 Task: Find connections with filter location Coswig with filter topic #digitalmarketingwith filter profile language Spanish with filter current company SGS Consulting with filter school CHANDIGARH UNIVERSITY with filter industry Wholesale Machinery with filter service category Relocation with filter keywords title Engineer
Action: Mouse moved to (642, 77)
Screenshot: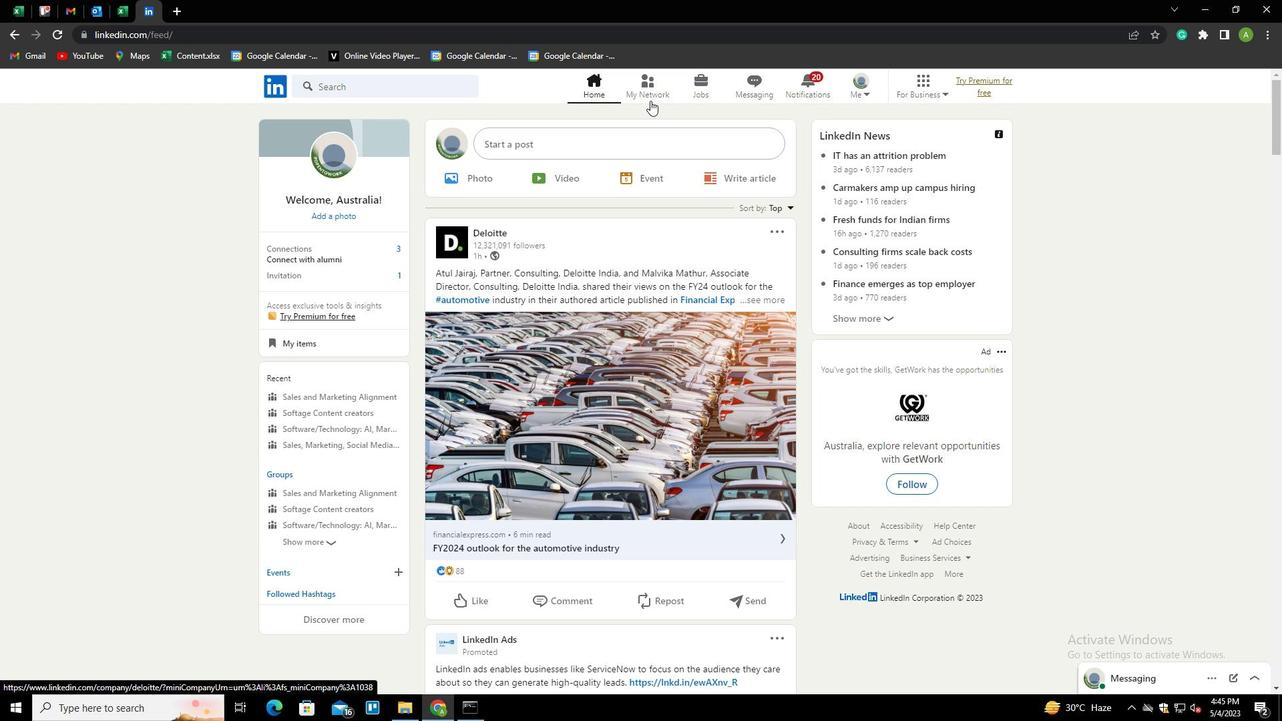 
Action: Mouse pressed left at (642, 77)
Screenshot: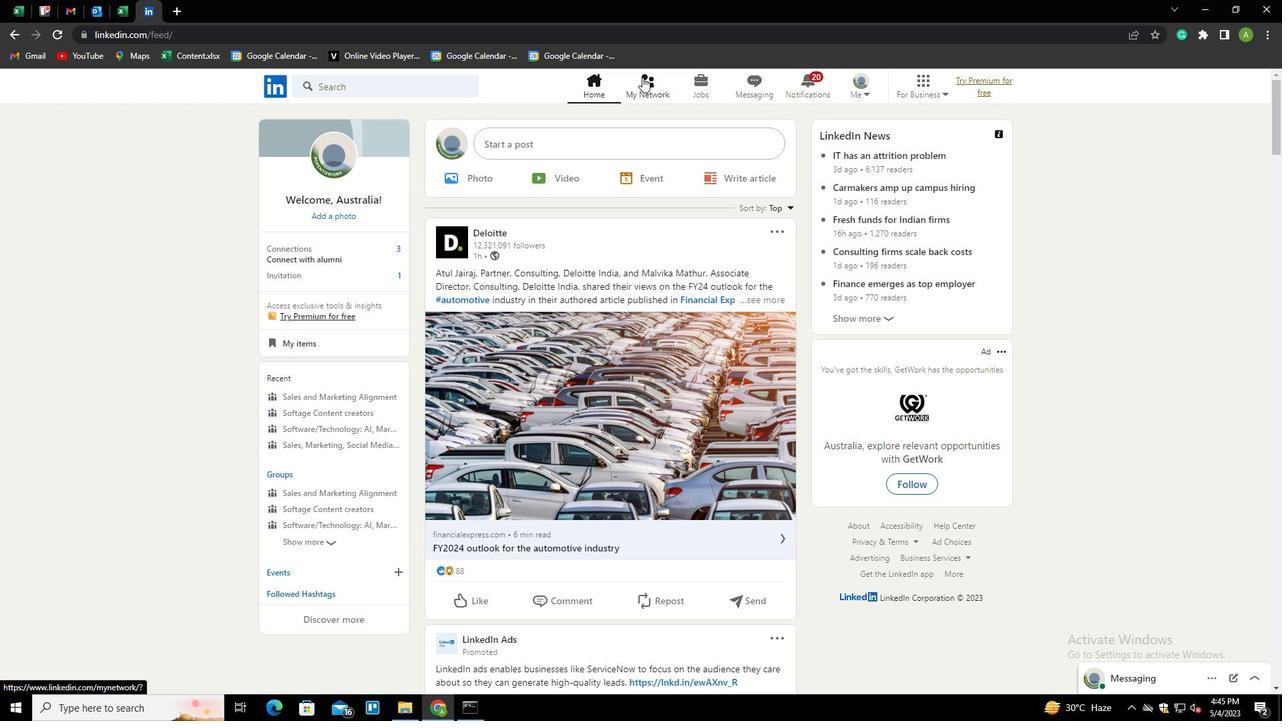 
Action: Mouse moved to (338, 158)
Screenshot: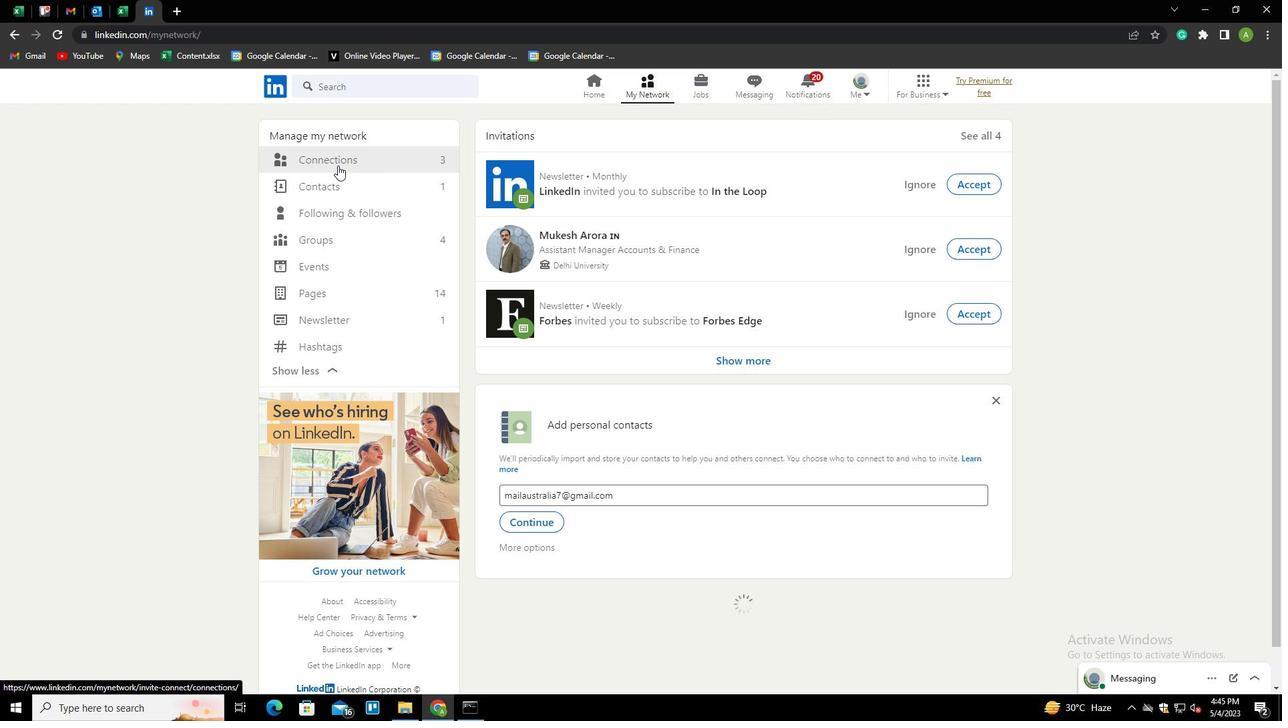 
Action: Mouse pressed left at (338, 158)
Screenshot: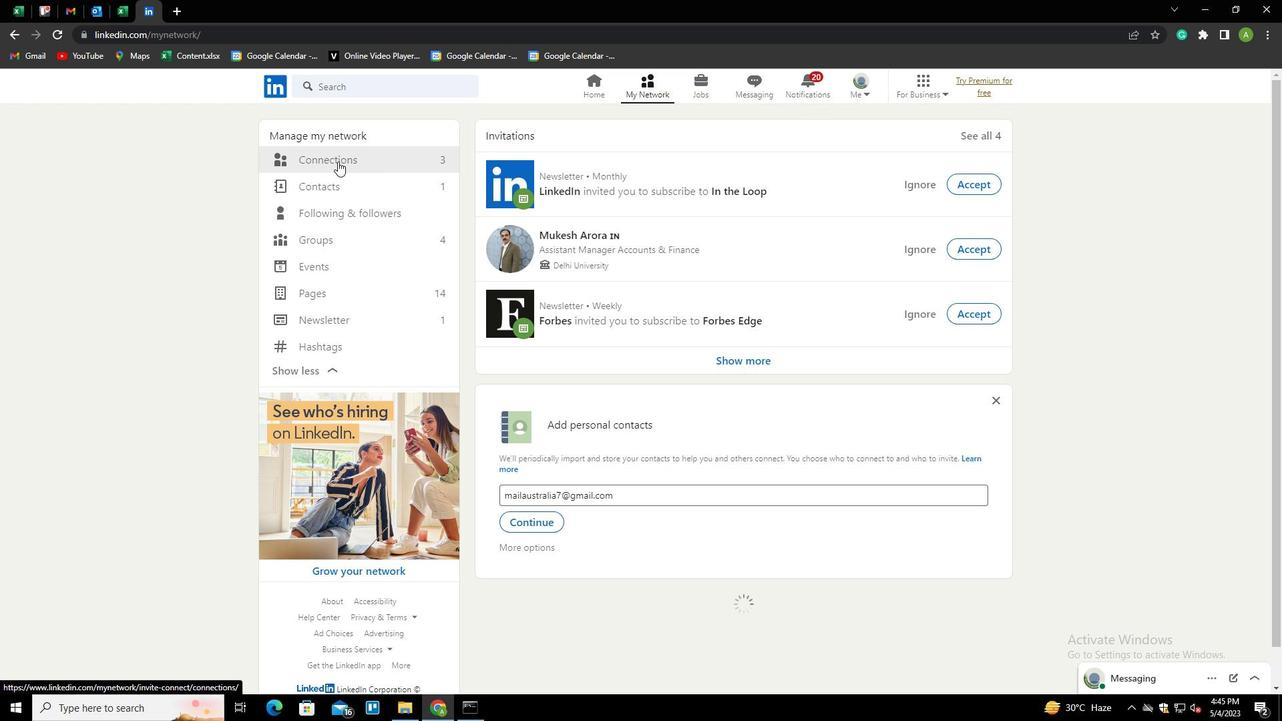 
Action: Mouse moved to (762, 156)
Screenshot: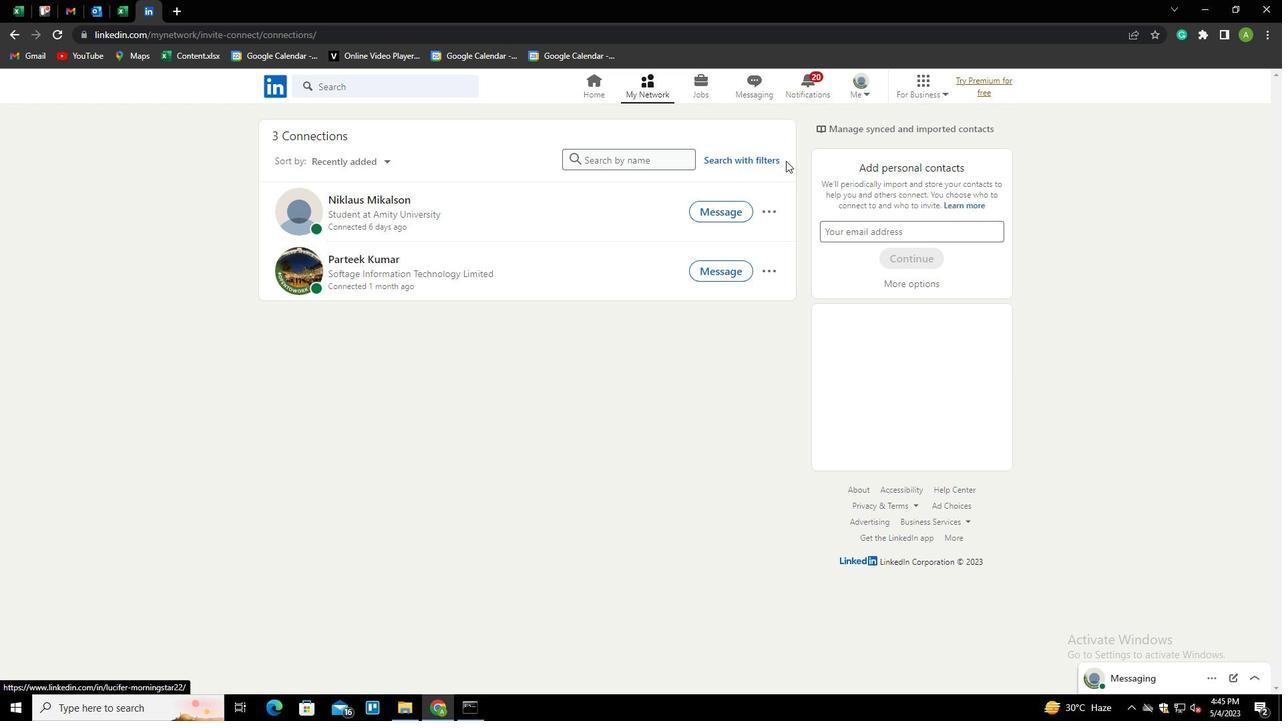 
Action: Mouse pressed left at (762, 156)
Screenshot: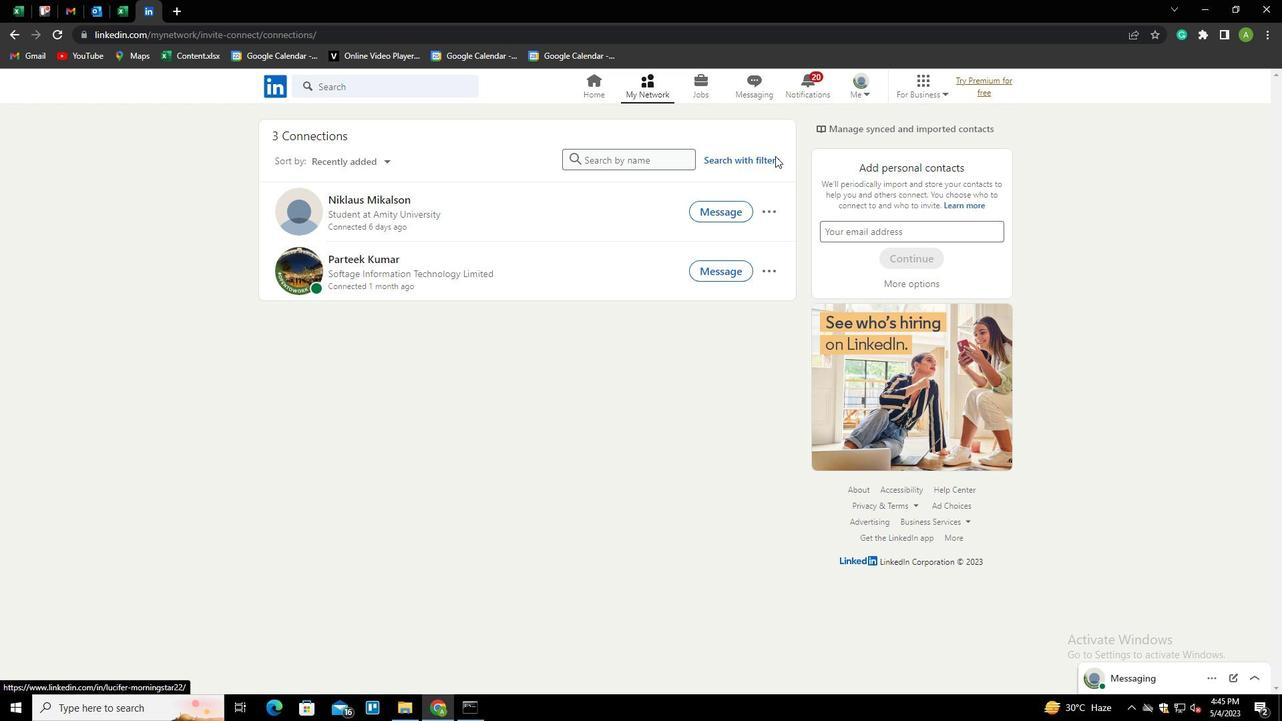 
Action: Mouse moved to (689, 122)
Screenshot: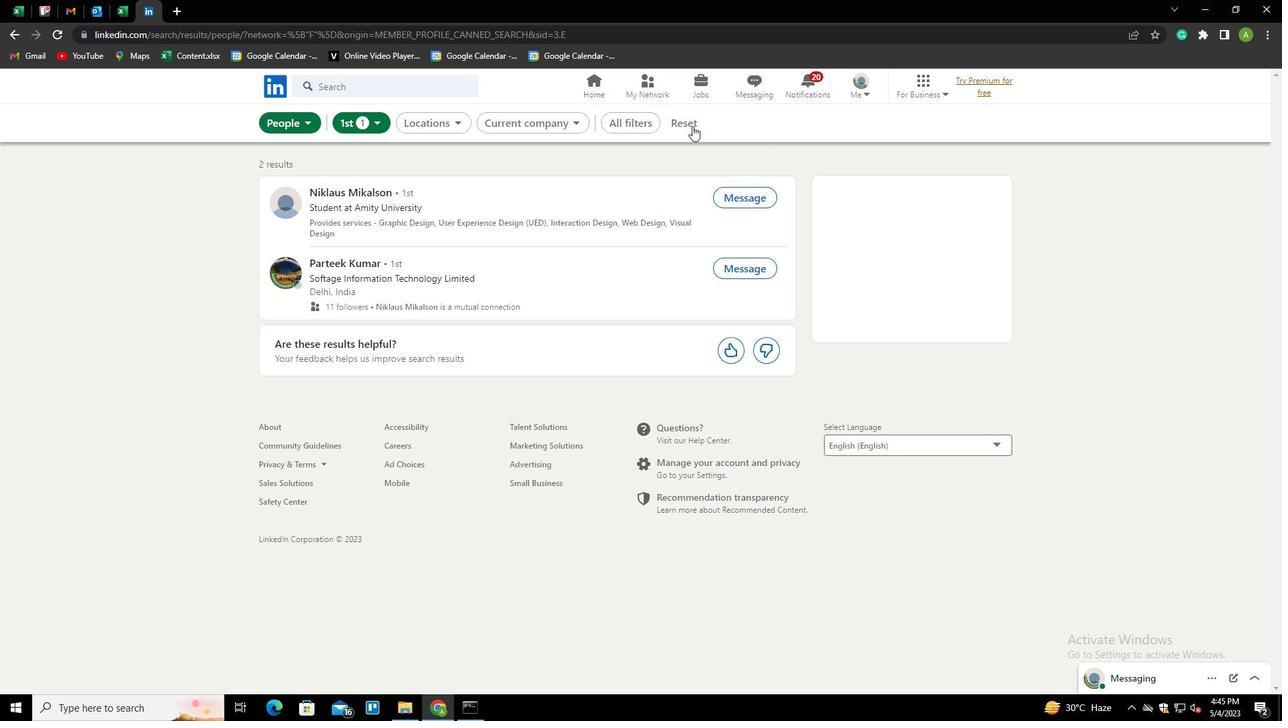 
Action: Mouse pressed left at (689, 122)
Screenshot: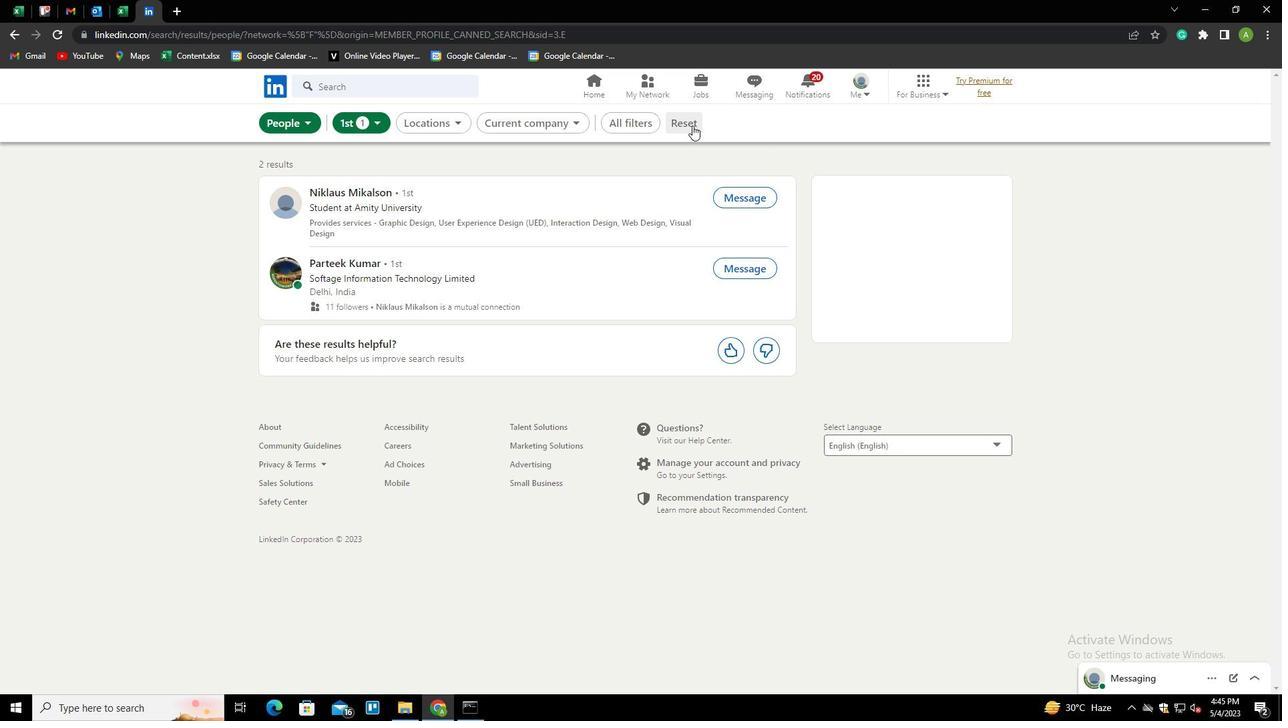 
Action: Mouse moved to (647, 124)
Screenshot: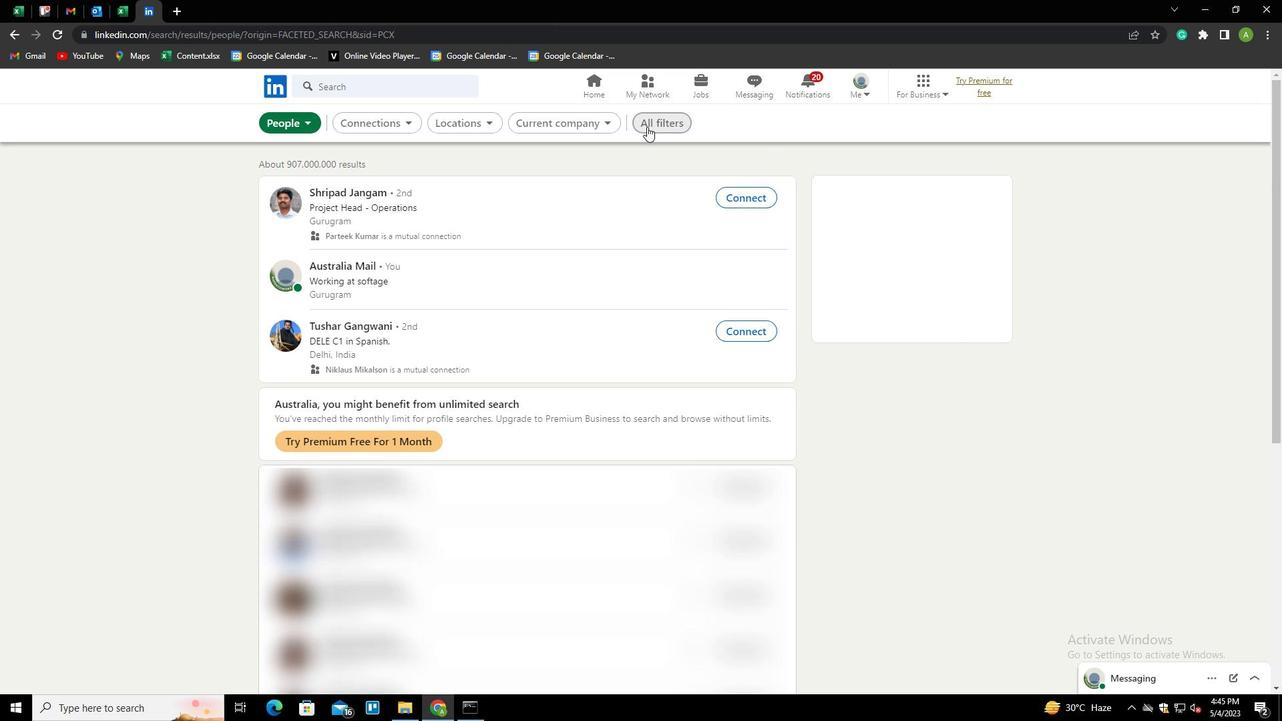 
Action: Mouse pressed left at (647, 124)
Screenshot: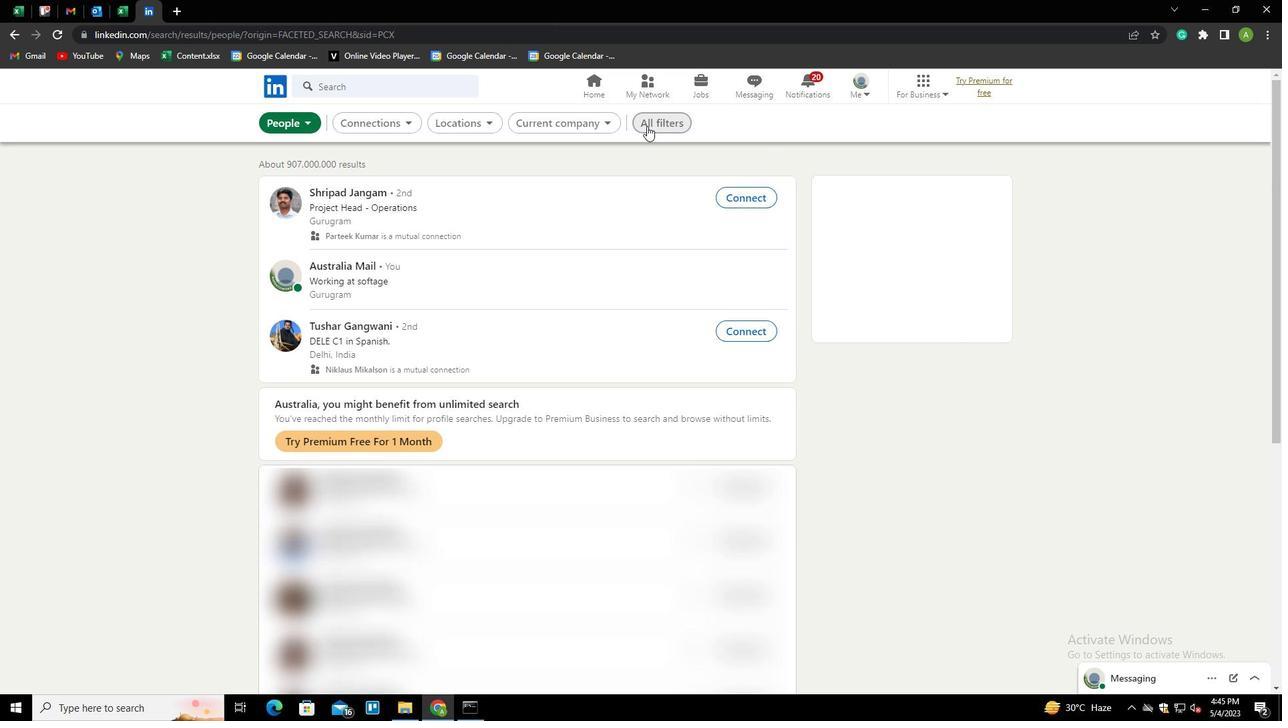 
Action: Mouse moved to (1156, 478)
Screenshot: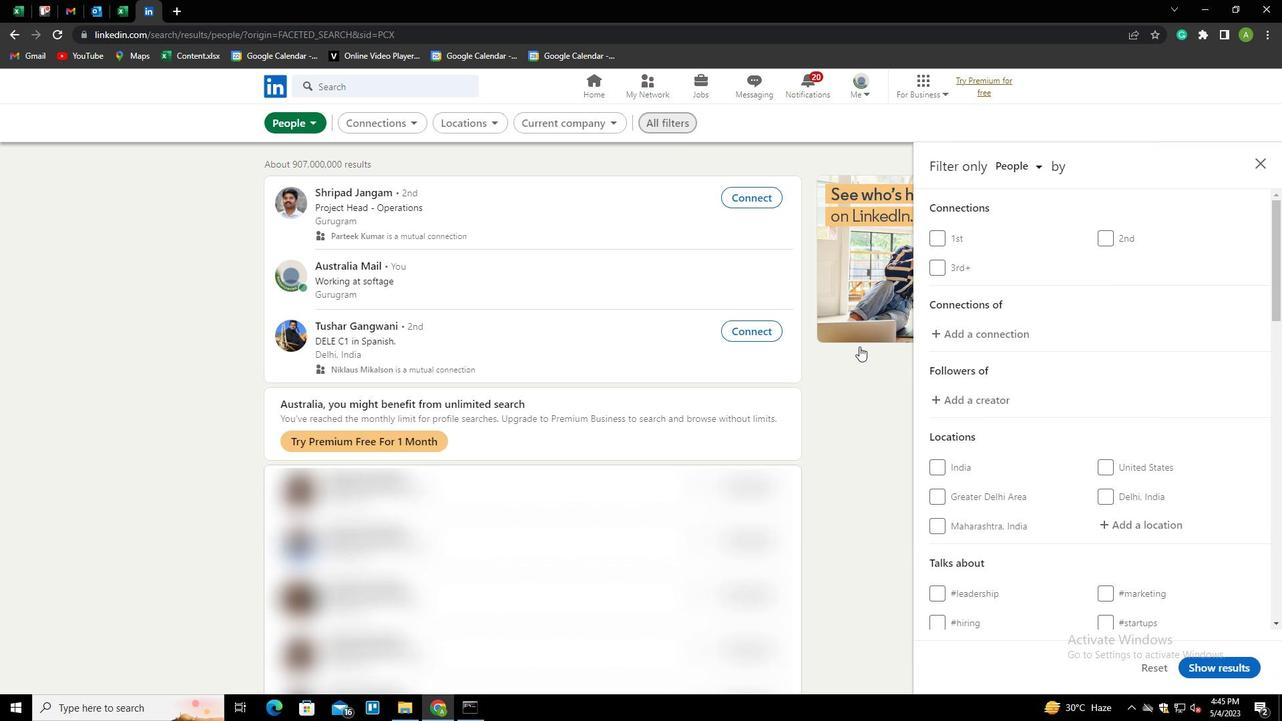 
Action: Mouse scrolled (1156, 477) with delta (0, 0)
Screenshot: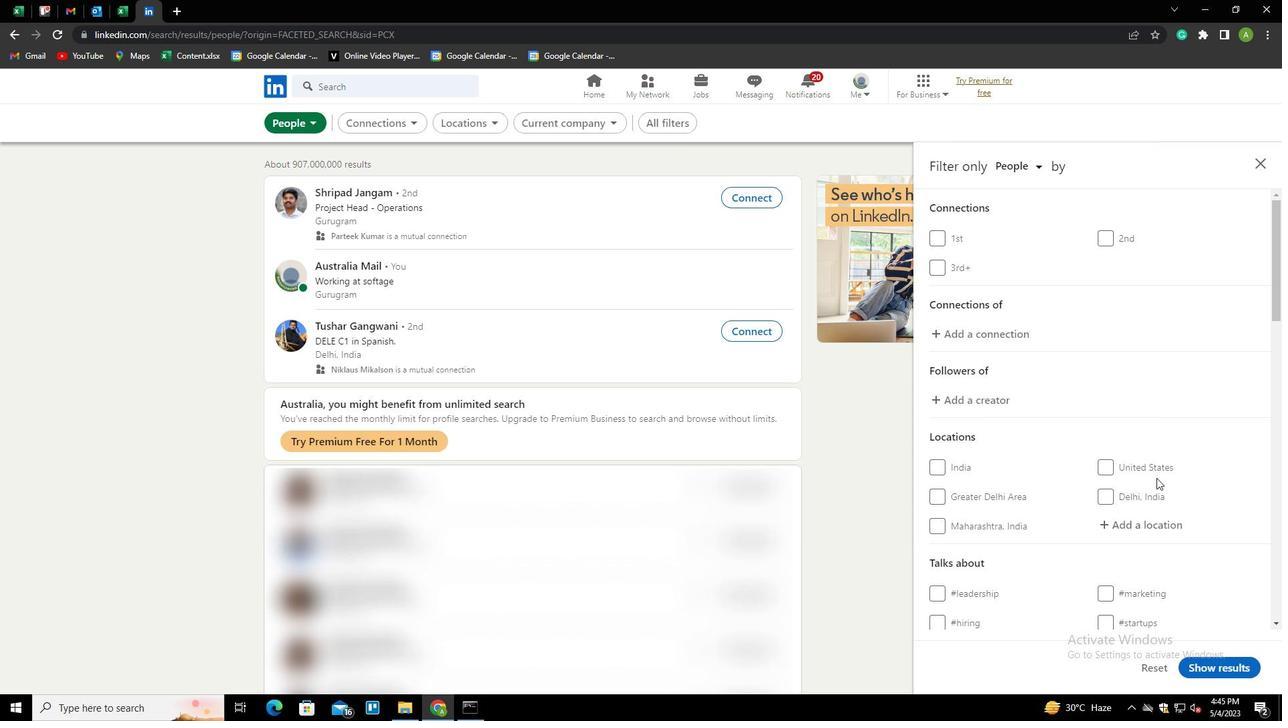 
Action: Mouse scrolled (1156, 477) with delta (0, 0)
Screenshot: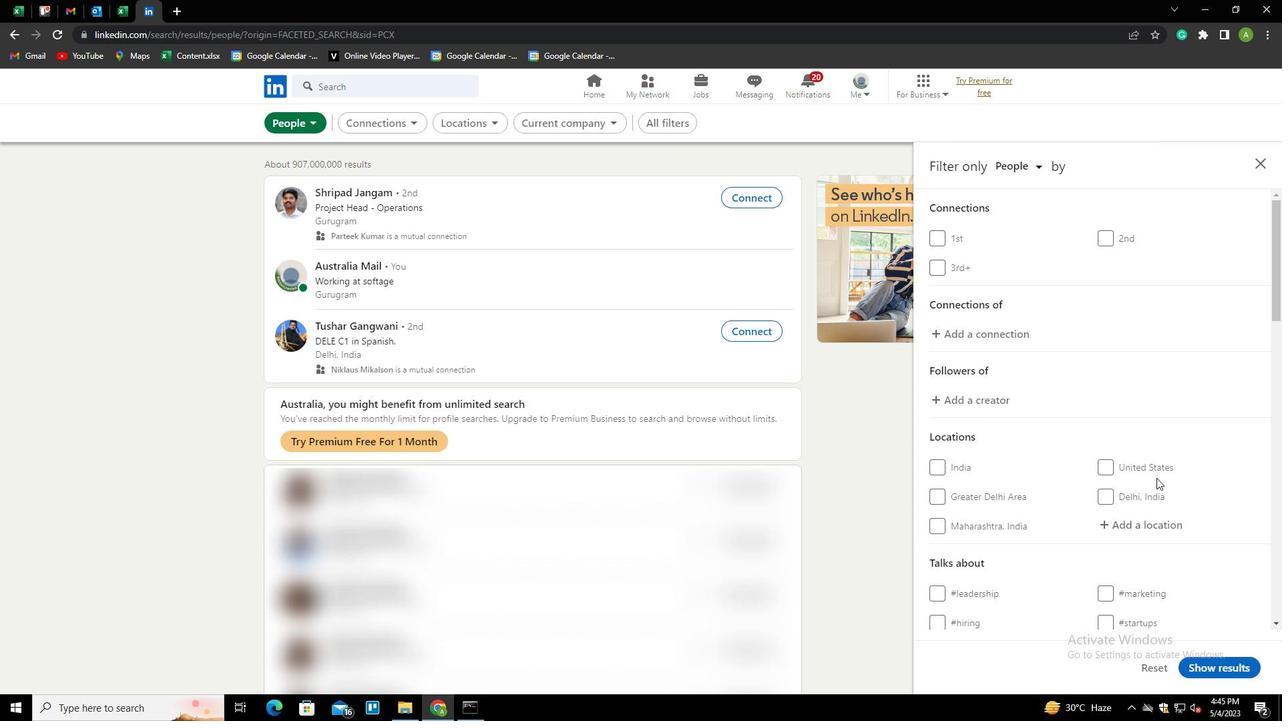 
Action: Mouse moved to (1126, 387)
Screenshot: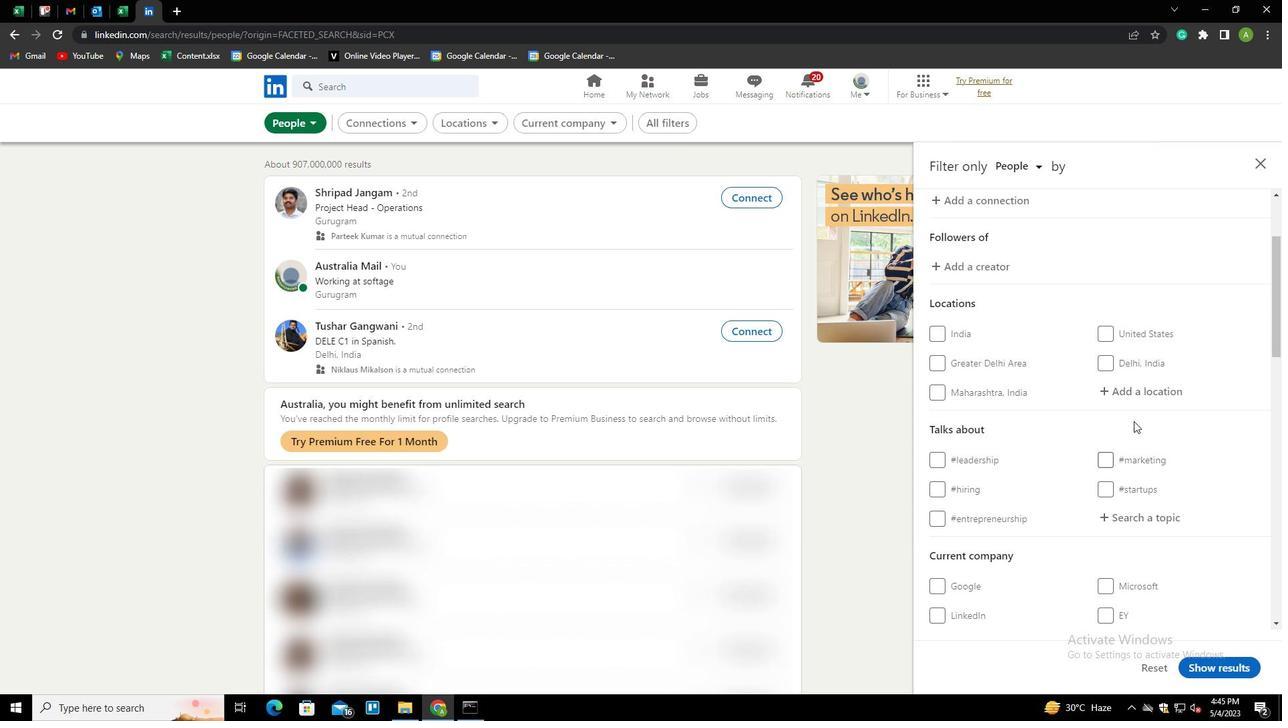 
Action: Mouse pressed left at (1126, 387)
Screenshot: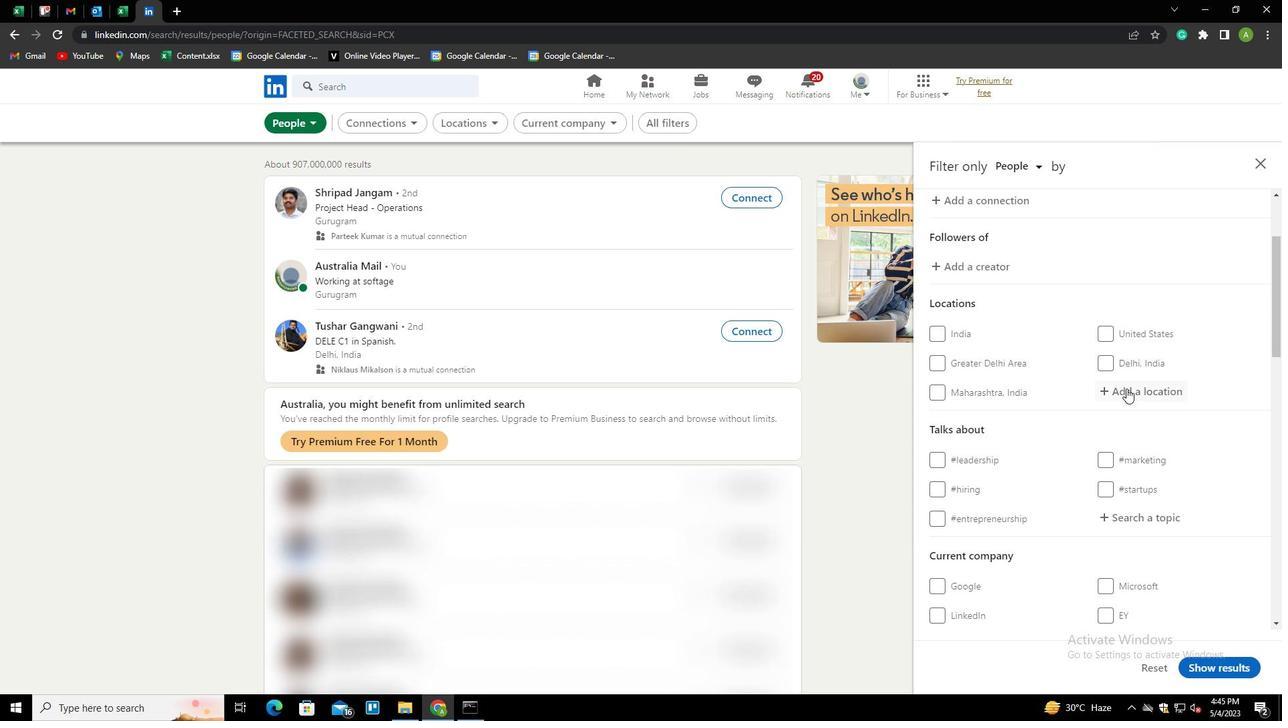 
Action: Key pressed v<Key.backspace>coswing<Key.backspace><Key.backspace>g<Key.down><Key.enter>
Screenshot: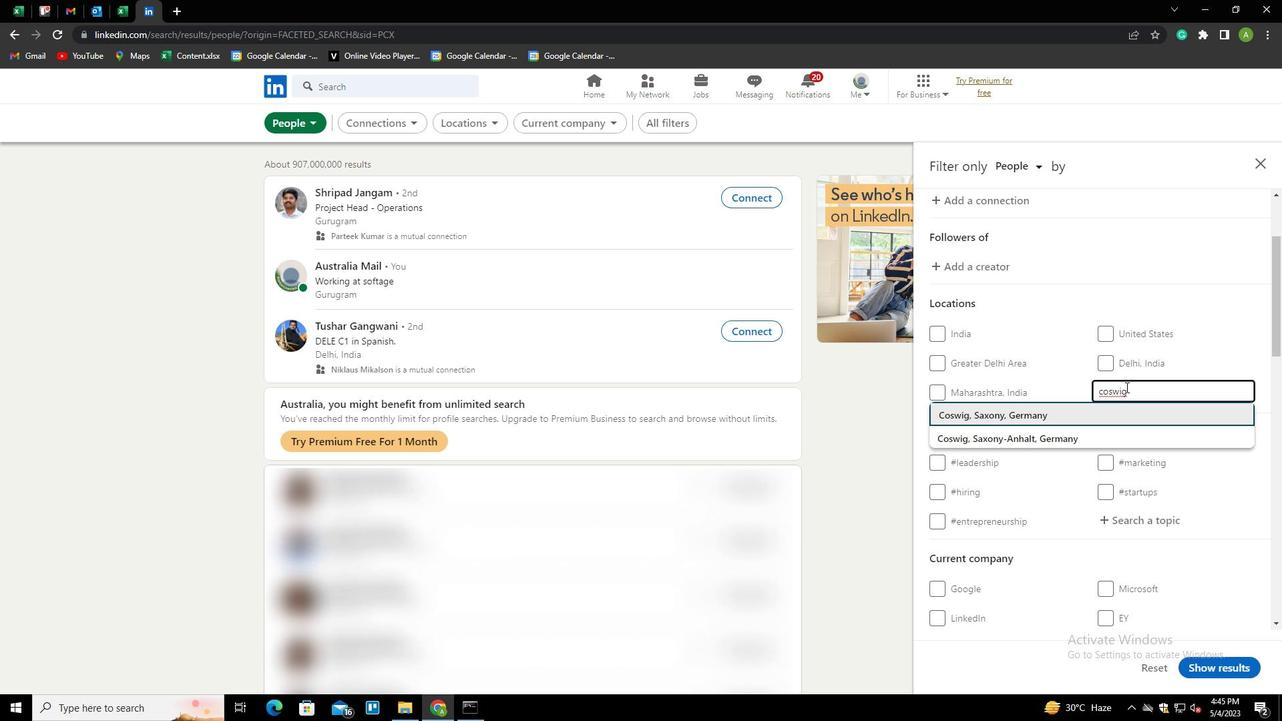 
Action: Mouse moved to (1122, 387)
Screenshot: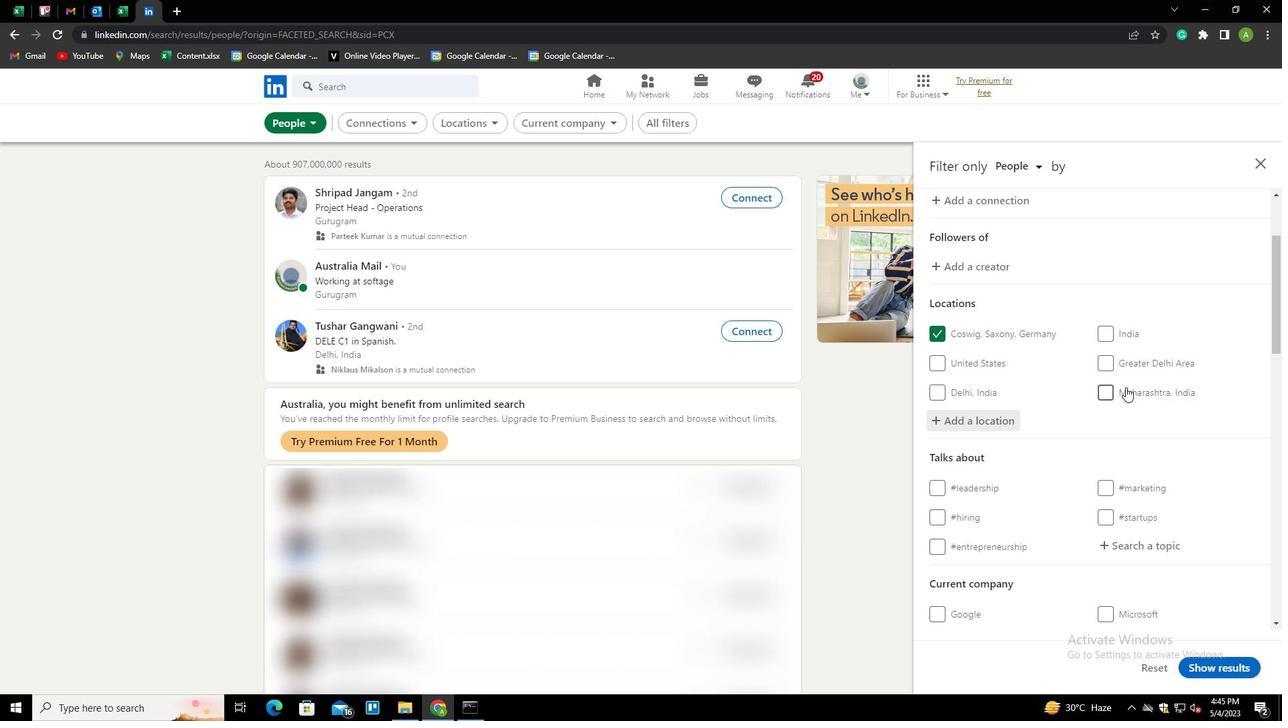 
Action: Mouse scrolled (1122, 386) with delta (0, 0)
Screenshot: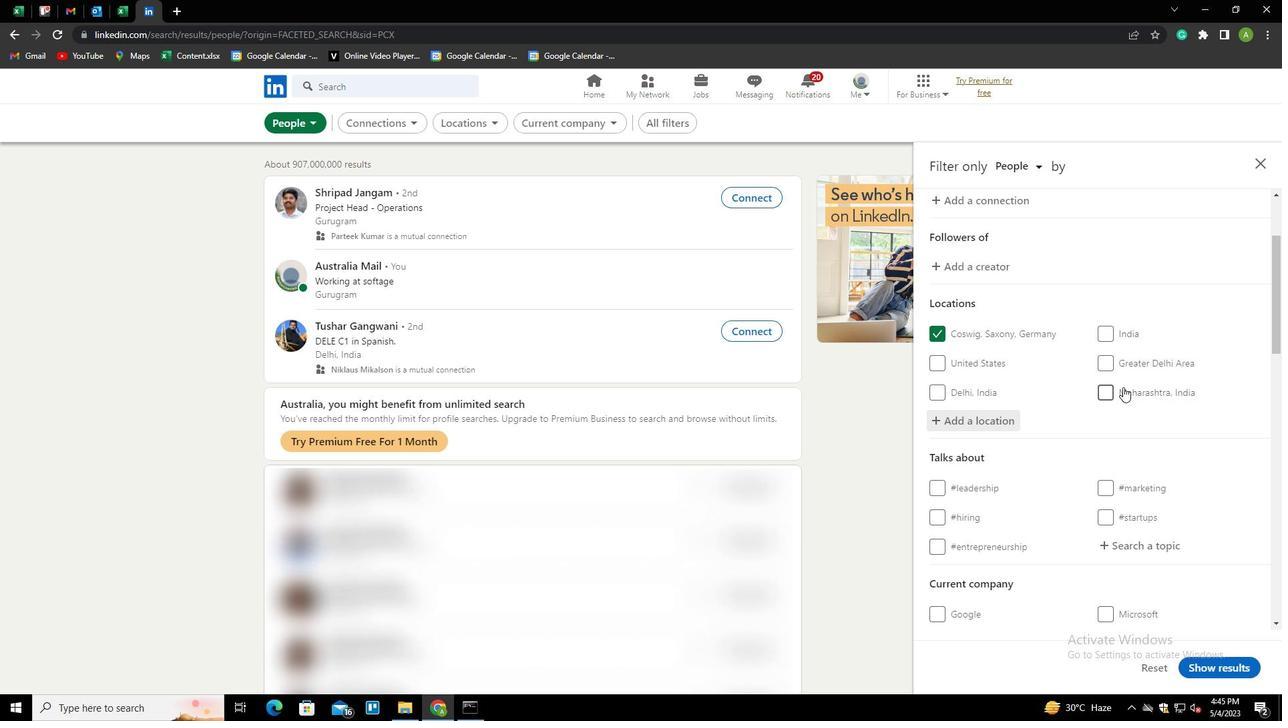 
Action: Mouse scrolled (1122, 386) with delta (0, 0)
Screenshot: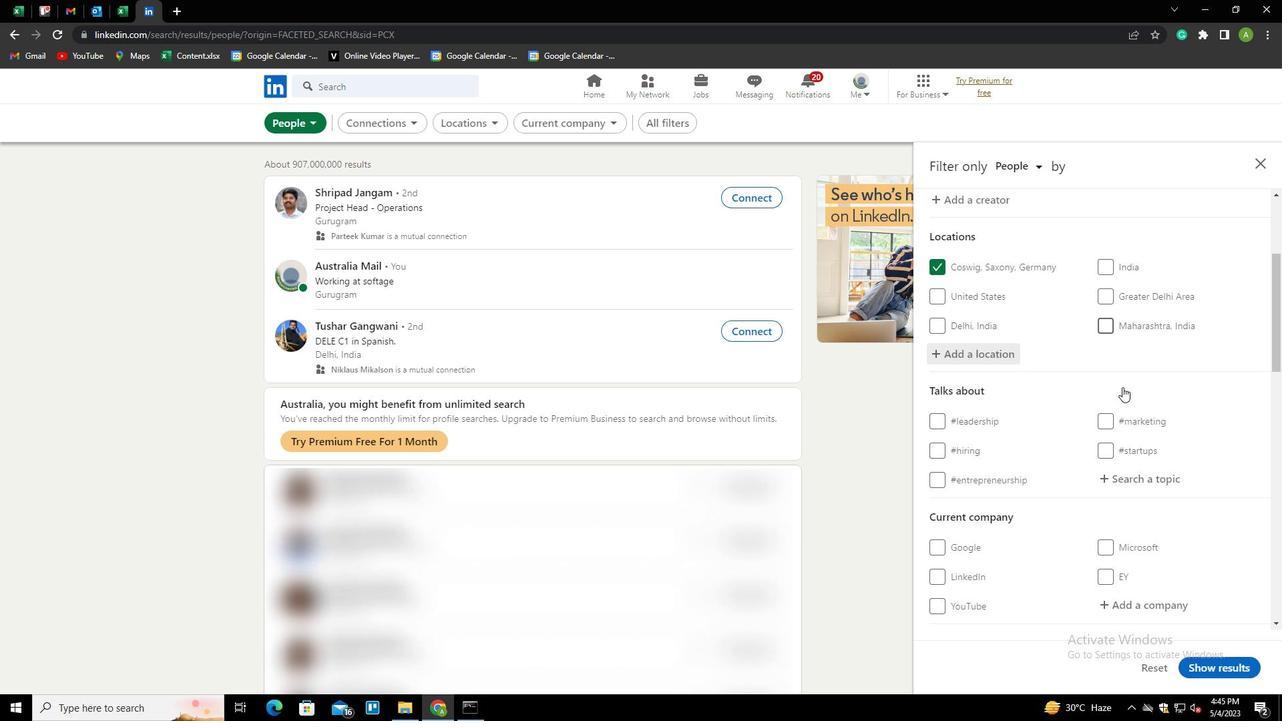 
Action: Mouse moved to (1123, 409)
Screenshot: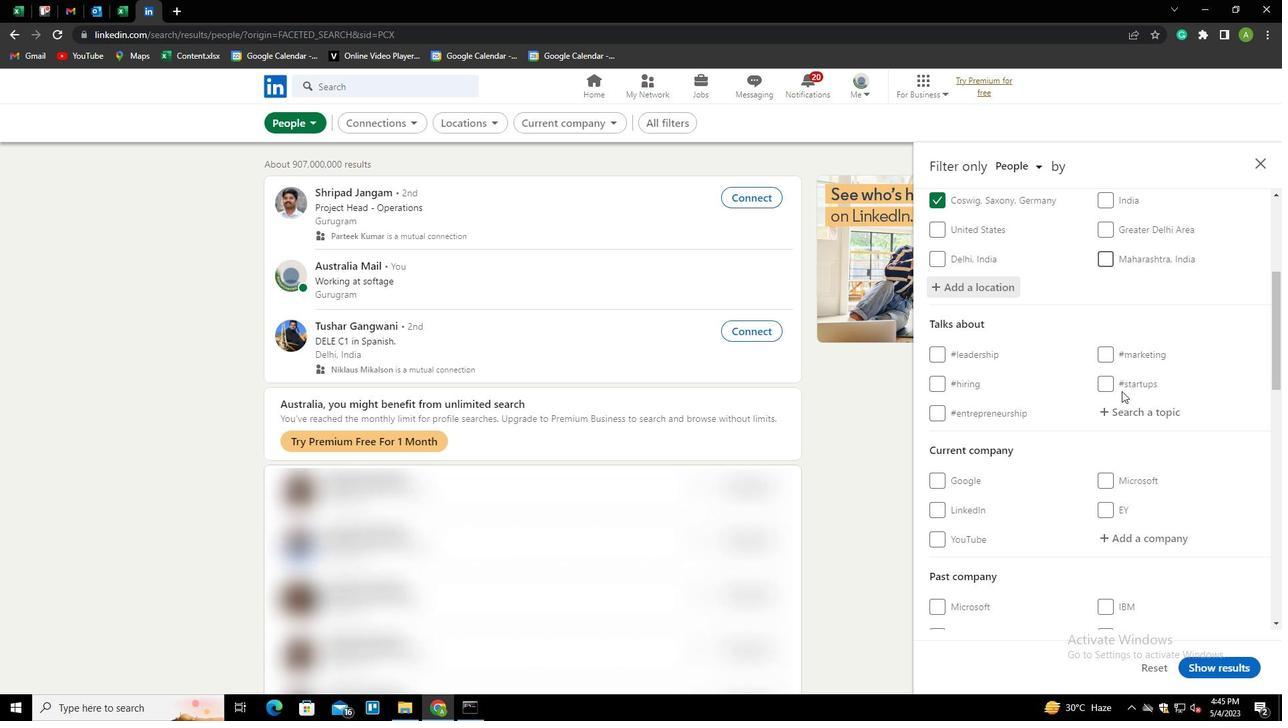 
Action: Mouse pressed left at (1123, 409)
Screenshot: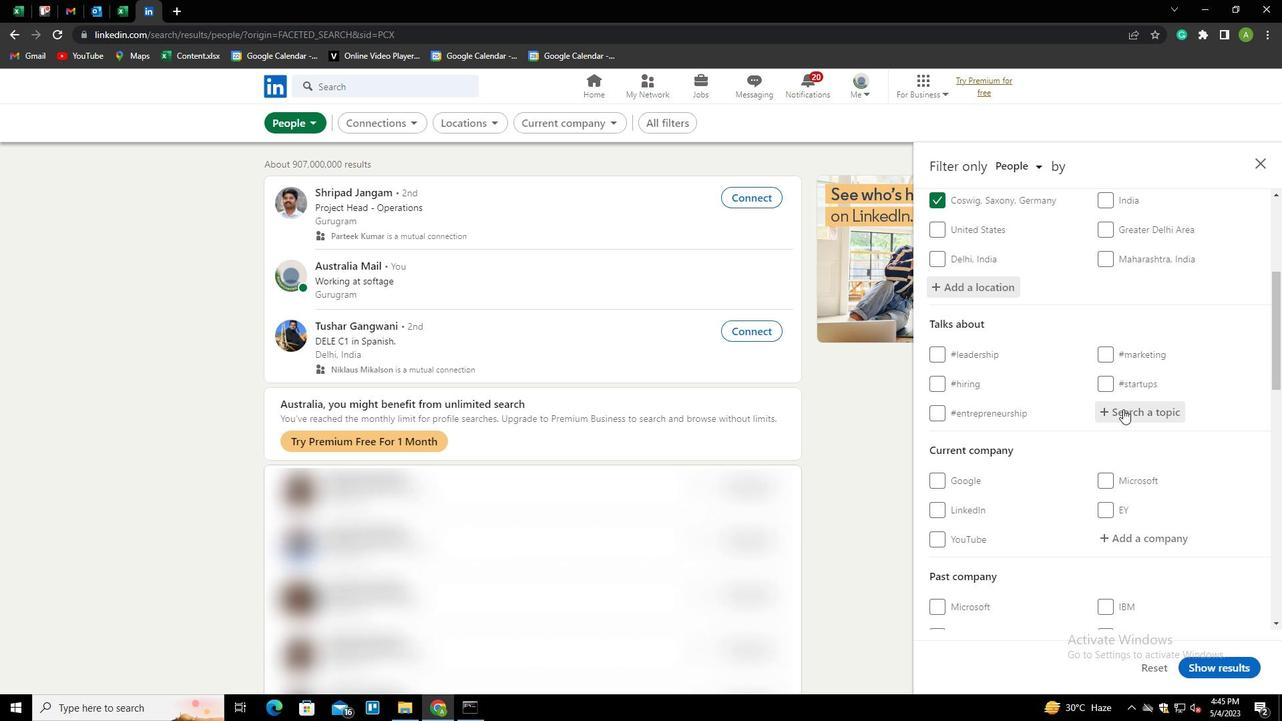 
Action: Key pressed technolo<Key.down><Key.enter>
Screenshot: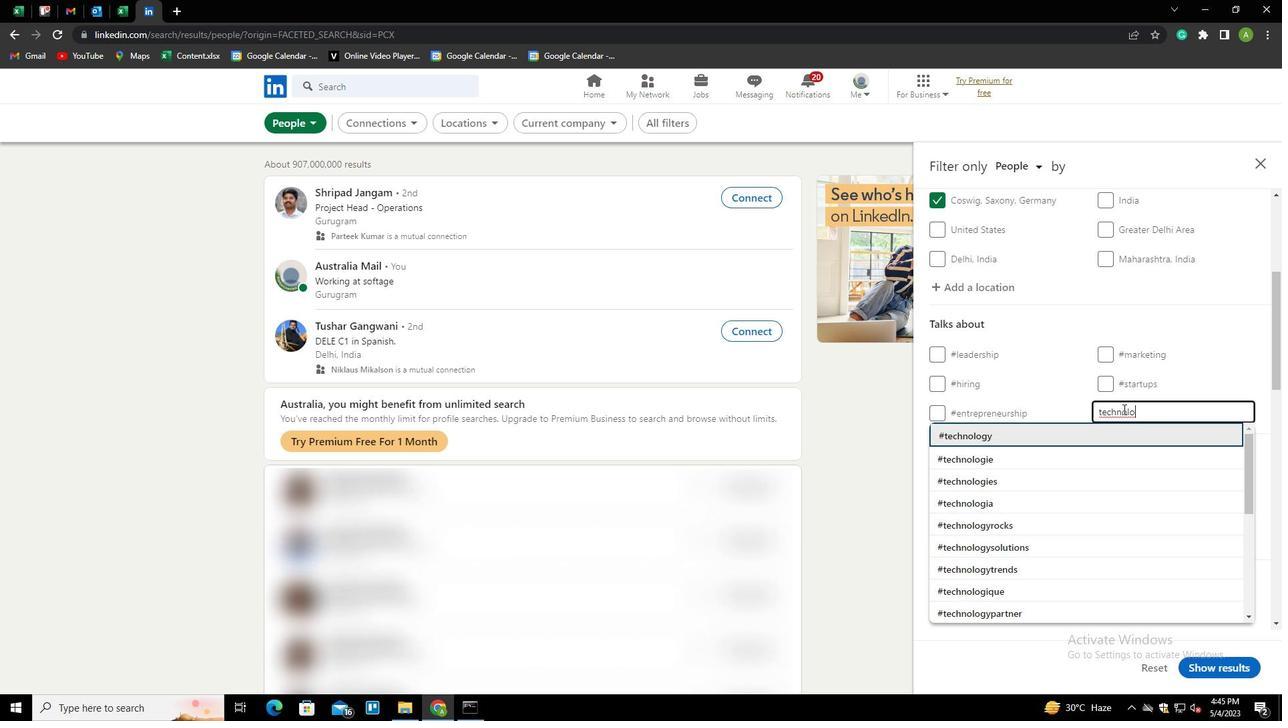
Action: Mouse scrolled (1123, 408) with delta (0, 0)
Screenshot: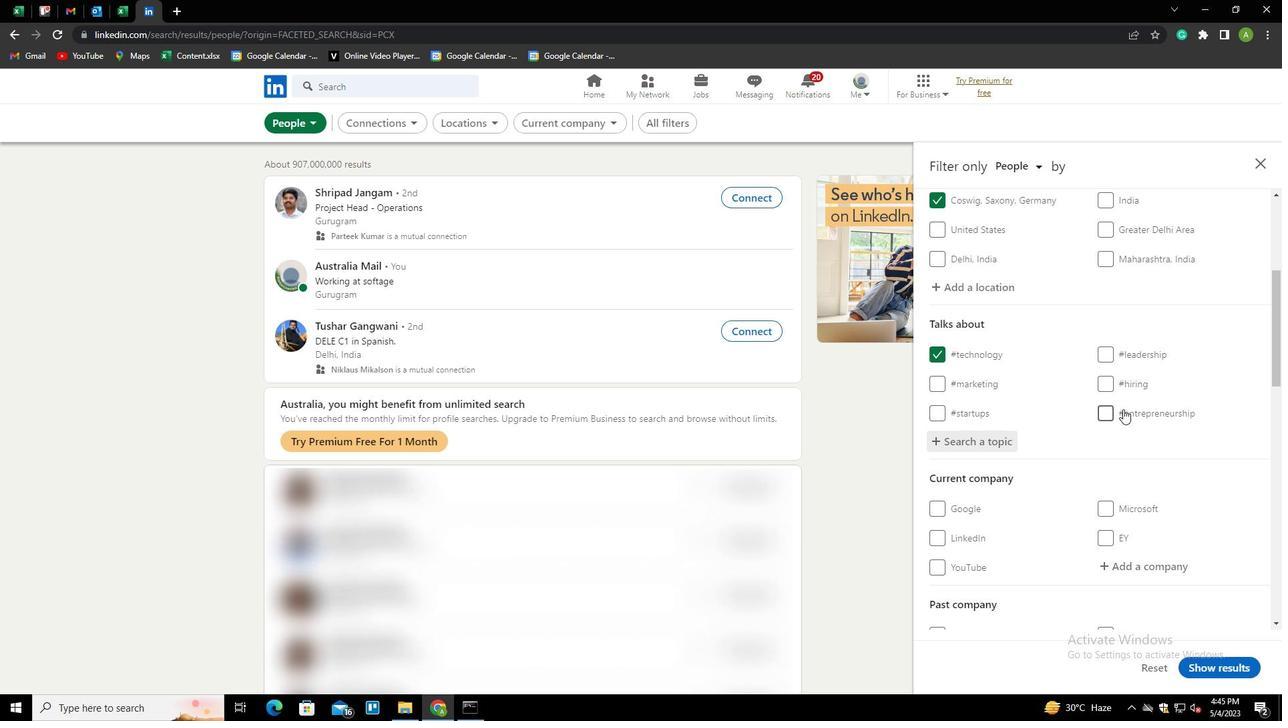 
Action: Mouse scrolled (1123, 408) with delta (0, 0)
Screenshot: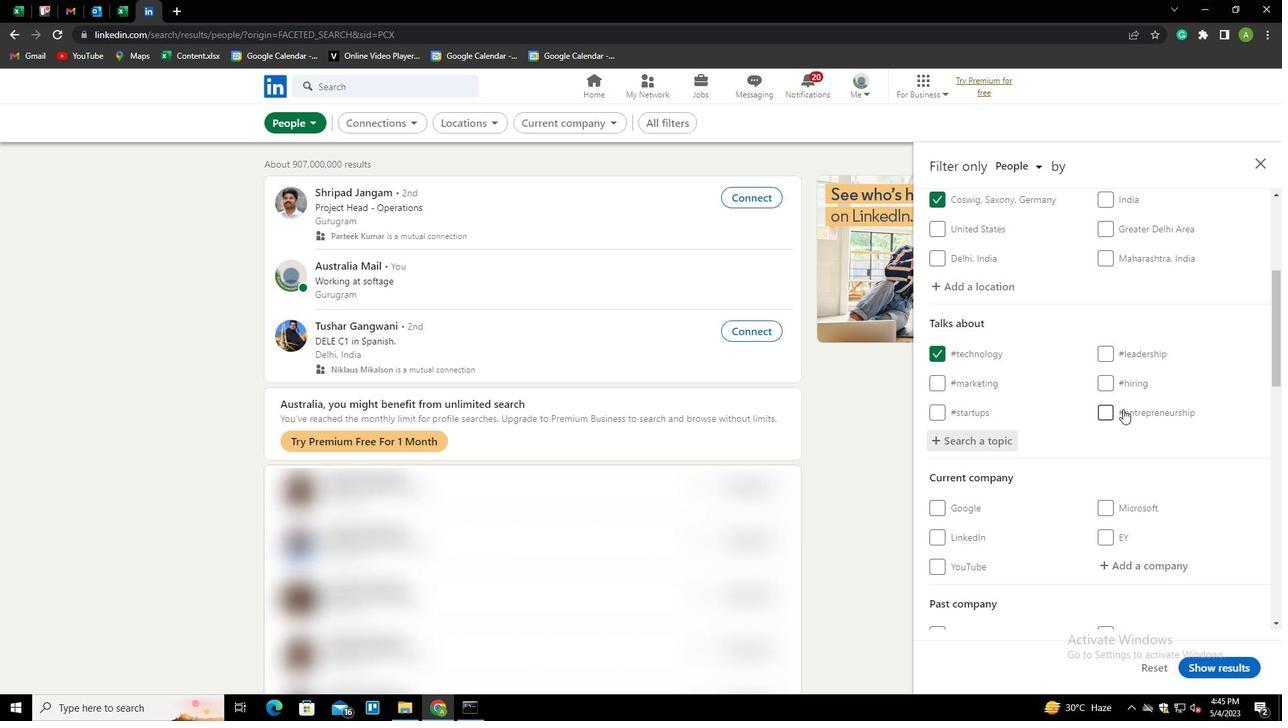 
Action: Mouse scrolled (1123, 408) with delta (0, 0)
Screenshot: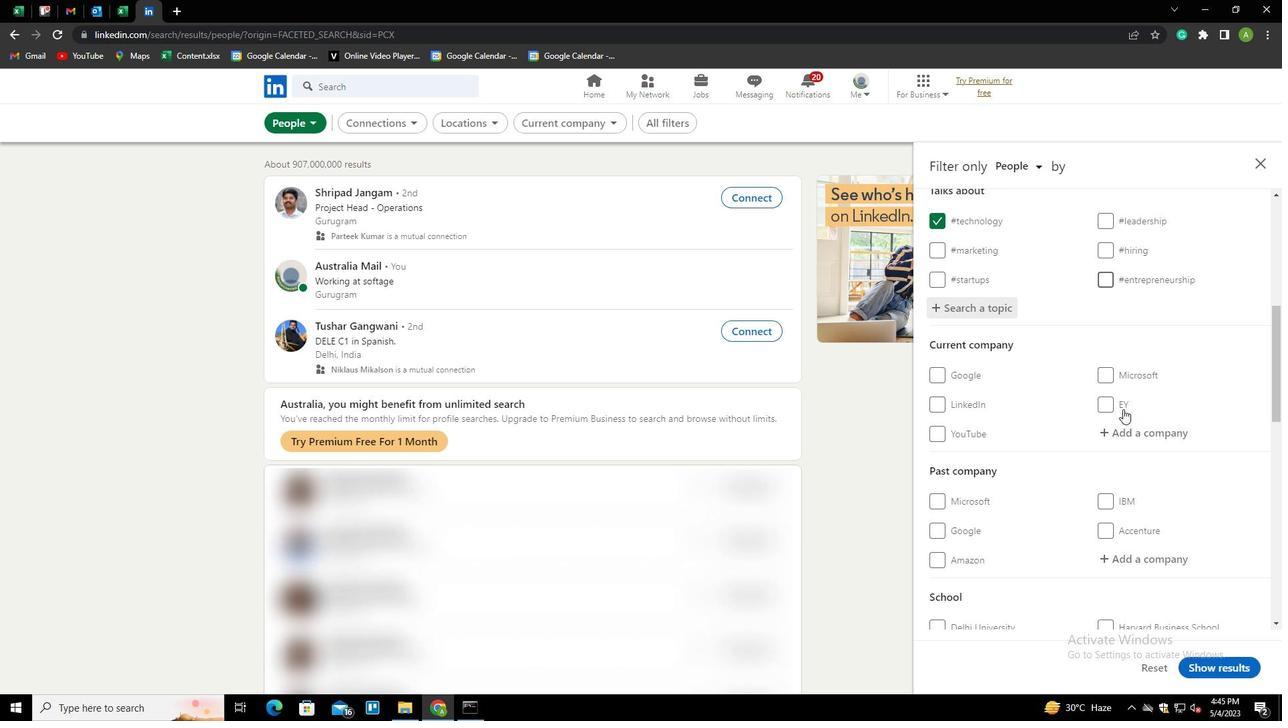 
Action: Mouse moved to (1132, 371)
Screenshot: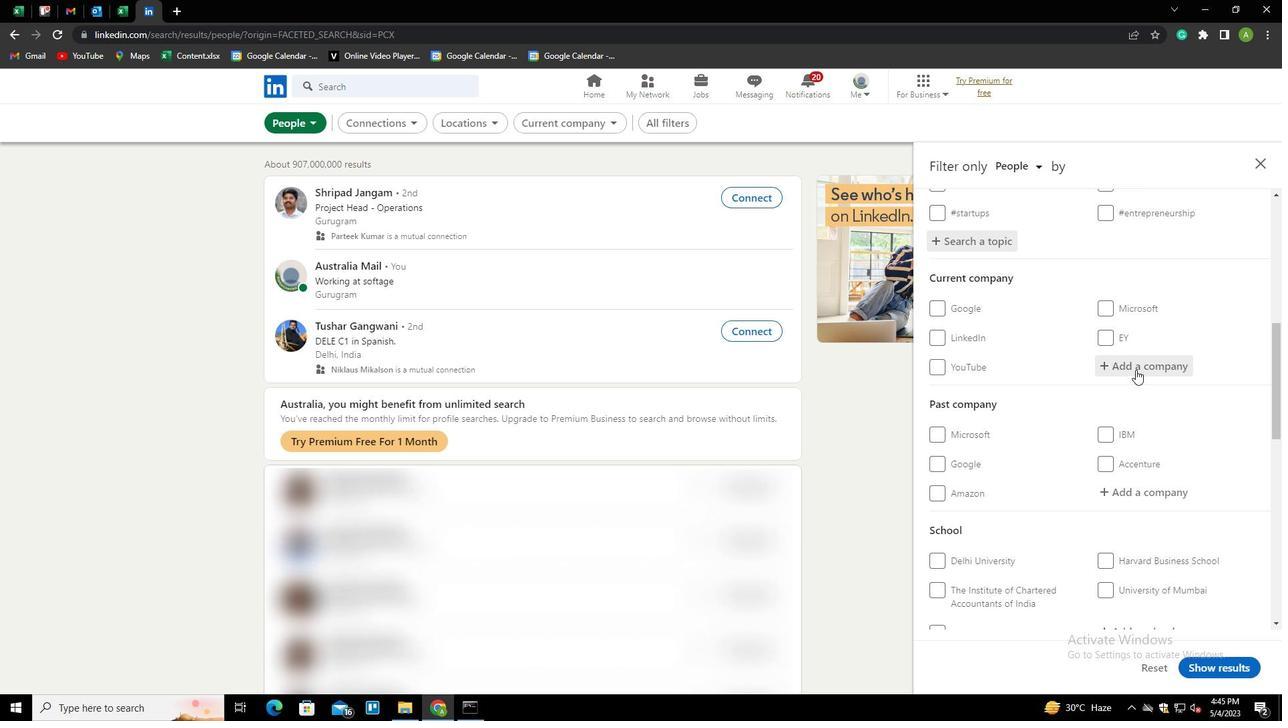 
Action: Mouse scrolled (1132, 370) with delta (0, 0)
Screenshot: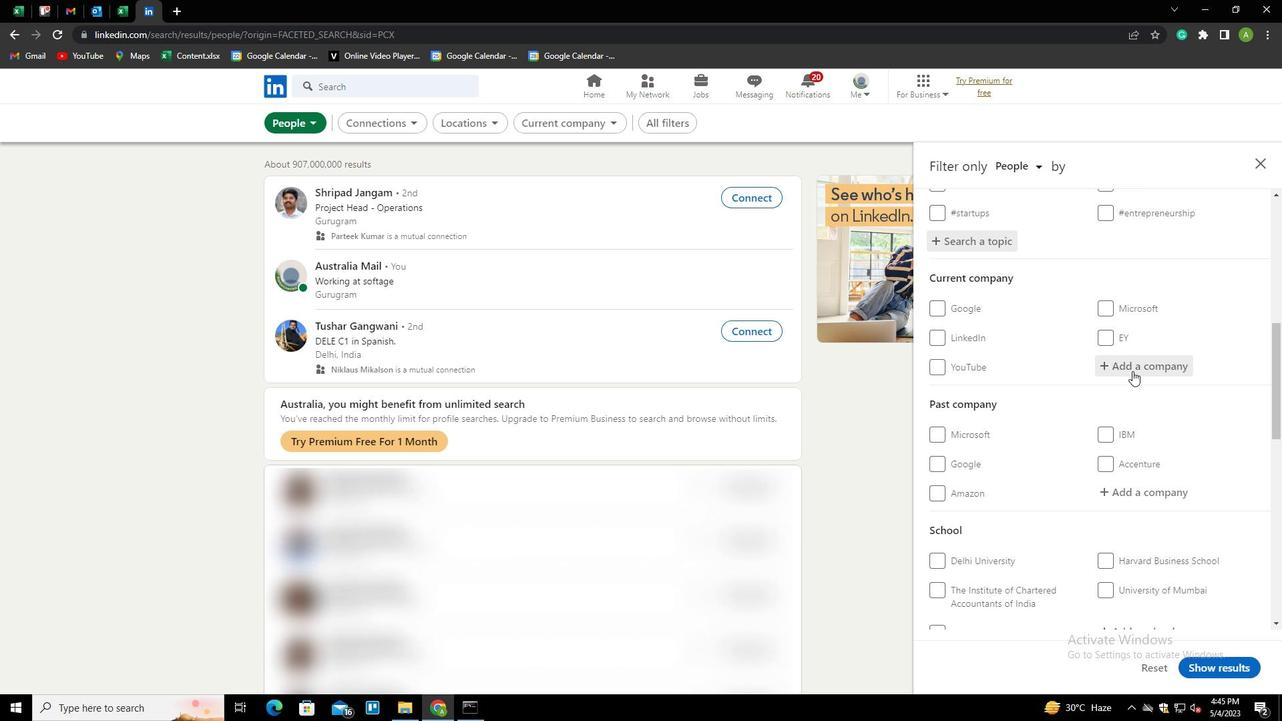
Action: Mouse scrolled (1132, 370) with delta (0, 0)
Screenshot: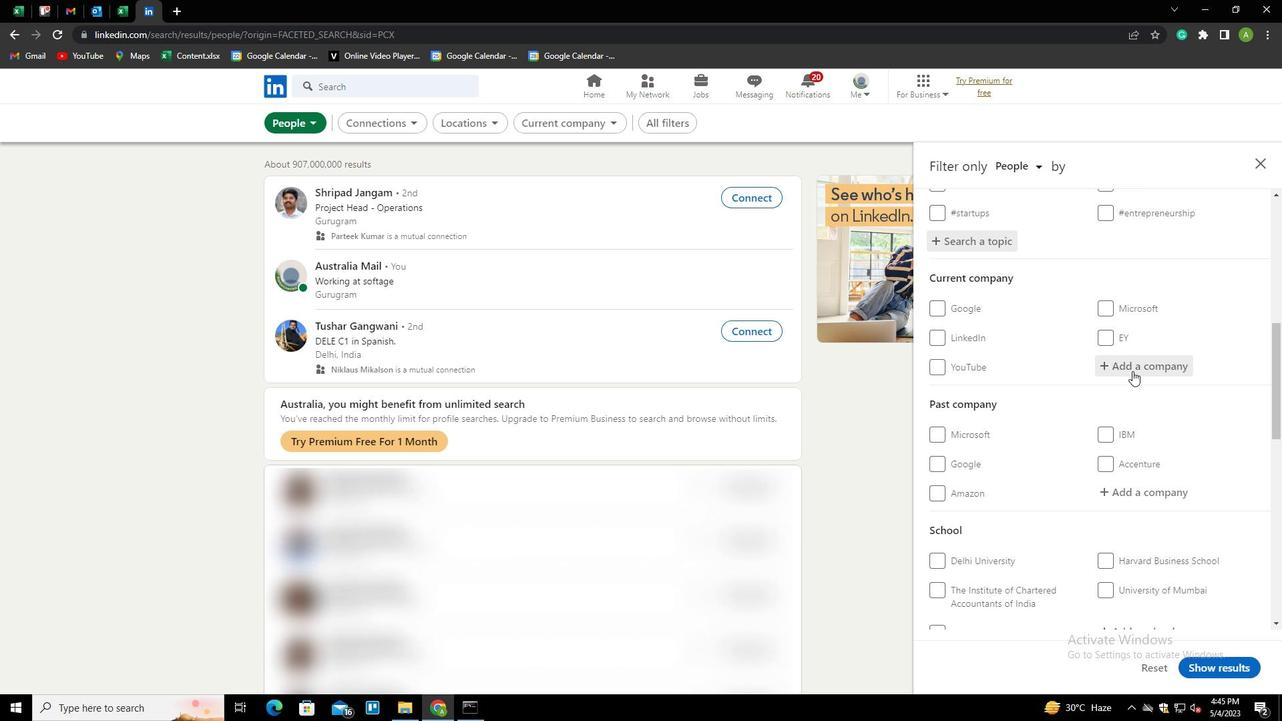 
Action: Mouse scrolled (1132, 370) with delta (0, 0)
Screenshot: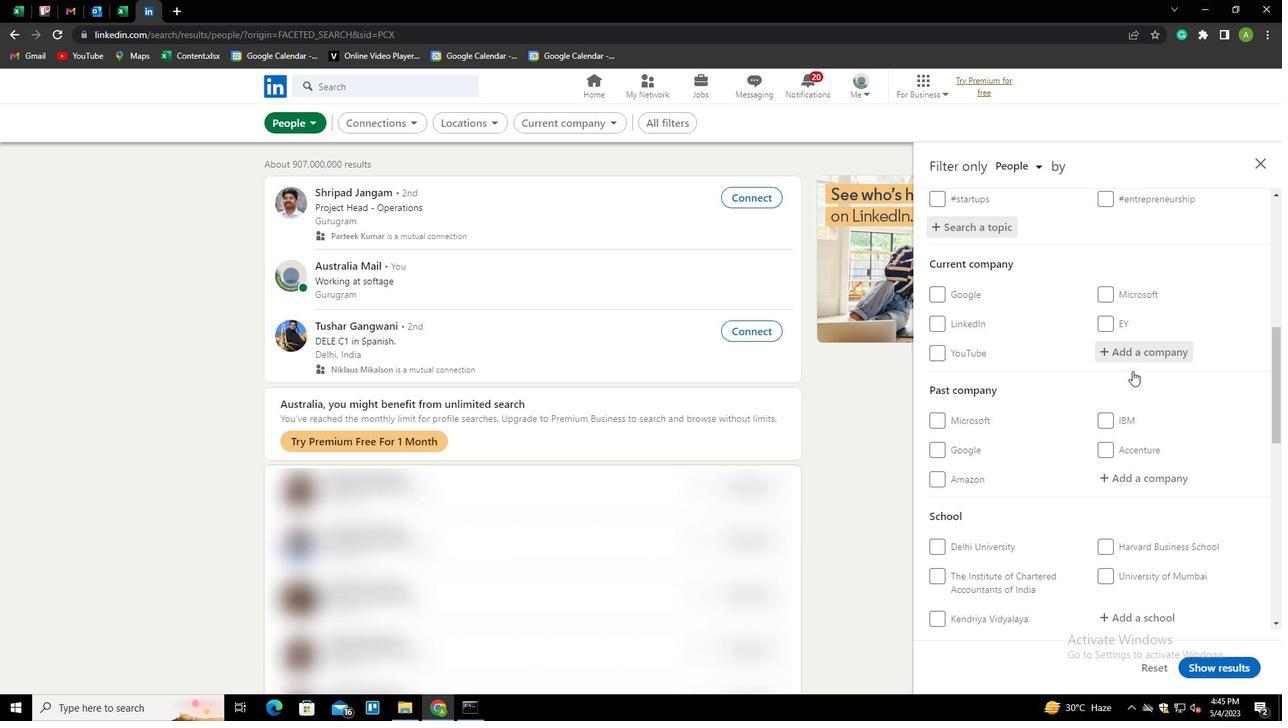 
Action: Mouse scrolled (1132, 370) with delta (0, 0)
Screenshot: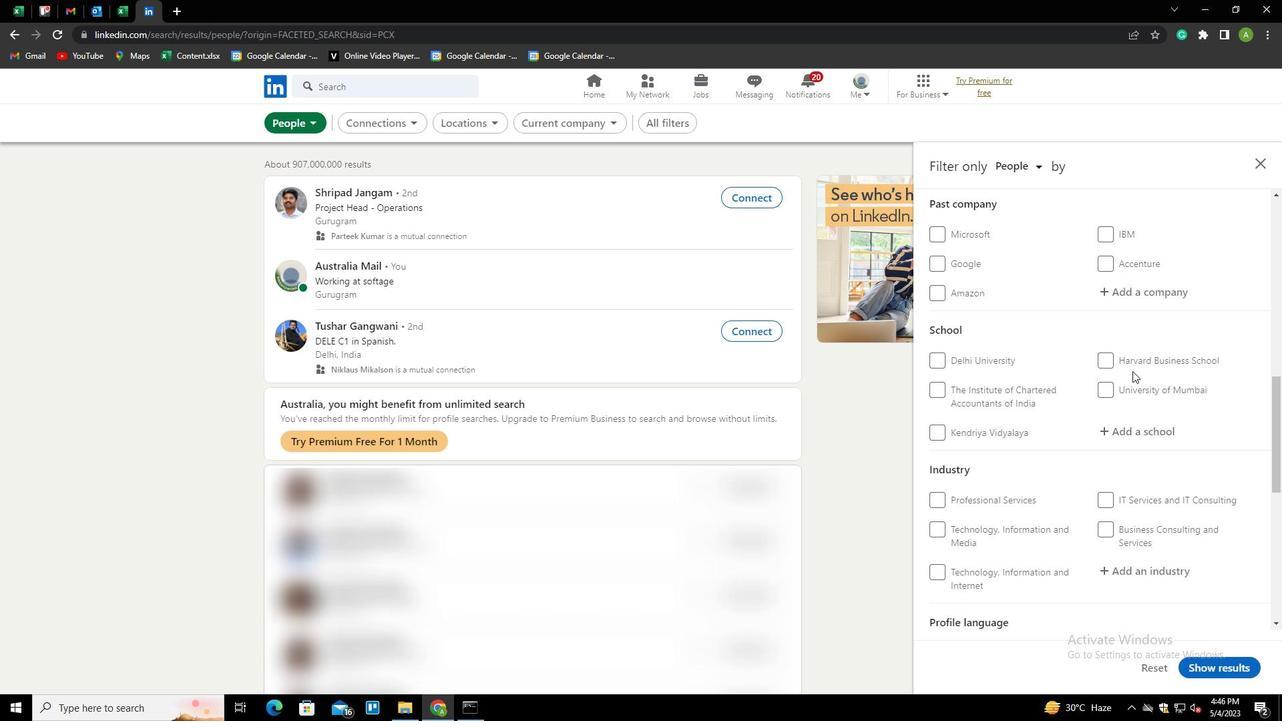 
Action: Mouse scrolled (1132, 370) with delta (0, 0)
Screenshot: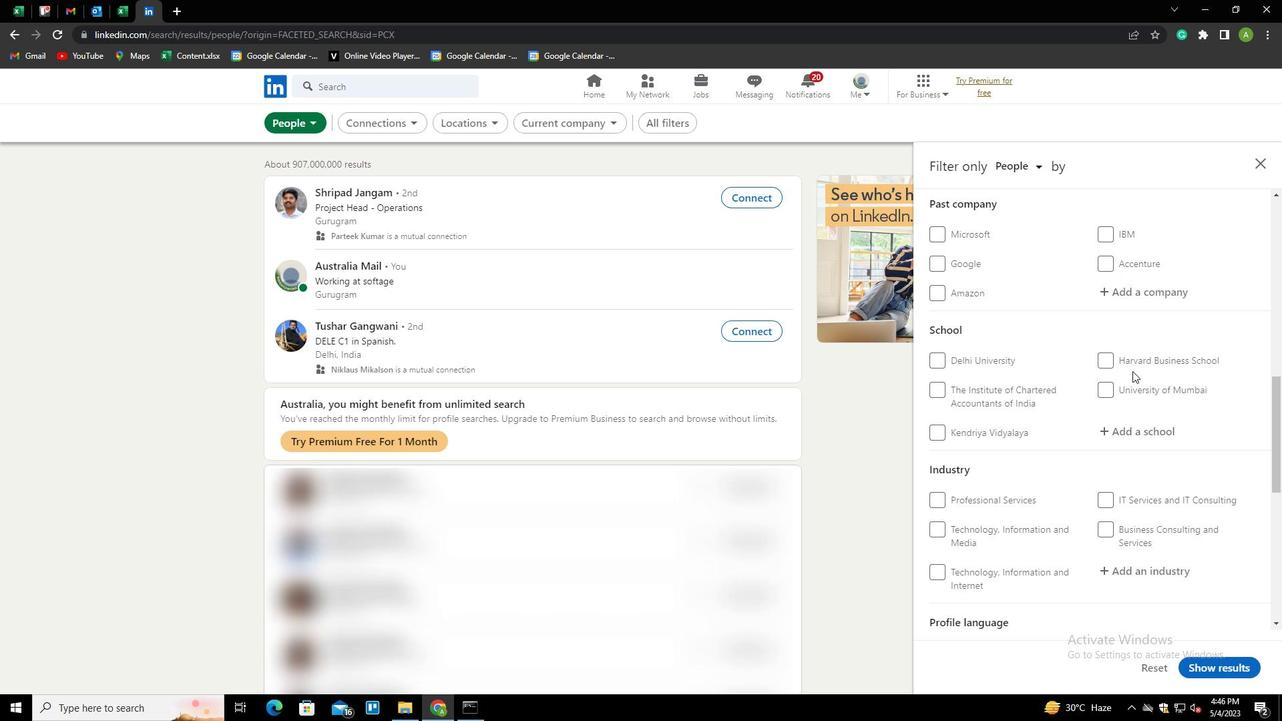 
Action: Mouse scrolled (1132, 370) with delta (0, 0)
Screenshot: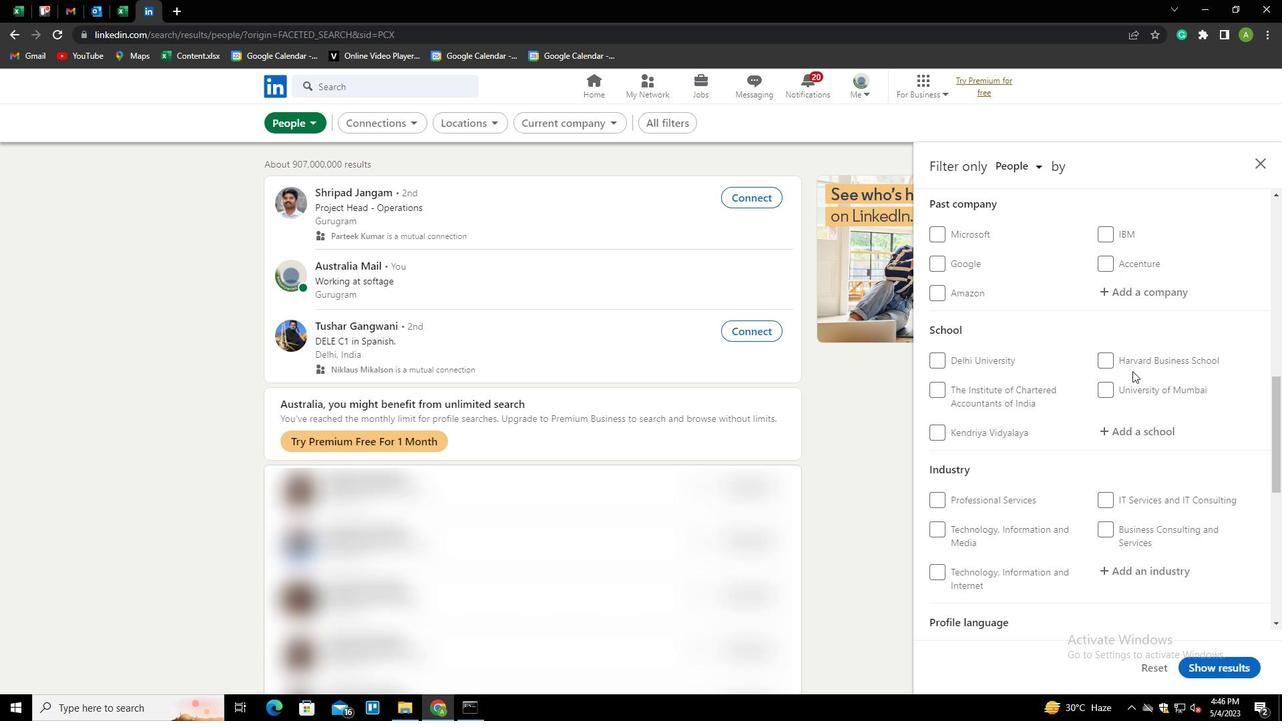 
Action: Mouse scrolled (1132, 370) with delta (0, 0)
Screenshot: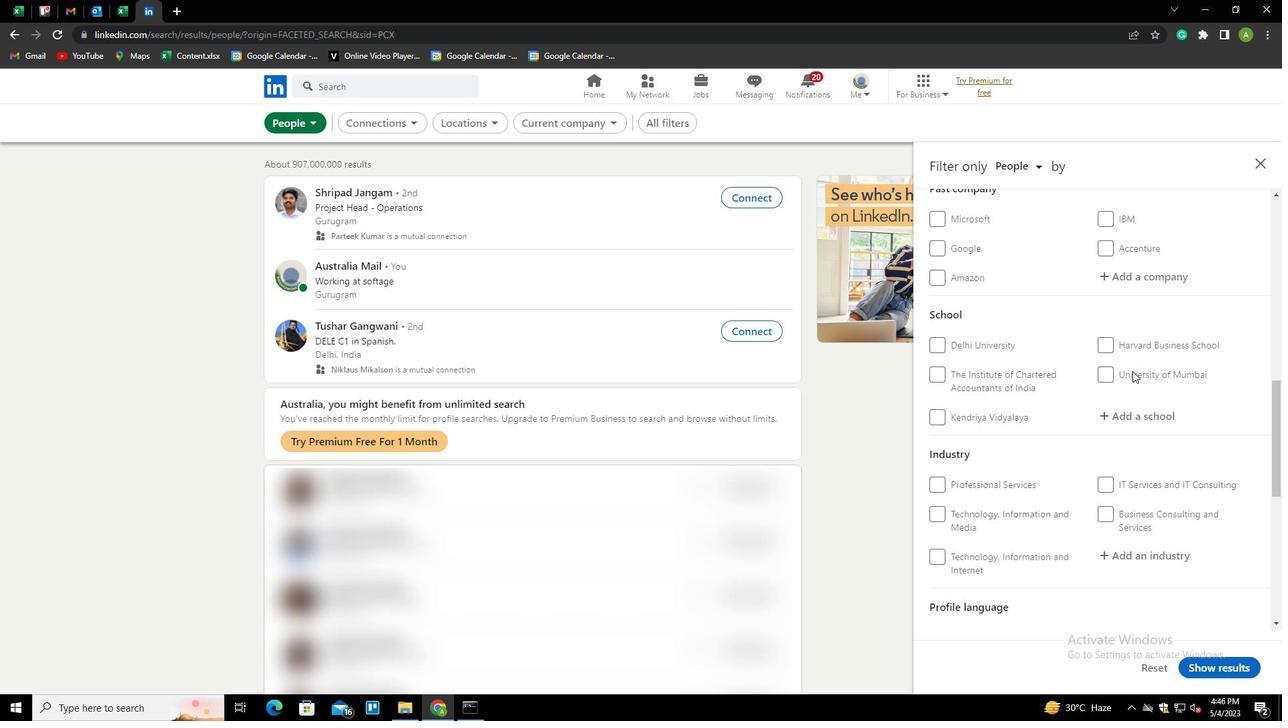 
Action: Mouse scrolled (1132, 370) with delta (0, 0)
Screenshot: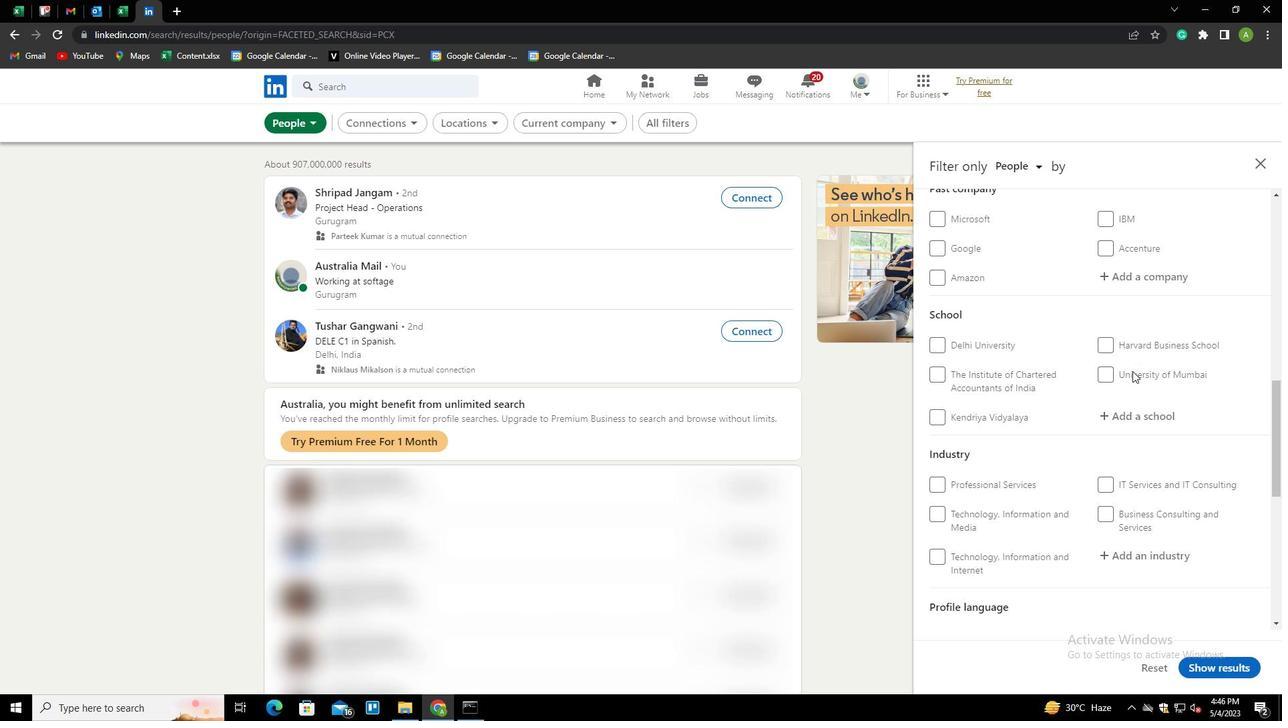 
Action: Mouse scrolled (1132, 370) with delta (0, 0)
Screenshot: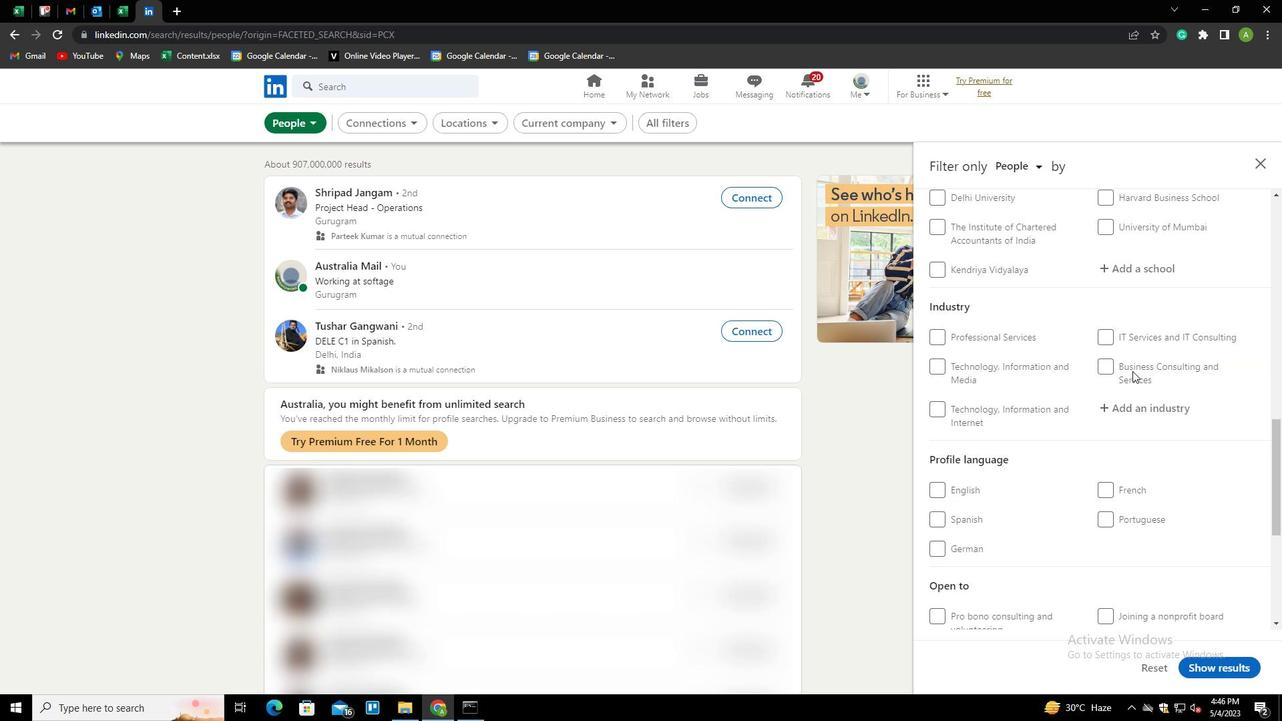 
Action: Mouse scrolled (1132, 370) with delta (0, 0)
Screenshot: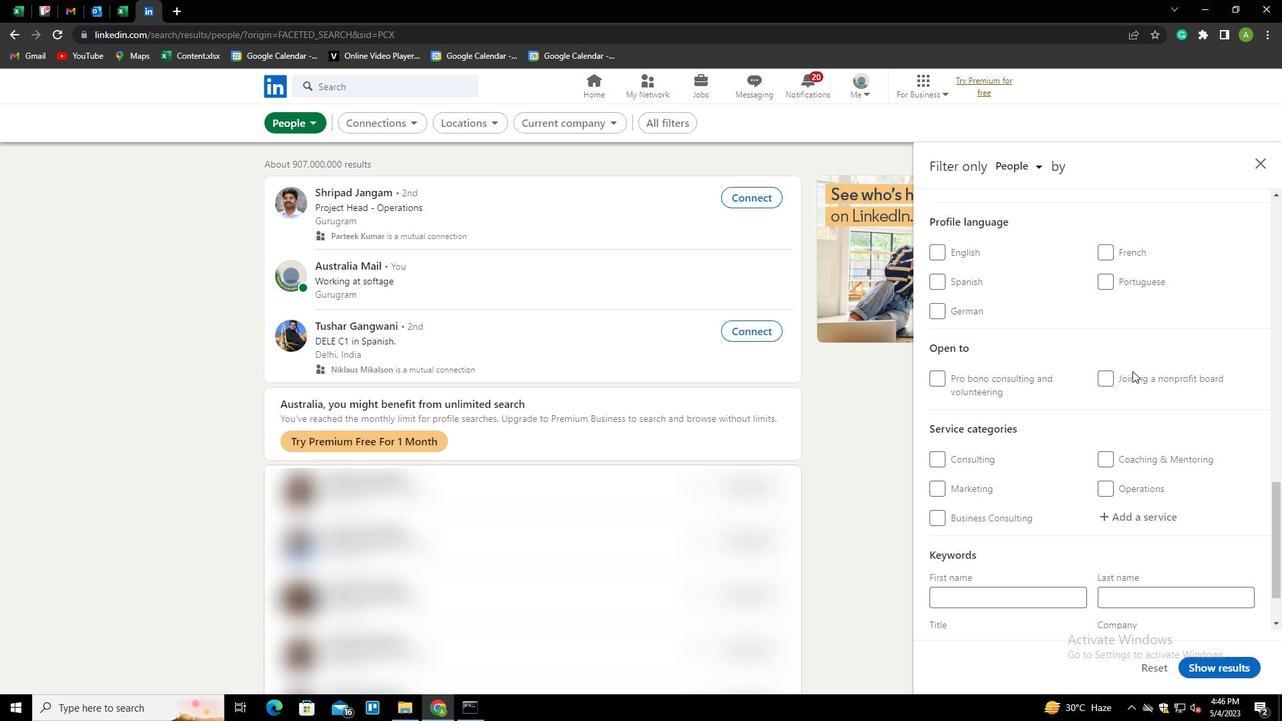 
Action: Mouse scrolled (1132, 370) with delta (0, 0)
Screenshot: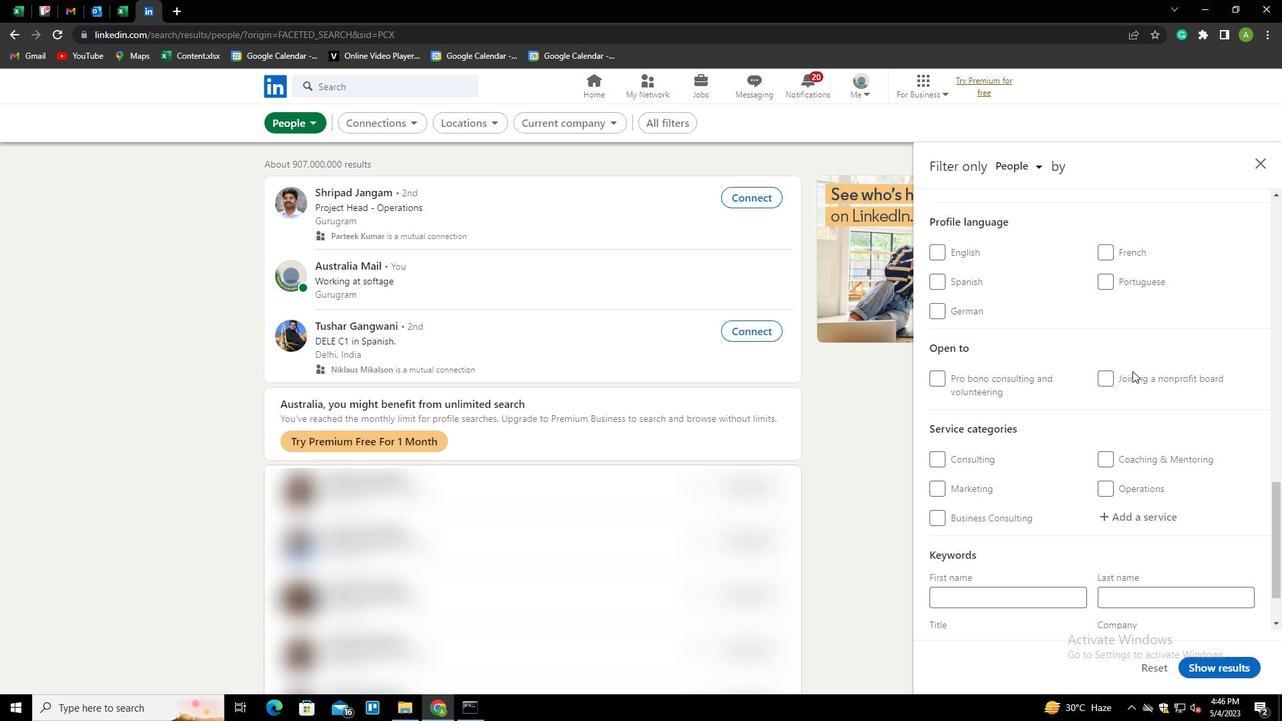 
Action: Mouse moved to (1119, 364)
Screenshot: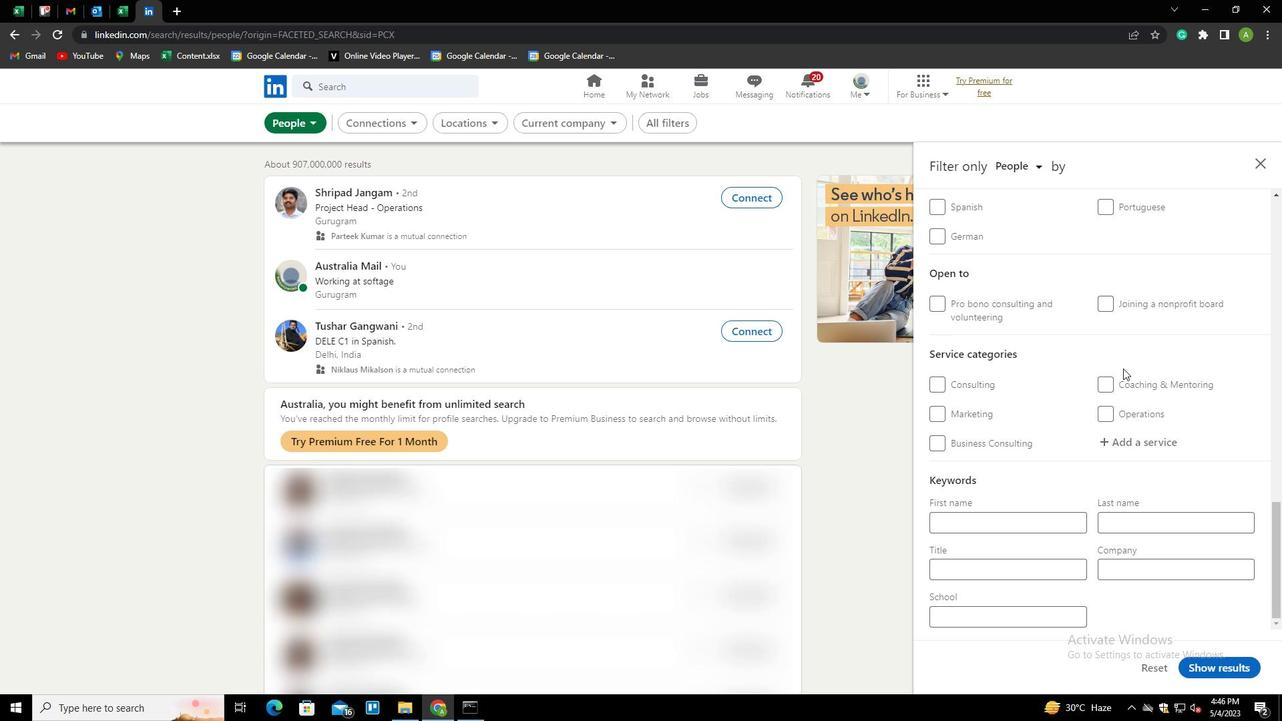 
Action: Mouse scrolled (1119, 364) with delta (0, 0)
Screenshot: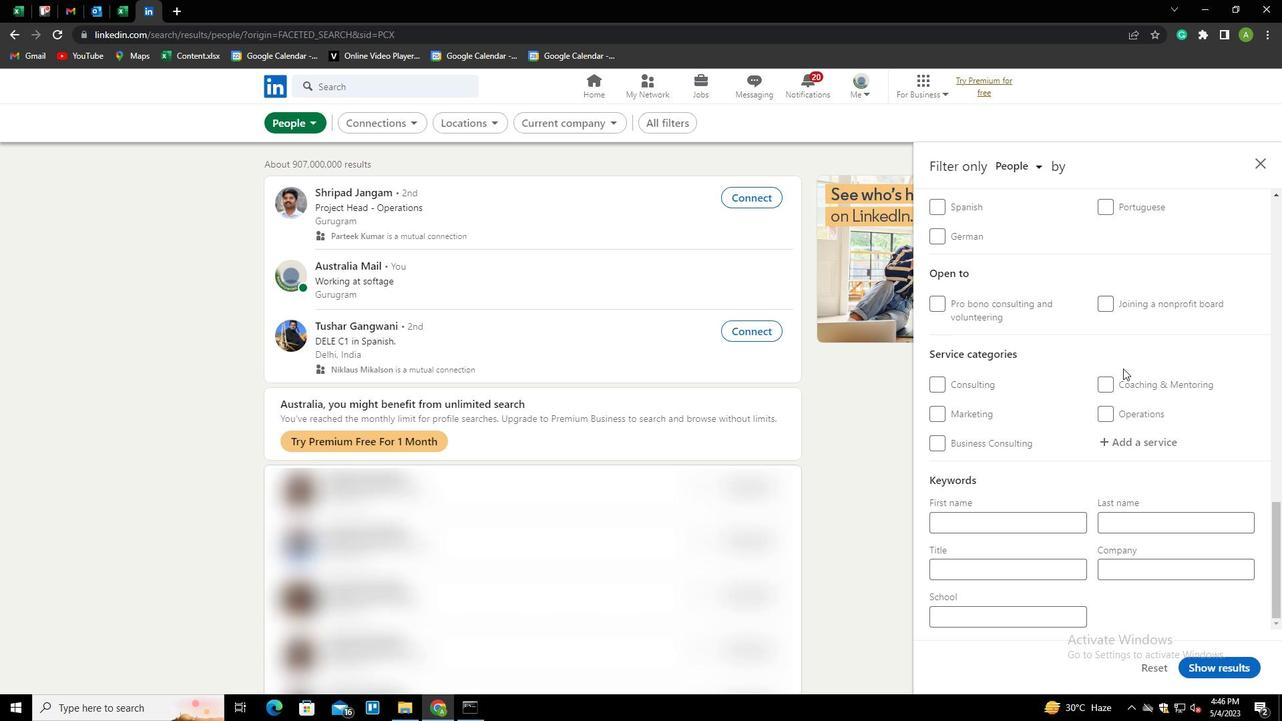
Action: Mouse scrolled (1119, 364) with delta (0, 0)
Screenshot: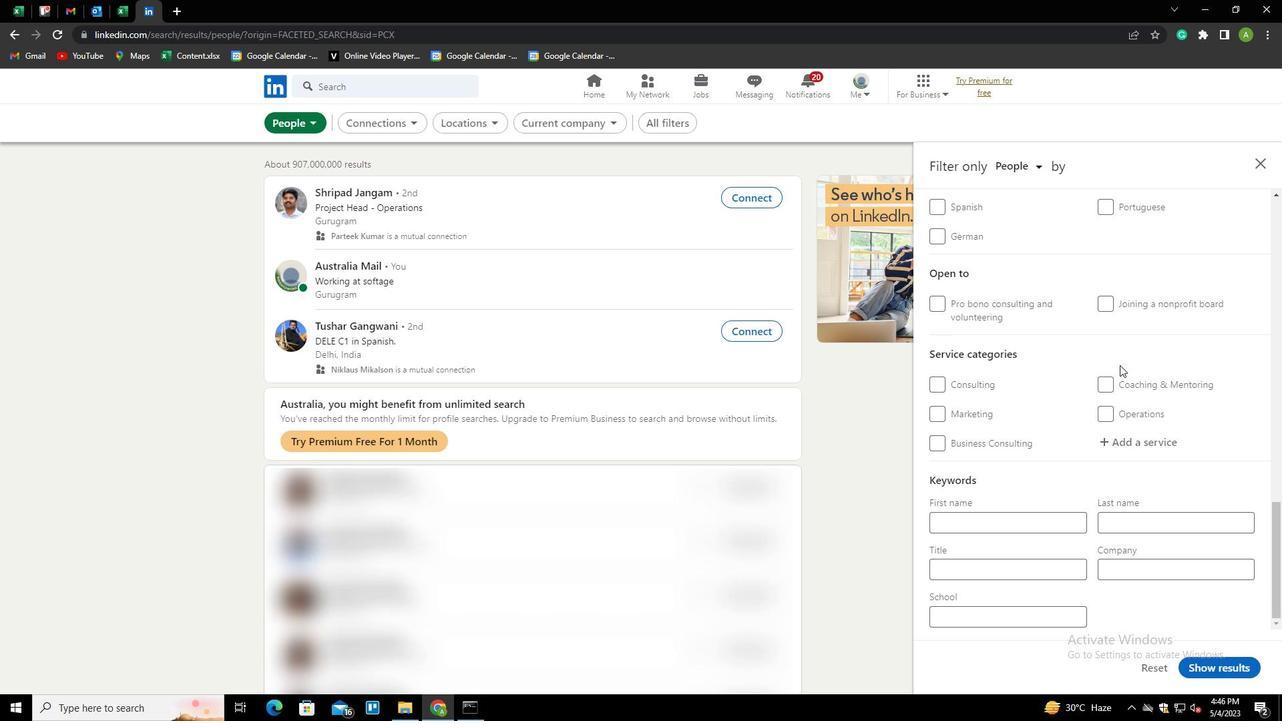 
Action: Mouse moved to (951, 339)
Screenshot: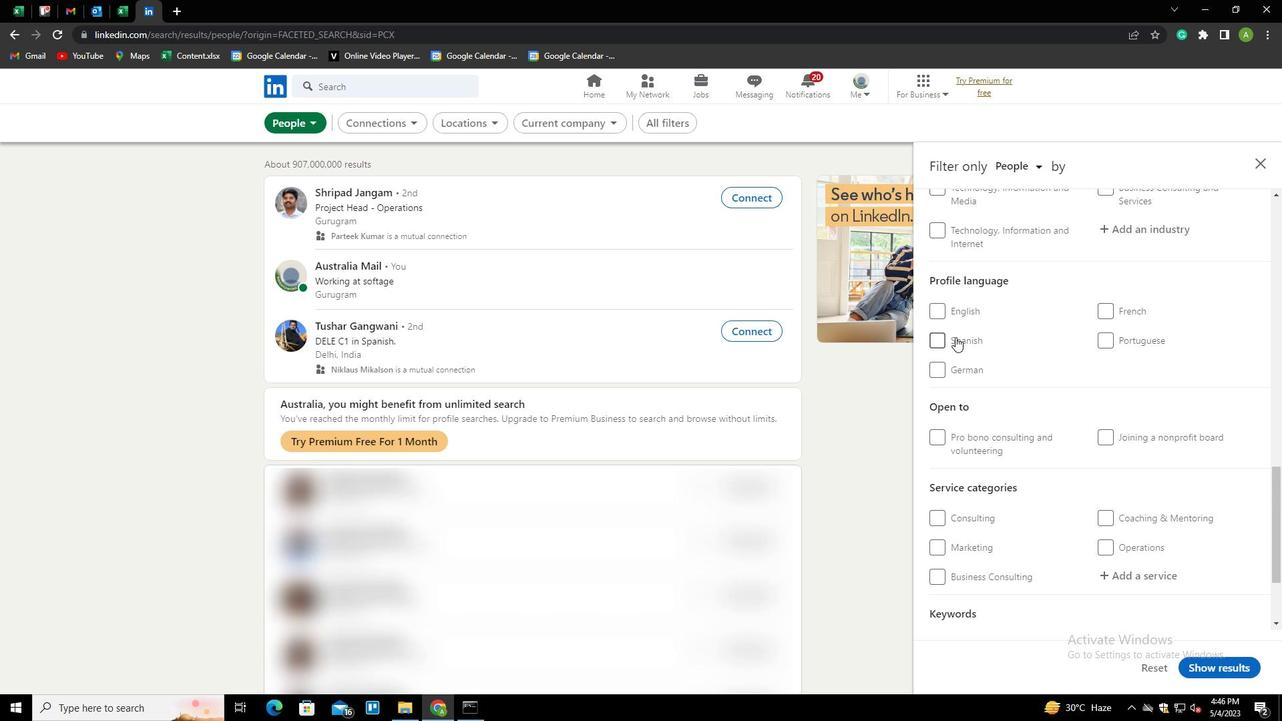 
Action: Mouse pressed left at (951, 339)
Screenshot: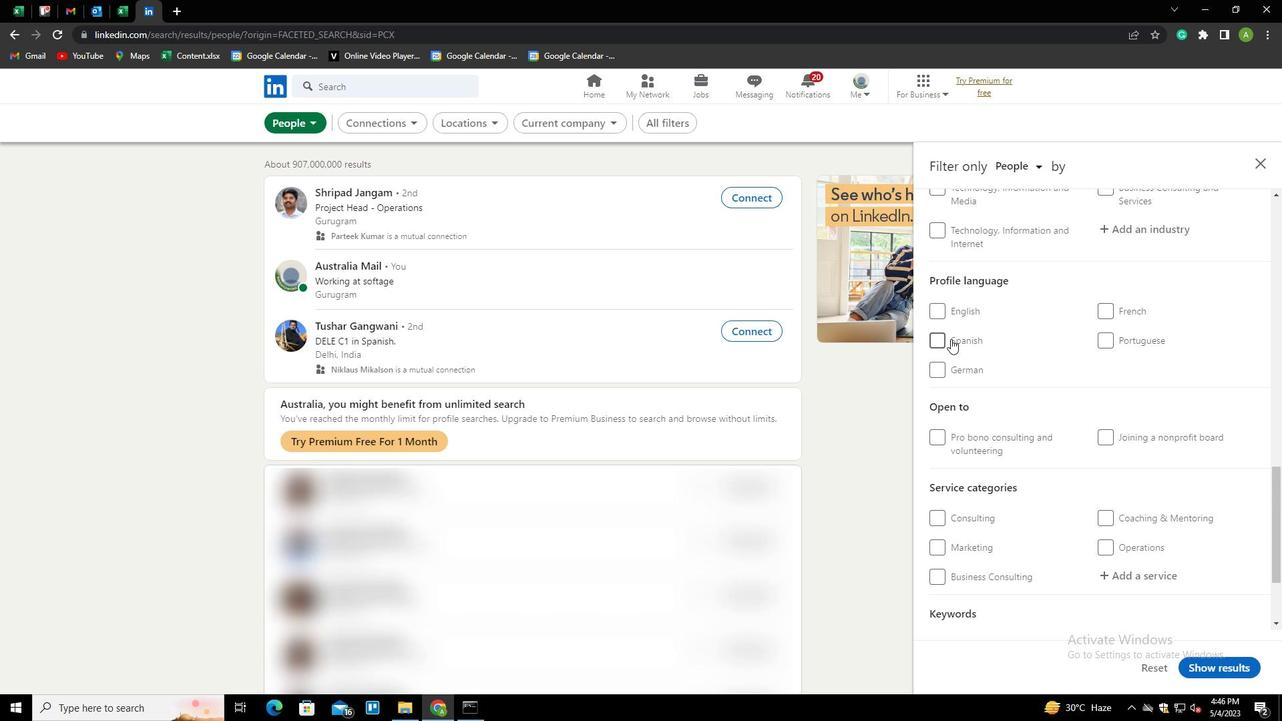 
Action: Mouse moved to (1108, 350)
Screenshot: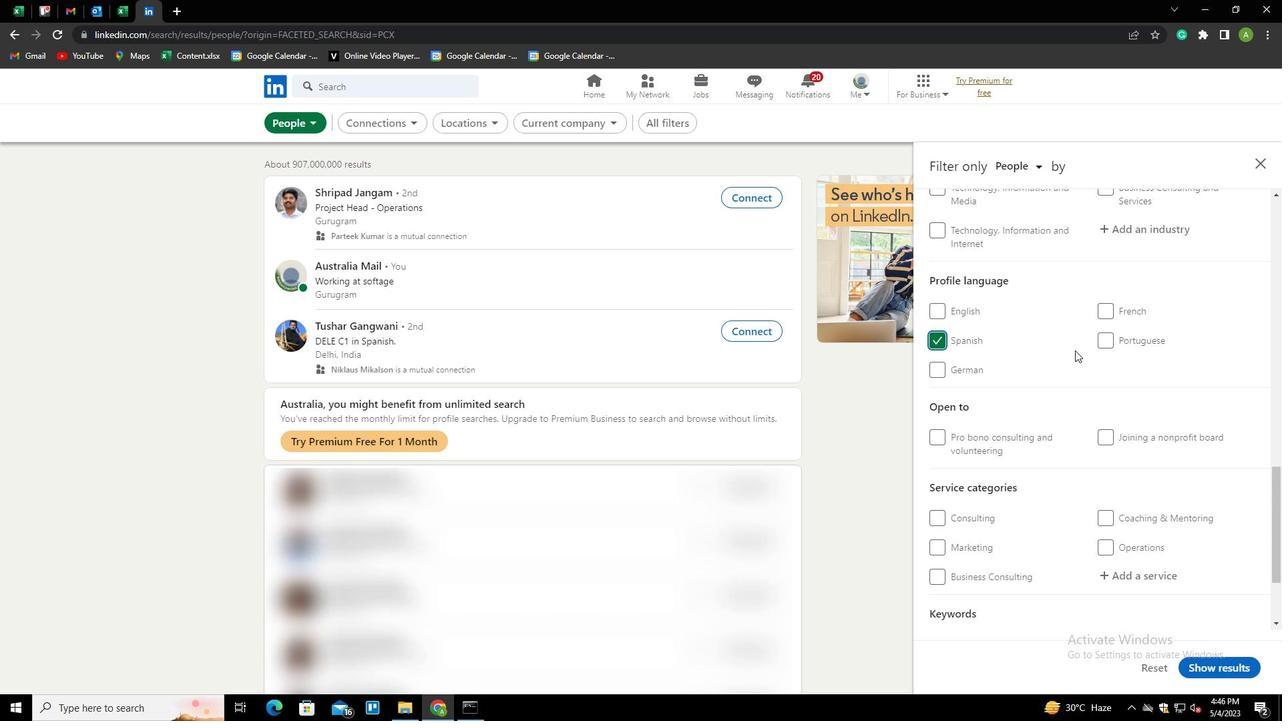
Action: Mouse scrolled (1108, 351) with delta (0, 0)
Screenshot: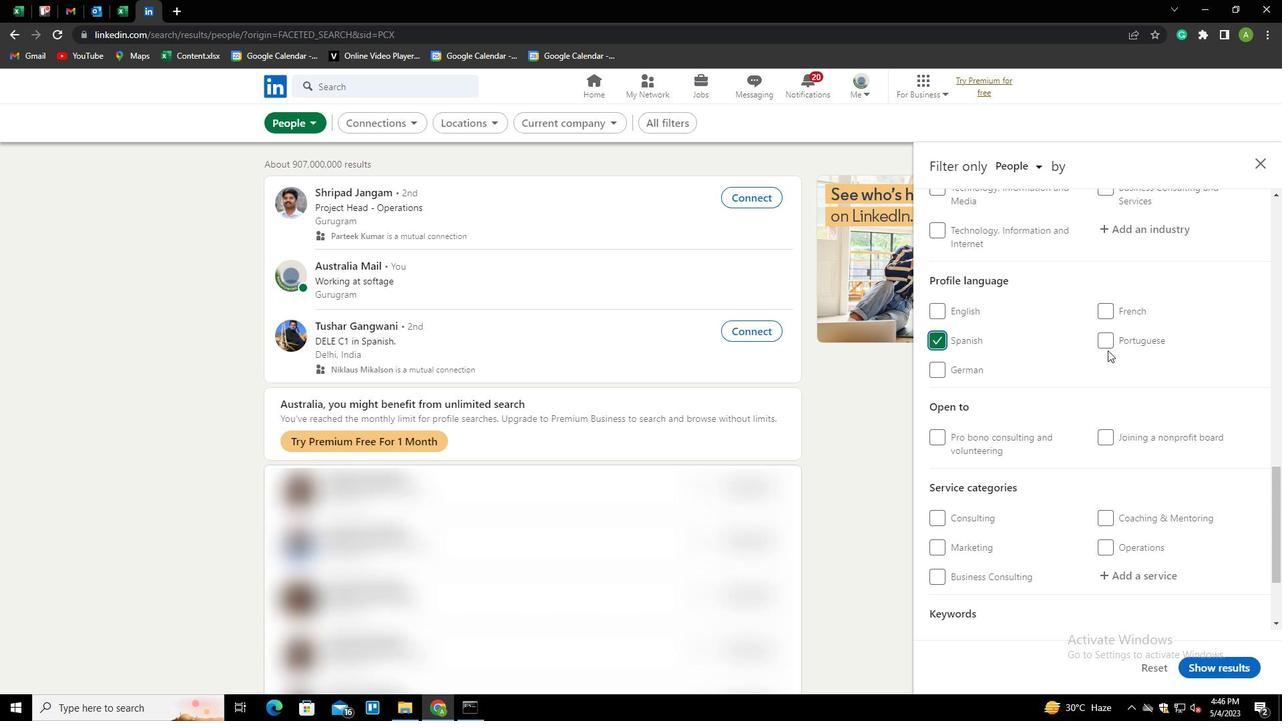 
Action: Mouse scrolled (1108, 351) with delta (0, 0)
Screenshot: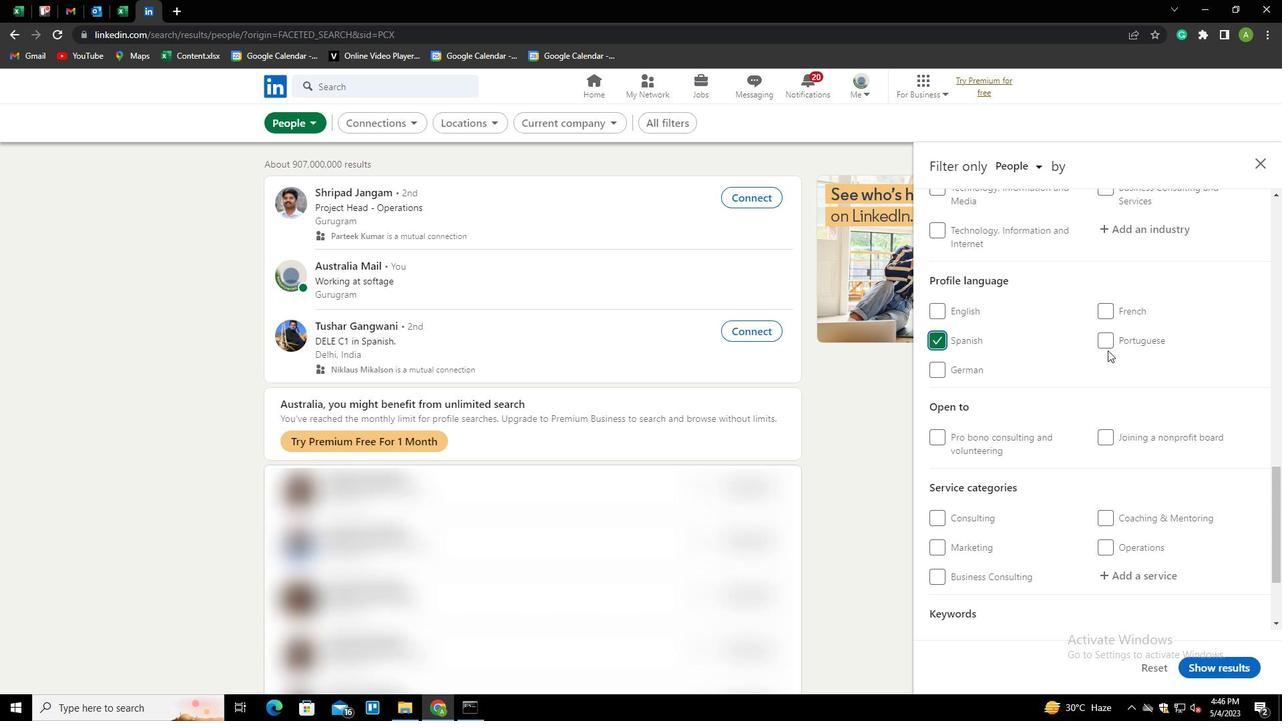 
Action: Mouse scrolled (1108, 351) with delta (0, 0)
Screenshot: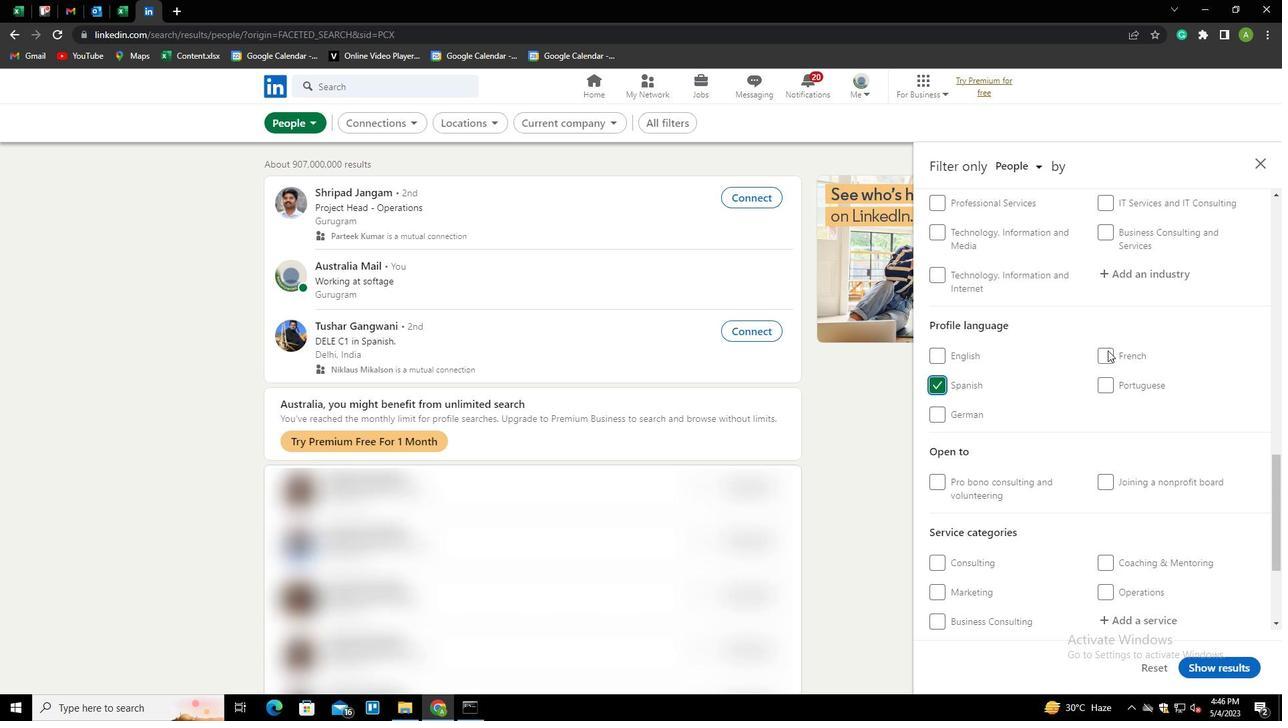 
Action: Mouse scrolled (1108, 351) with delta (0, 0)
Screenshot: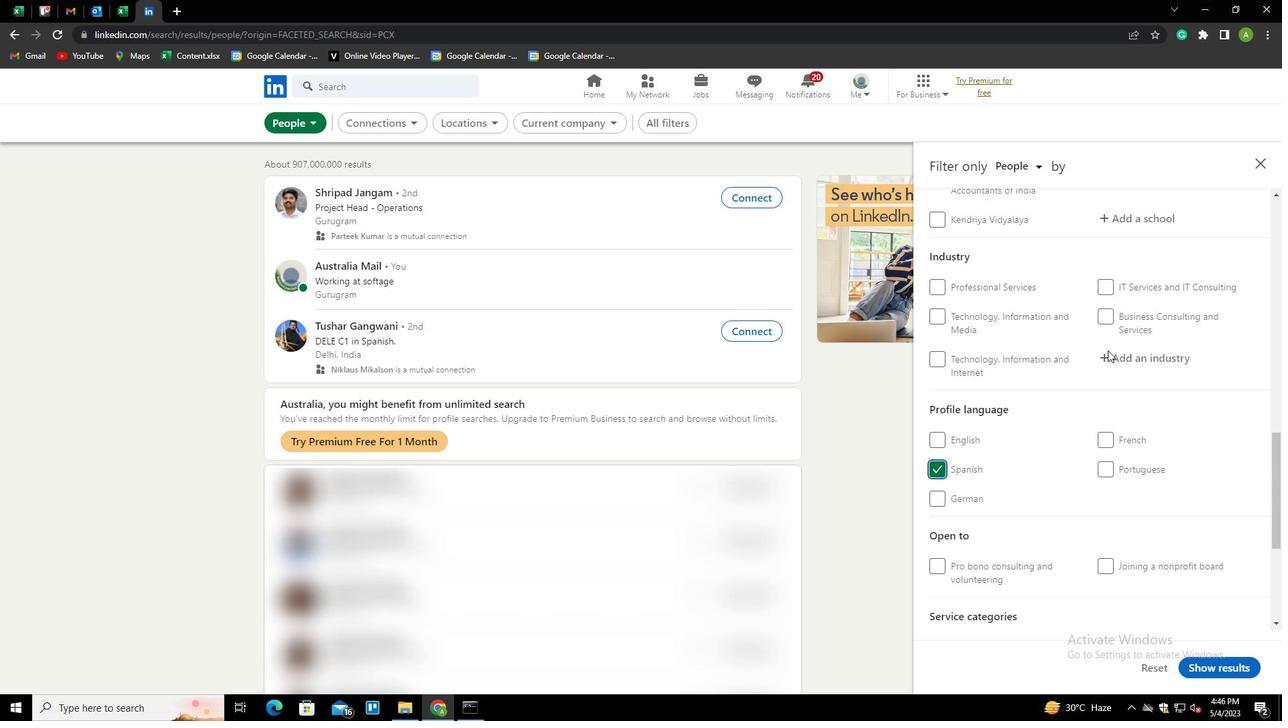 
Action: Mouse scrolled (1108, 351) with delta (0, 0)
Screenshot: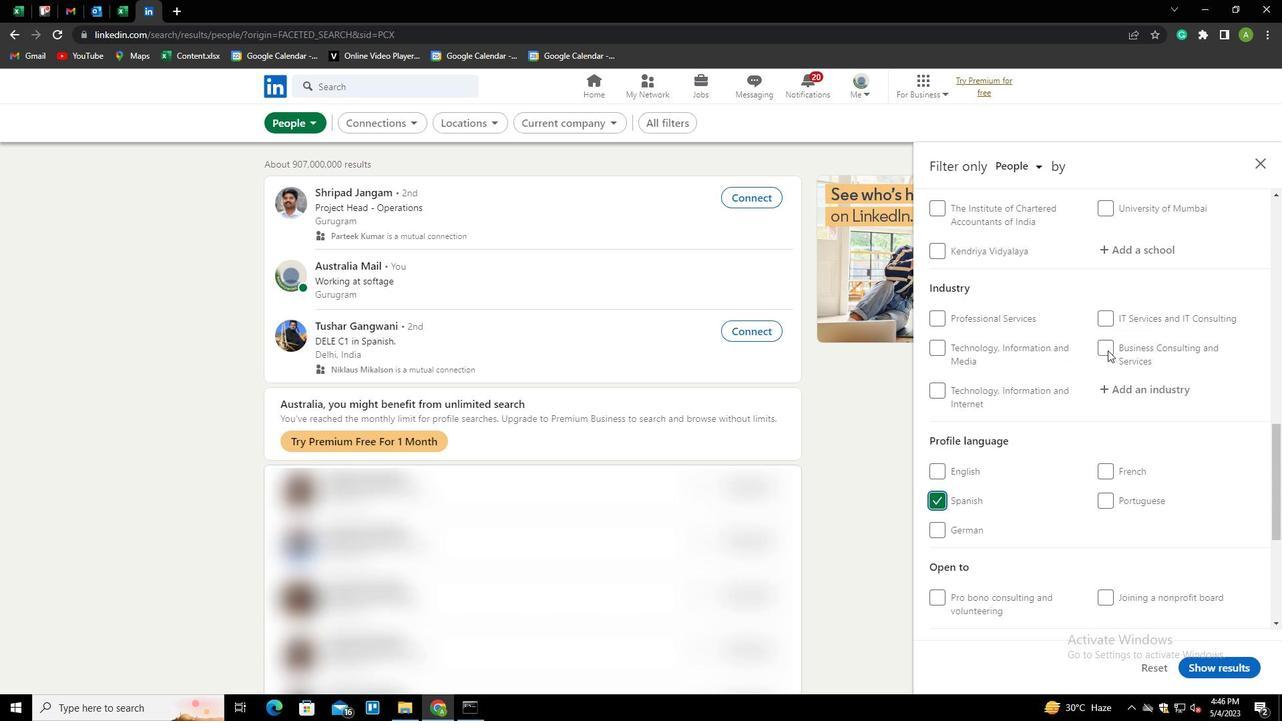 
Action: Mouse moved to (1110, 350)
Screenshot: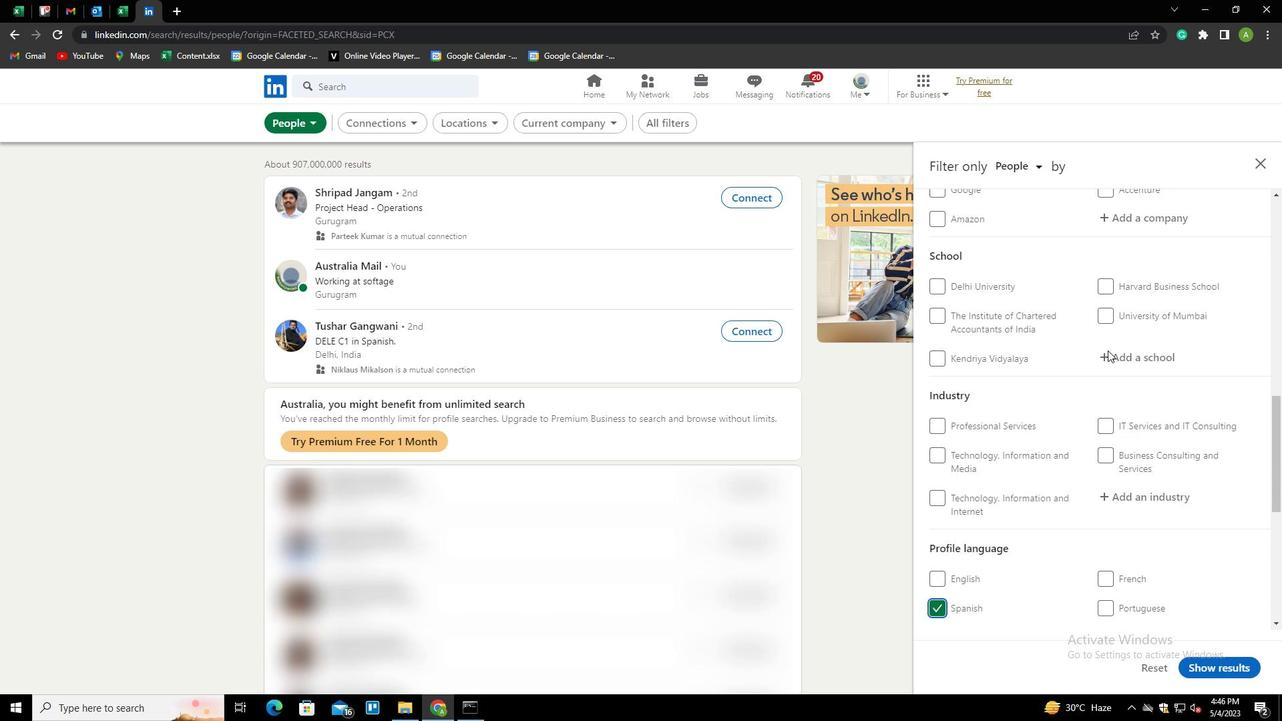 
Action: Mouse scrolled (1110, 351) with delta (0, 0)
Screenshot: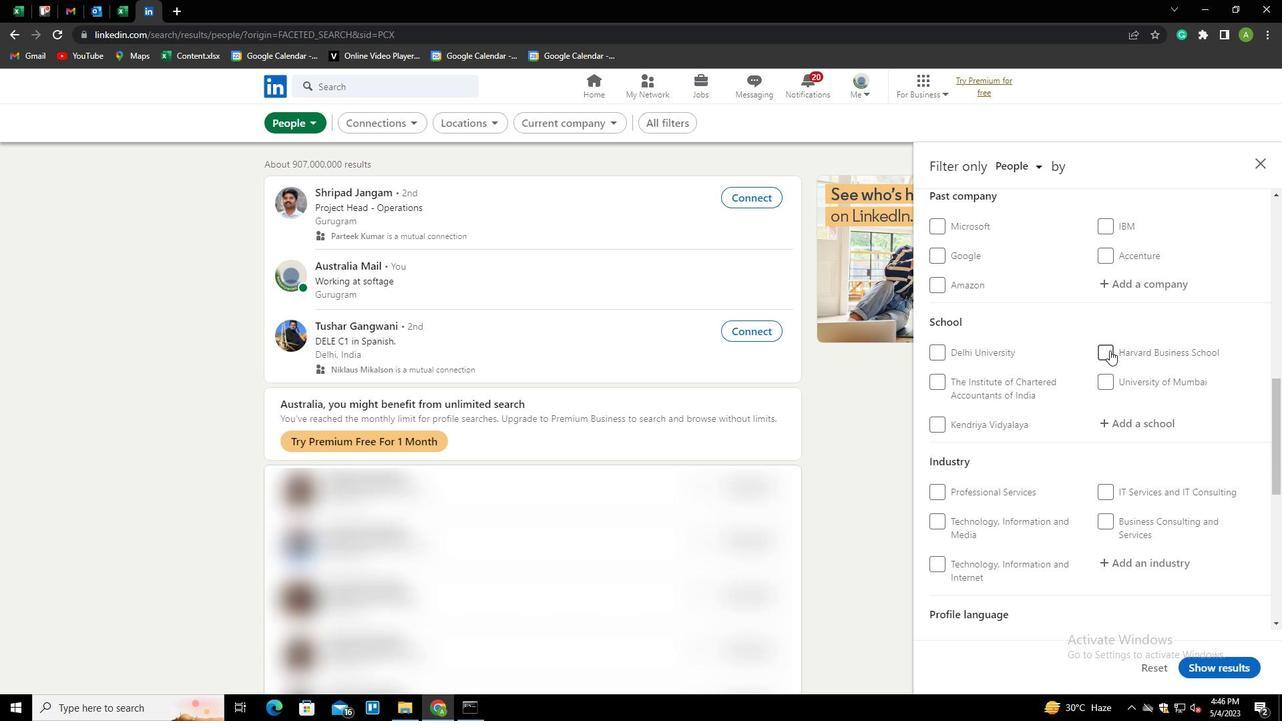 
Action: Mouse scrolled (1110, 351) with delta (0, 0)
Screenshot: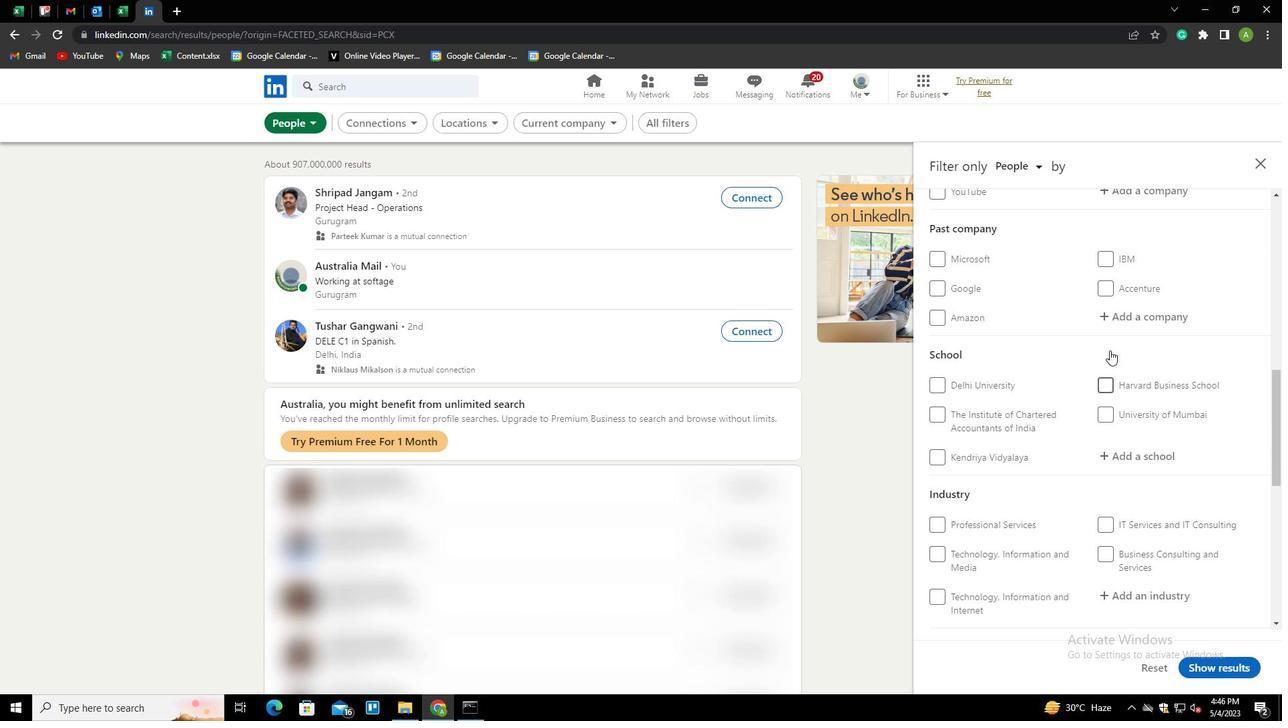 
Action: Mouse scrolled (1110, 351) with delta (0, 0)
Screenshot: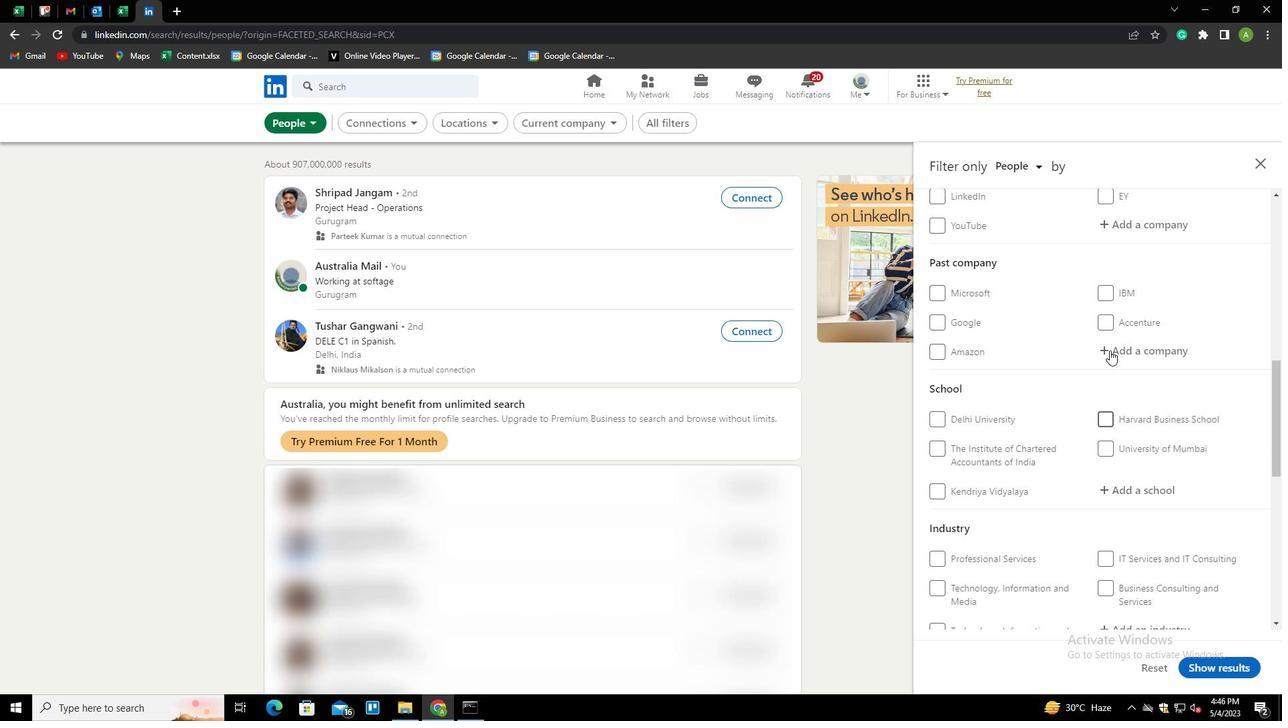 
Action: Mouse moved to (1114, 344)
Screenshot: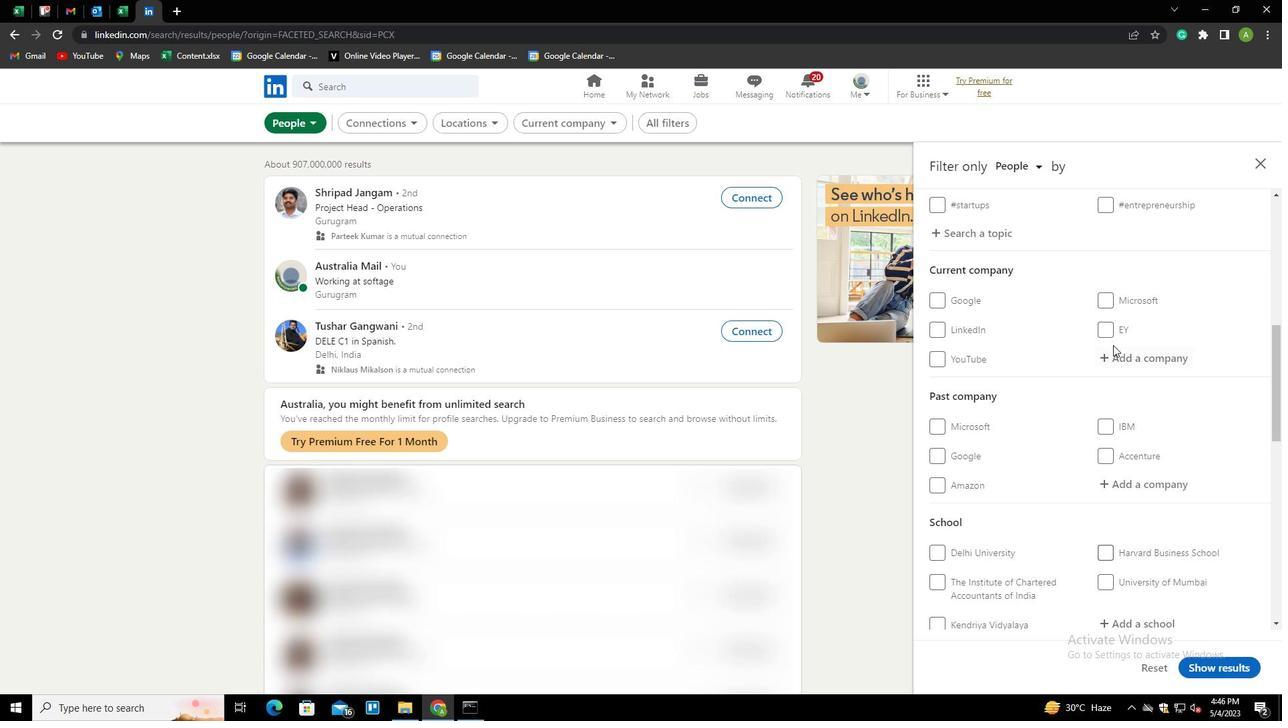 
Action: Mouse pressed left at (1114, 344)
Screenshot: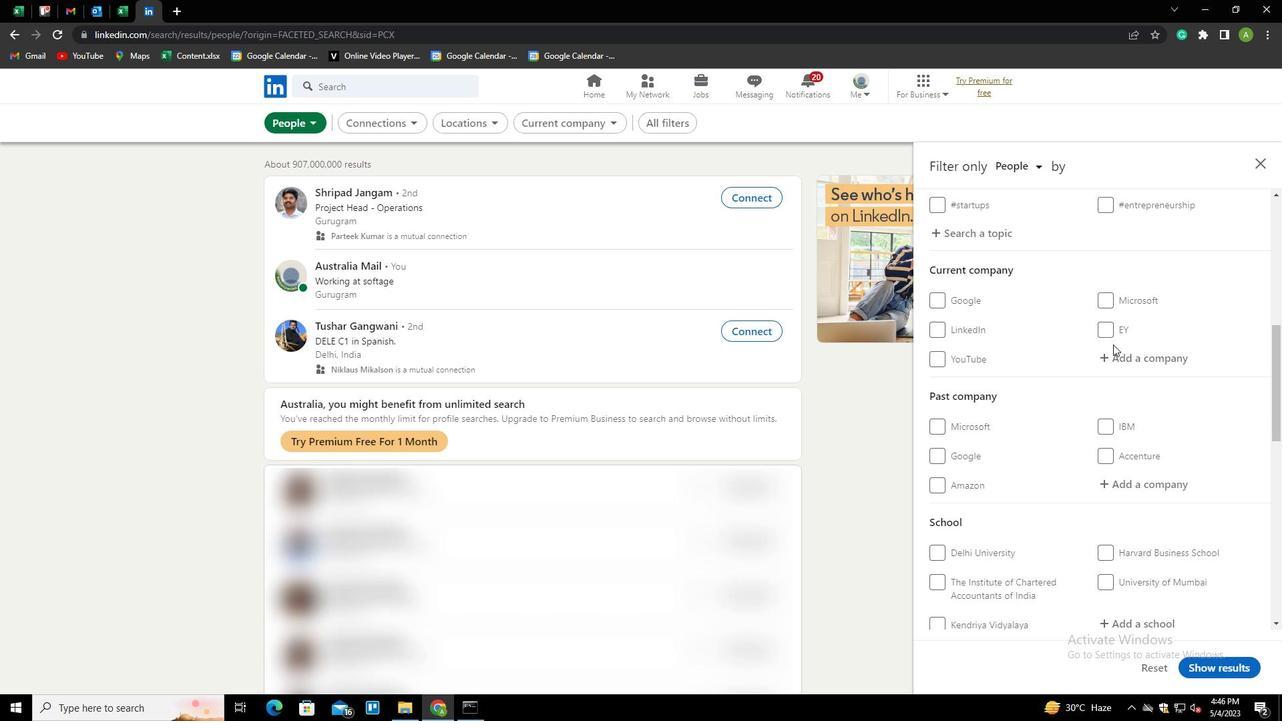 
Action: Mouse moved to (1114, 353)
Screenshot: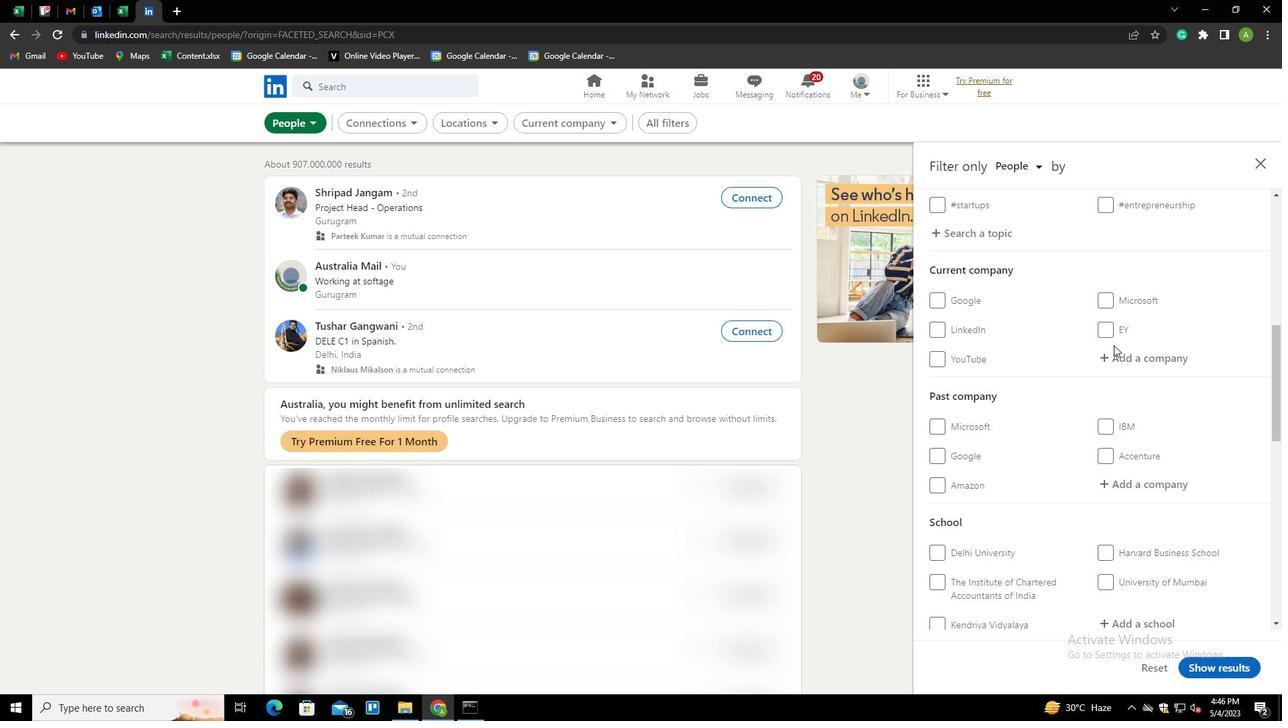 
Action: Mouse pressed left at (1114, 353)
Screenshot: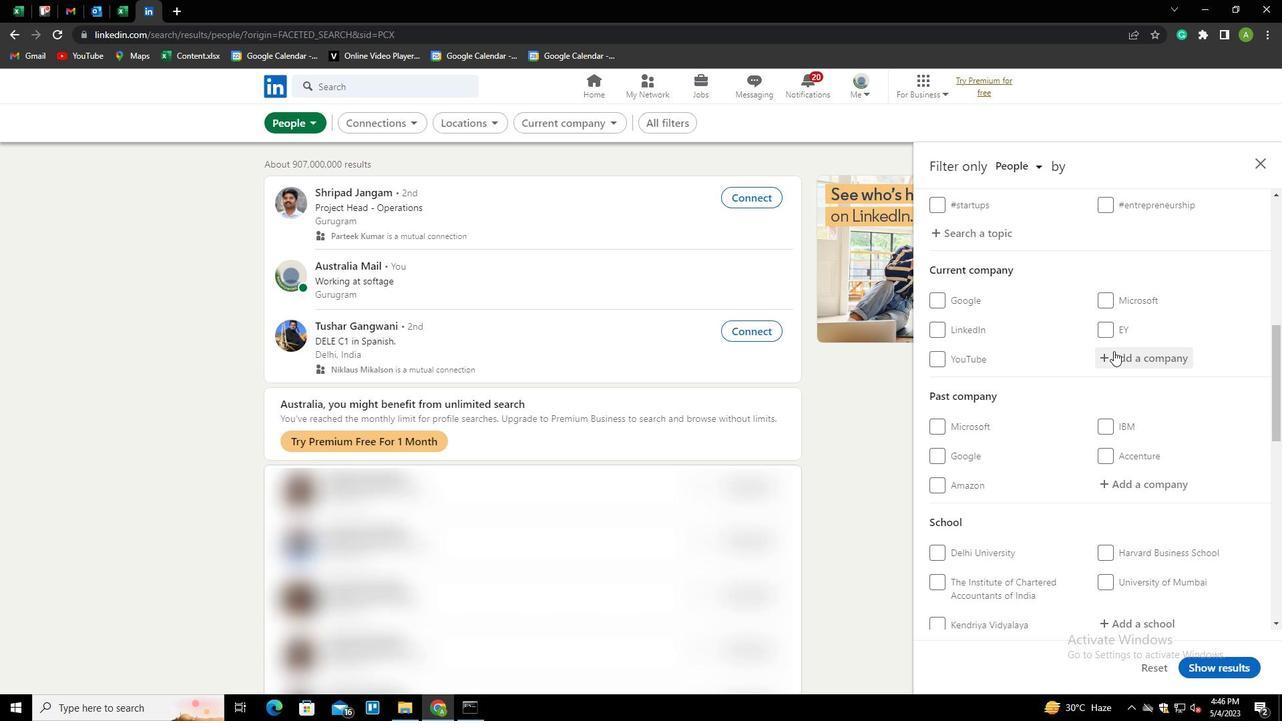 
Action: Mouse moved to (1116, 357)
Screenshot: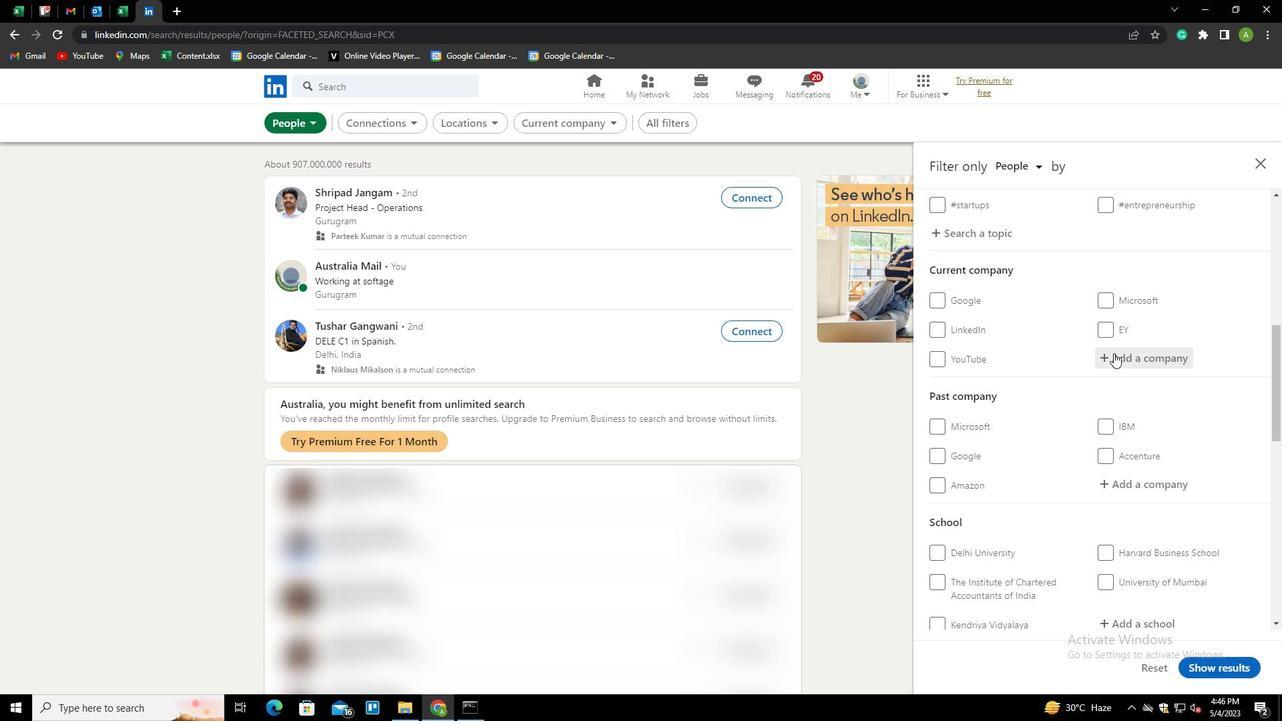 
Action: Mouse pressed left at (1116, 357)
Screenshot: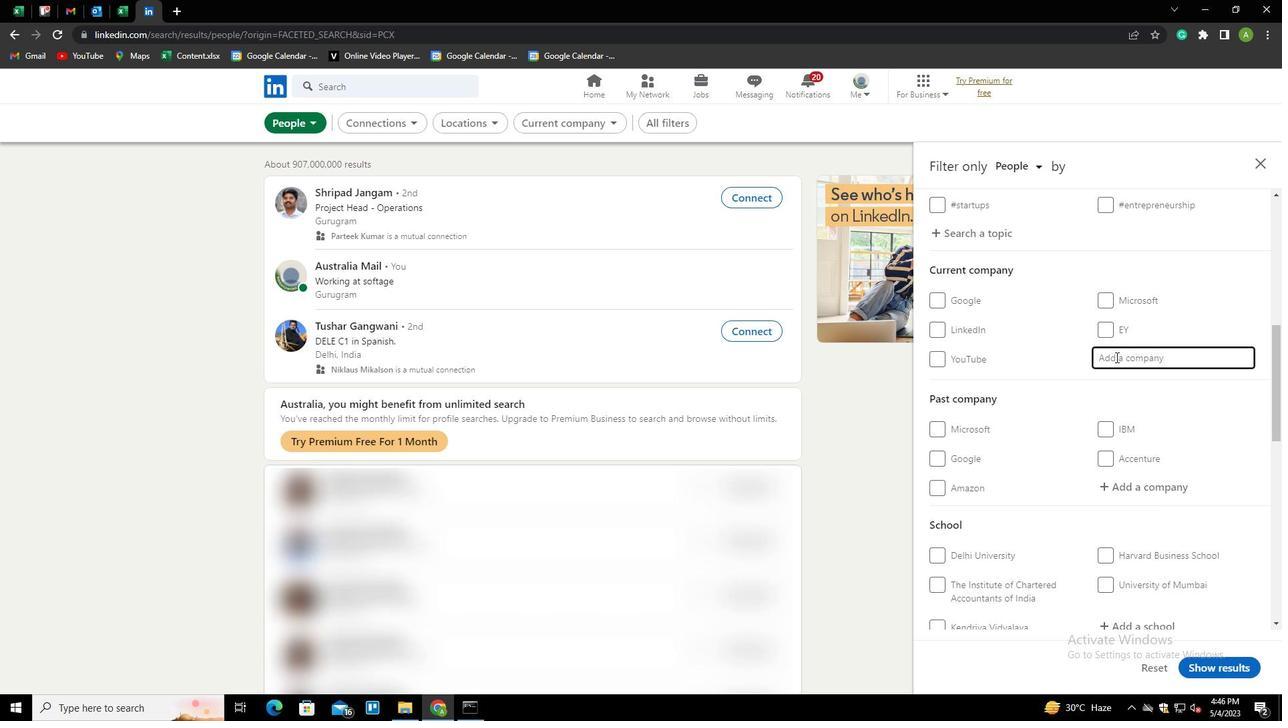 
Action: Key pressed <Key.shift>SGS<Key.space><Key.shift>CON=<Key.backspace><Key.backspace><Key.backspace>ONSULTING<Key.down><Key.enter>
Screenshot: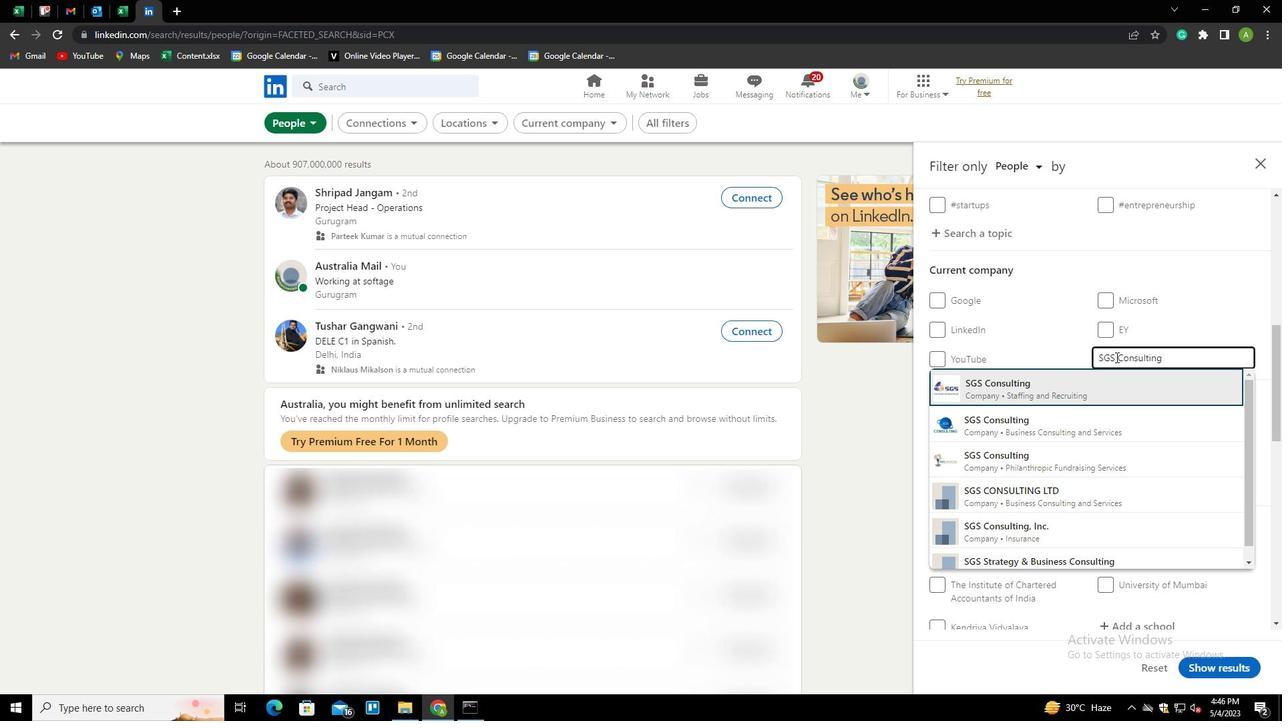 
Action: Mouse scrolled (1116, 356) with delta (0, 0)
Screenshot: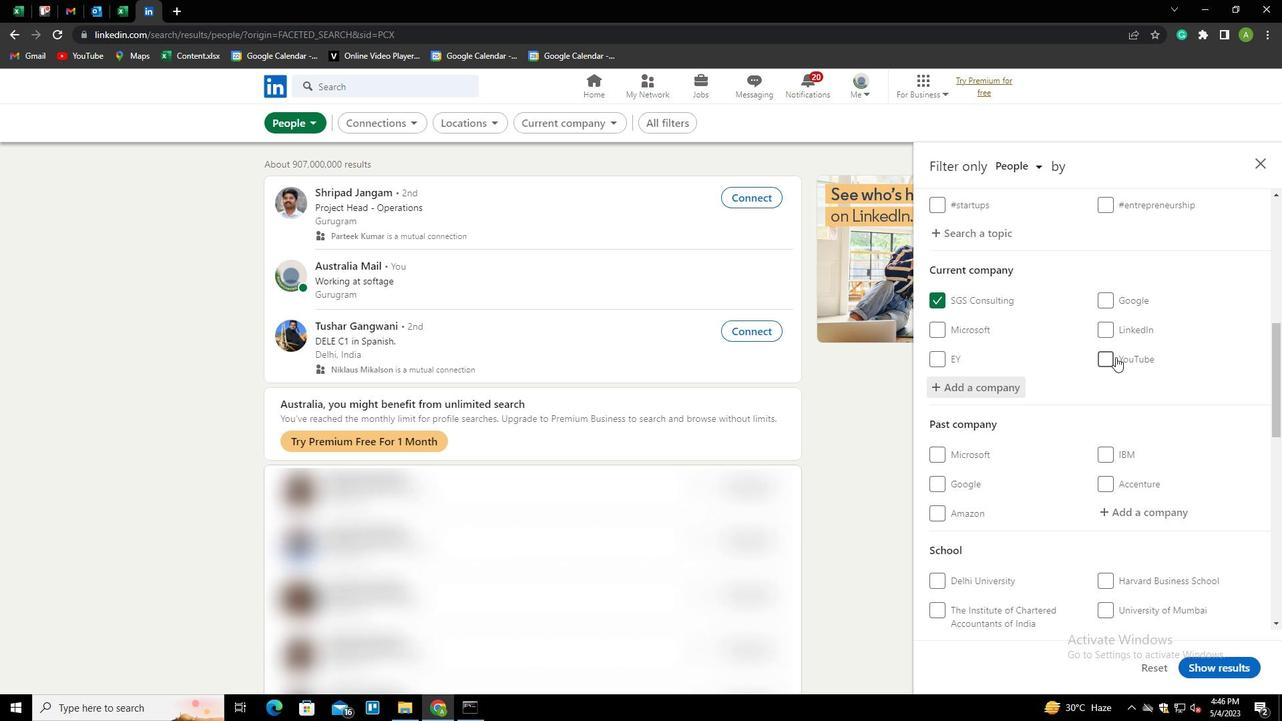 
Action: Mouse scrolled (1116, 356) with delta (0, 0)
Screenshot: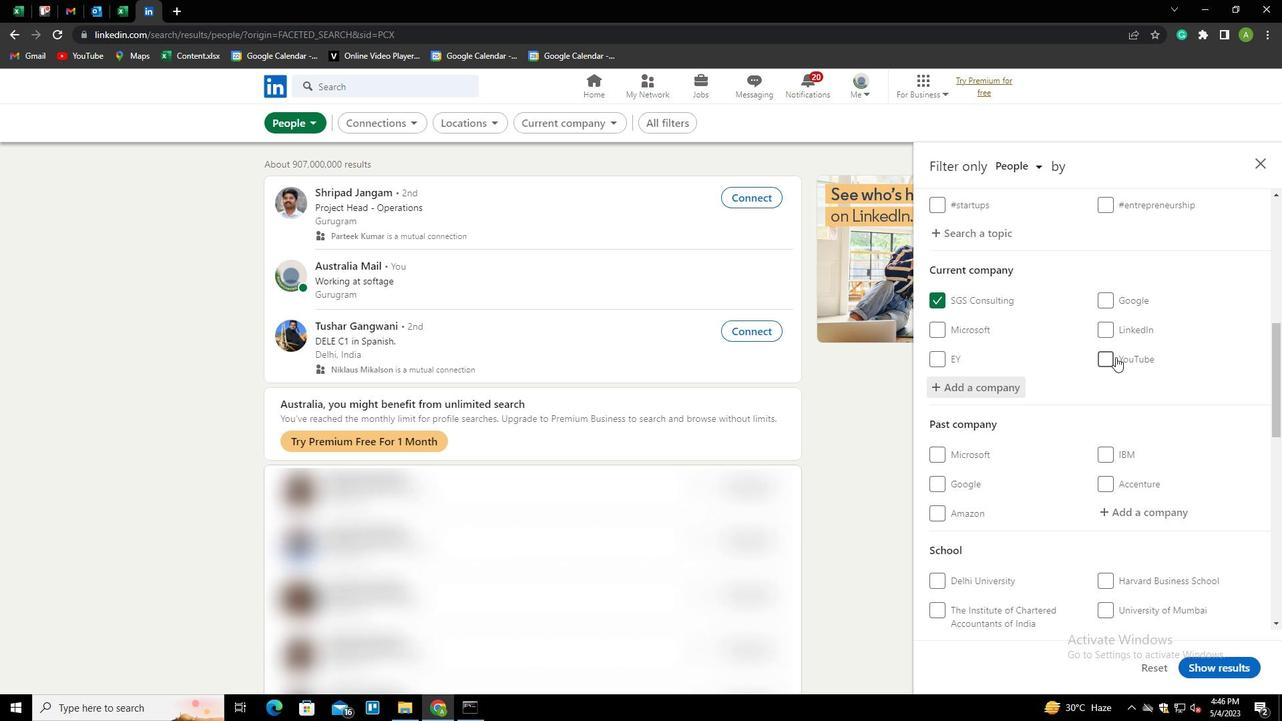 
Action: Mouse scrolled (1116, 356) with delta (0, 0)
Screenshot: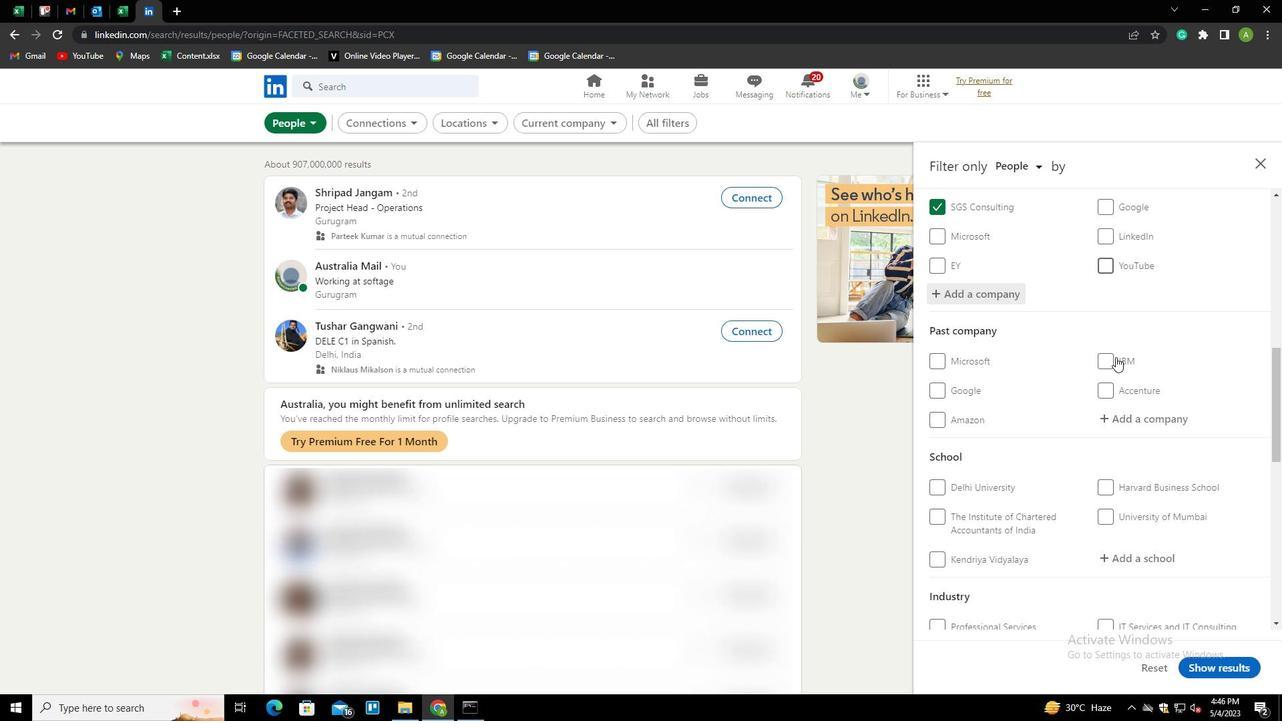 
Action: Mouse moved to (1118, 440)
Screenshot: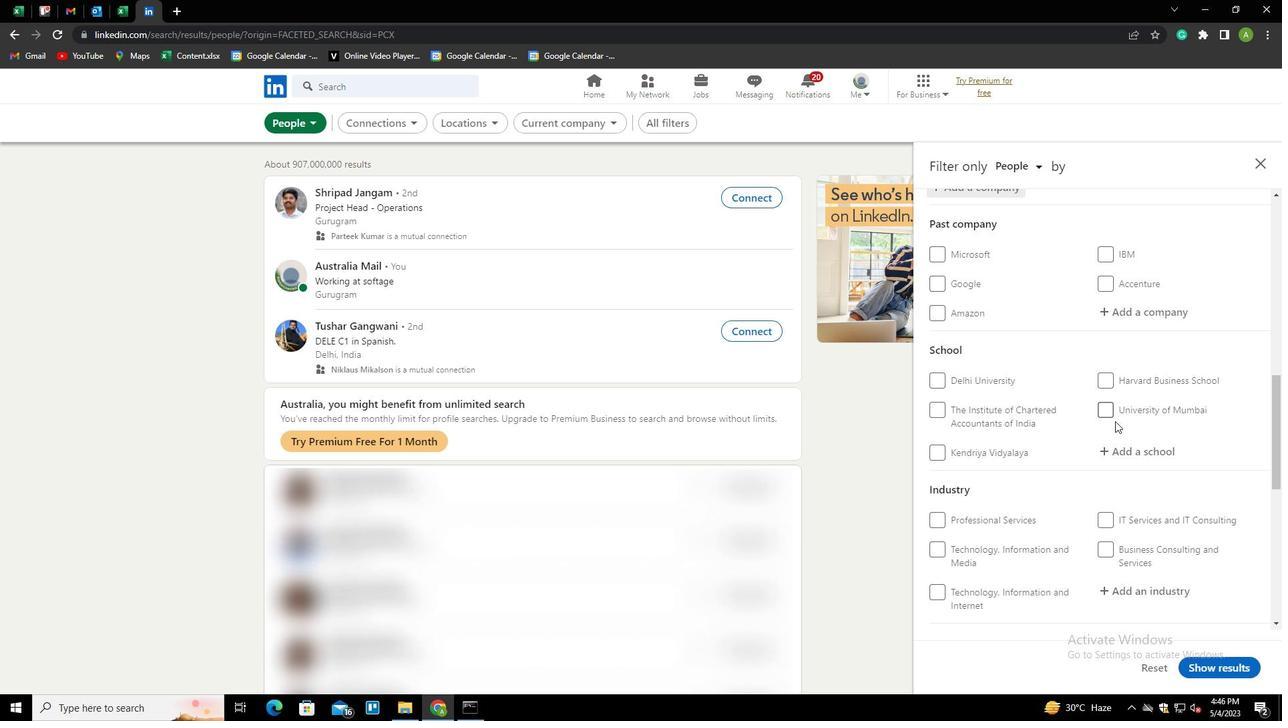
Action: Mouse pressed left at (1118, 440)
Screenshot: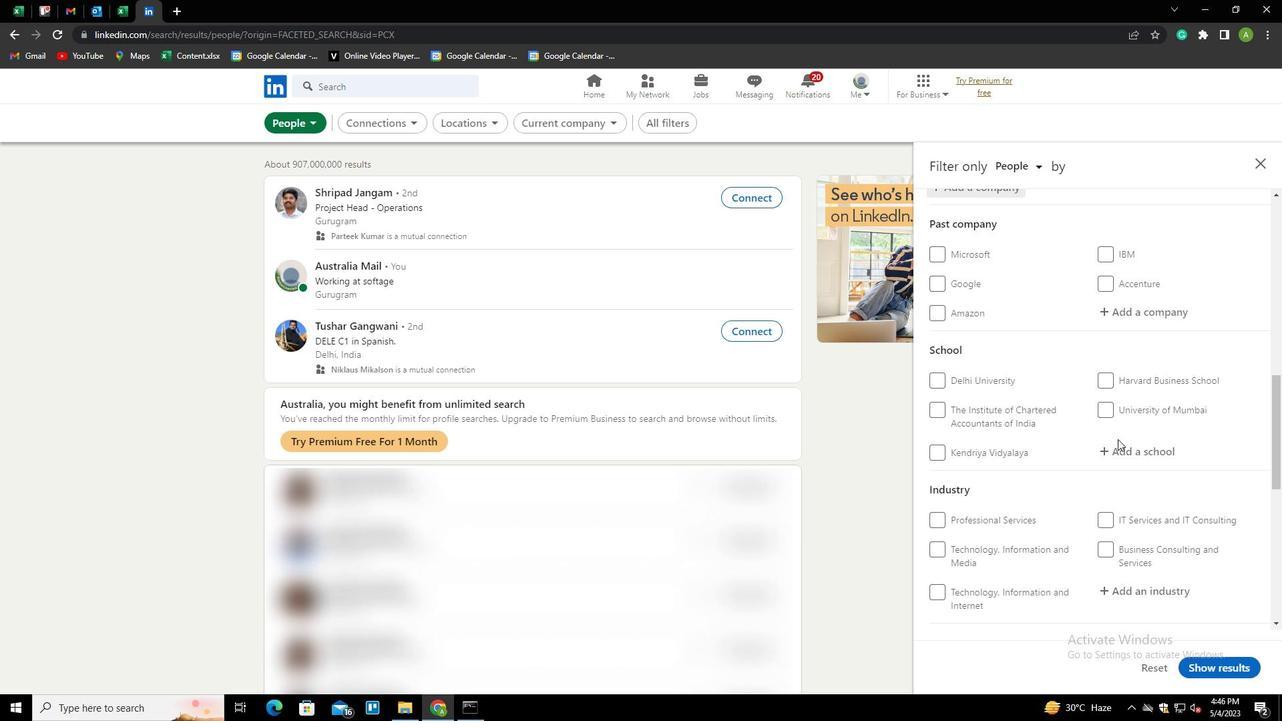 
Action: Mouse moved to (1118, 441)
Screenshot: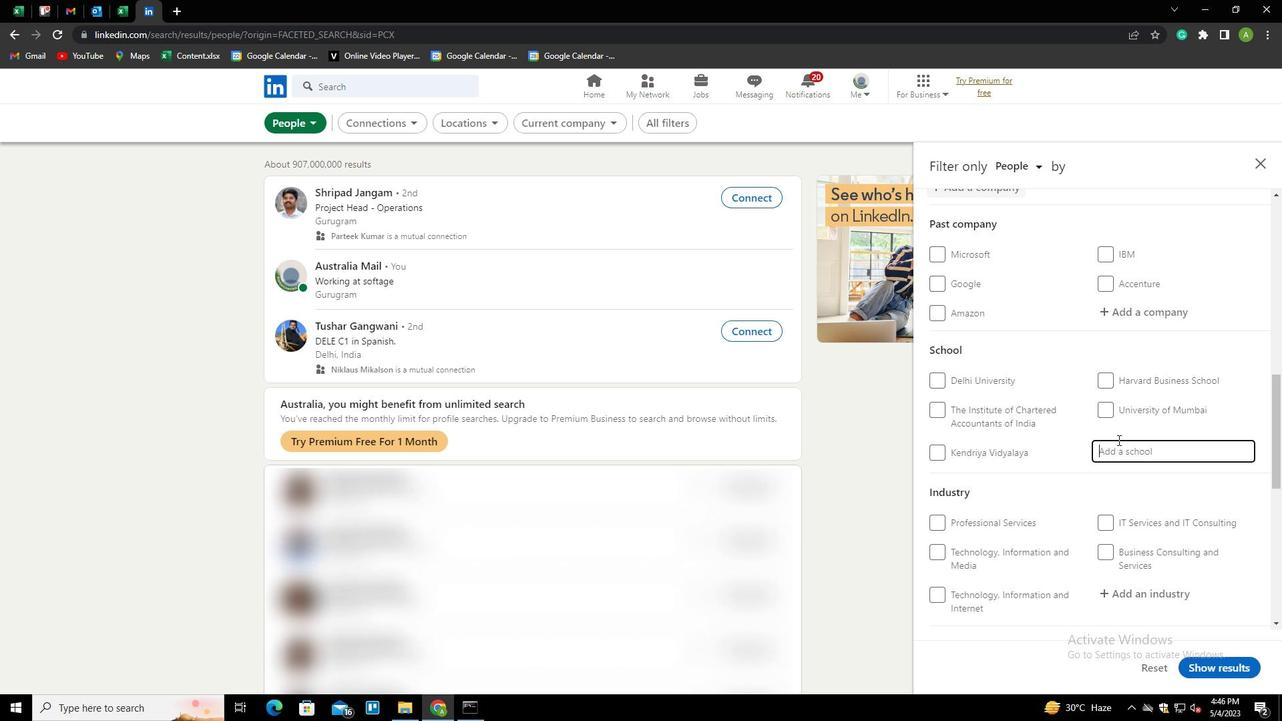 
Action: Key pressed <Key.shift>CHANDIGARH<Key.down><Key.enter>
Screenshot: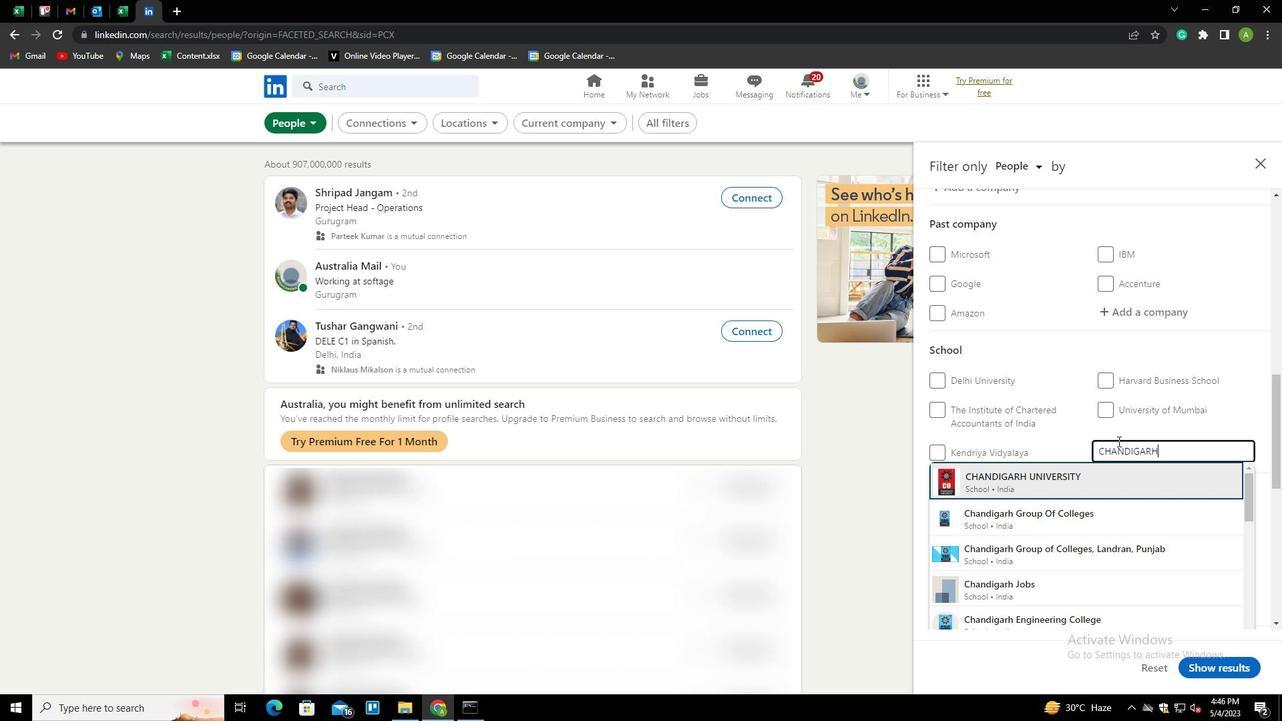
Action: Mouse scrolled (1118, 440) with delta (0, 0)
Screenshot: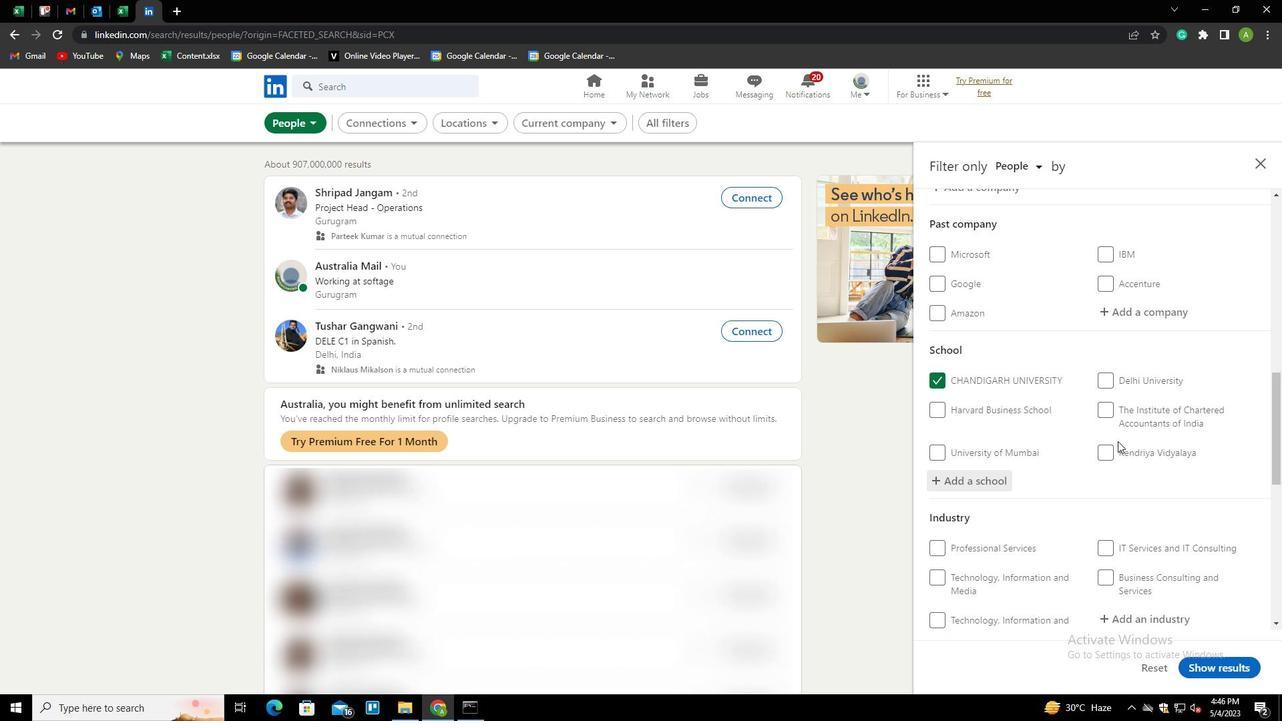 
Action: Mouse scrolled (1118, 440) with delta (0, 0)
Screenshot: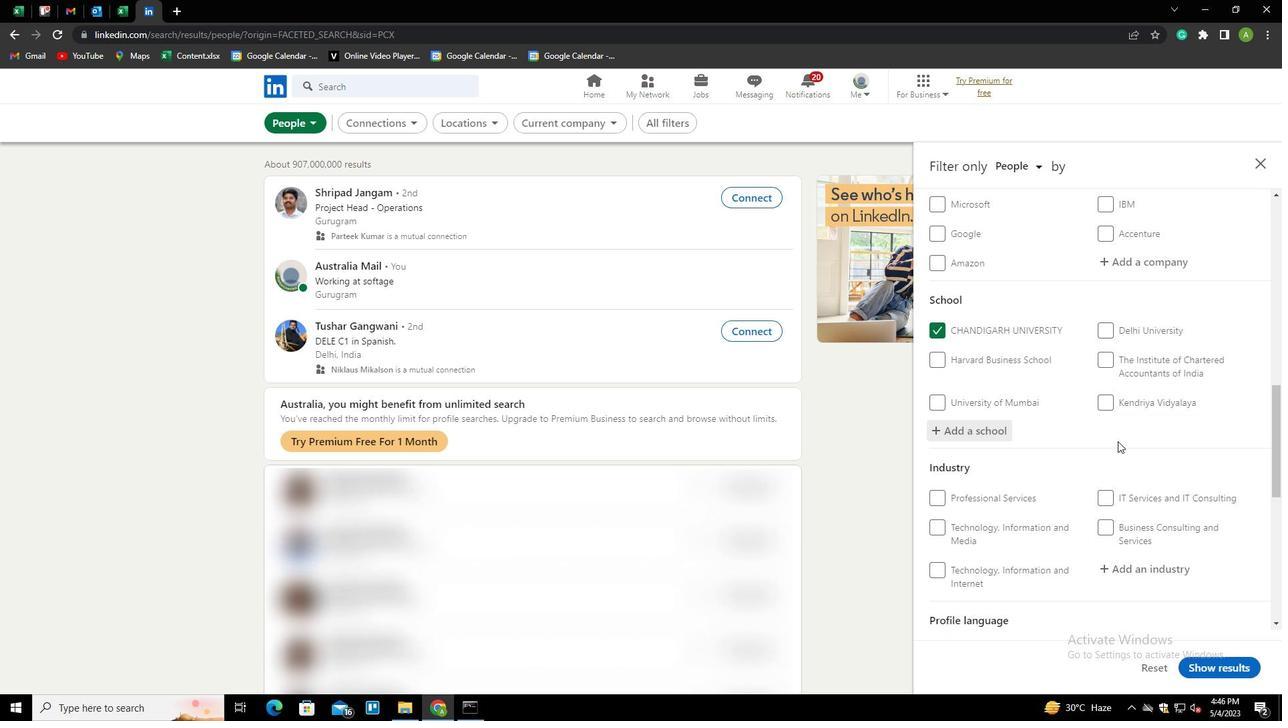 
Action: Mouse scrolled (1118, 440) with delta (0, 0)
Screenshot: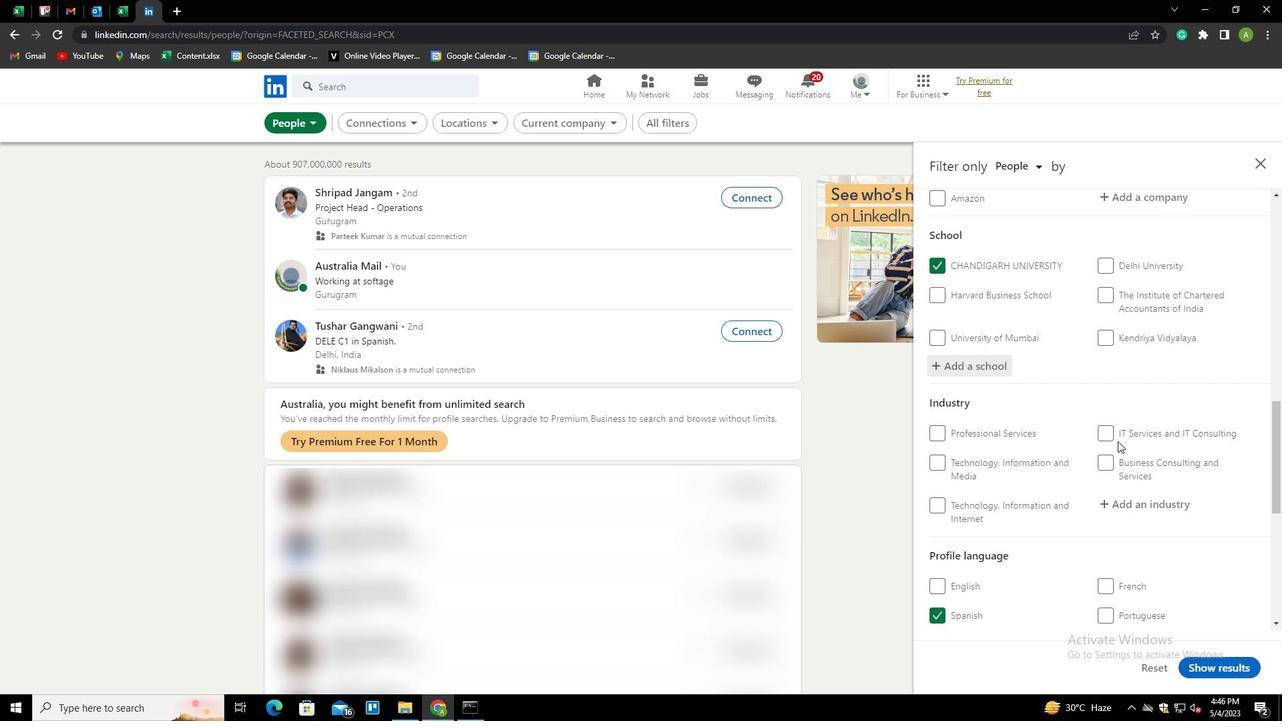 
Action: Mouse moved to (1118, 417)
Screenshot: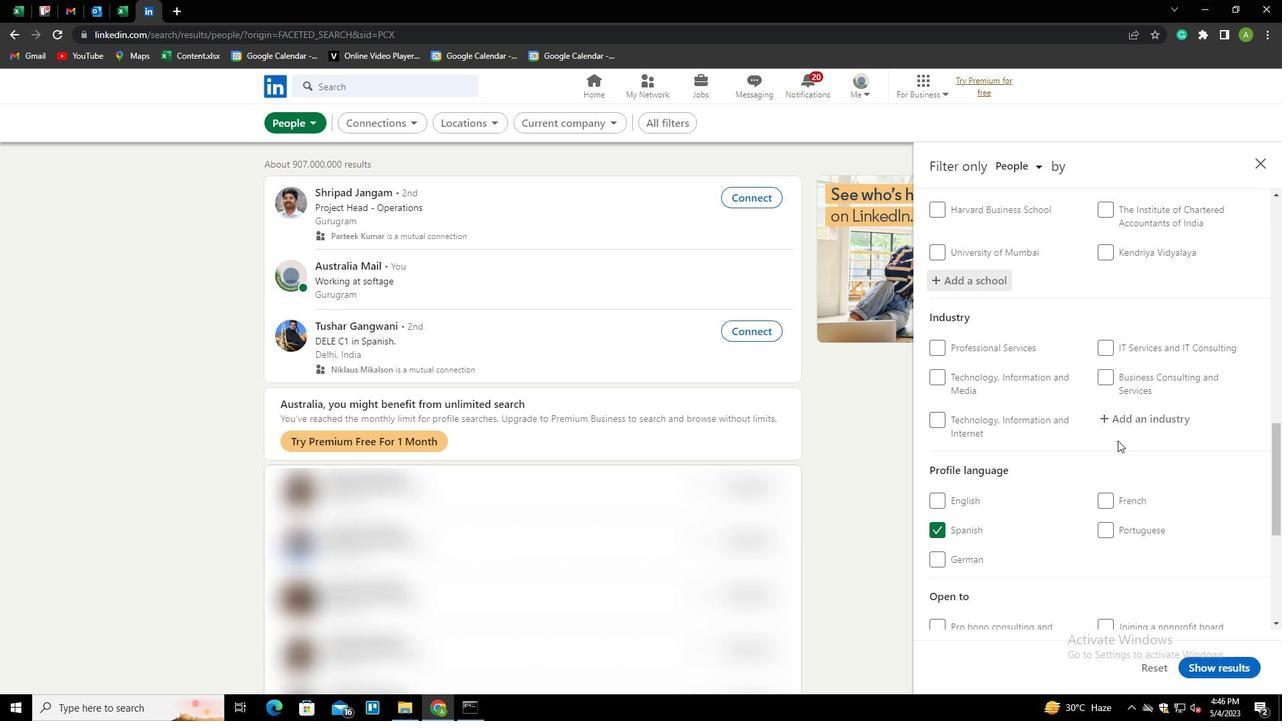 
Action: Mouse pressed left at (1118, 417)
Screenshot: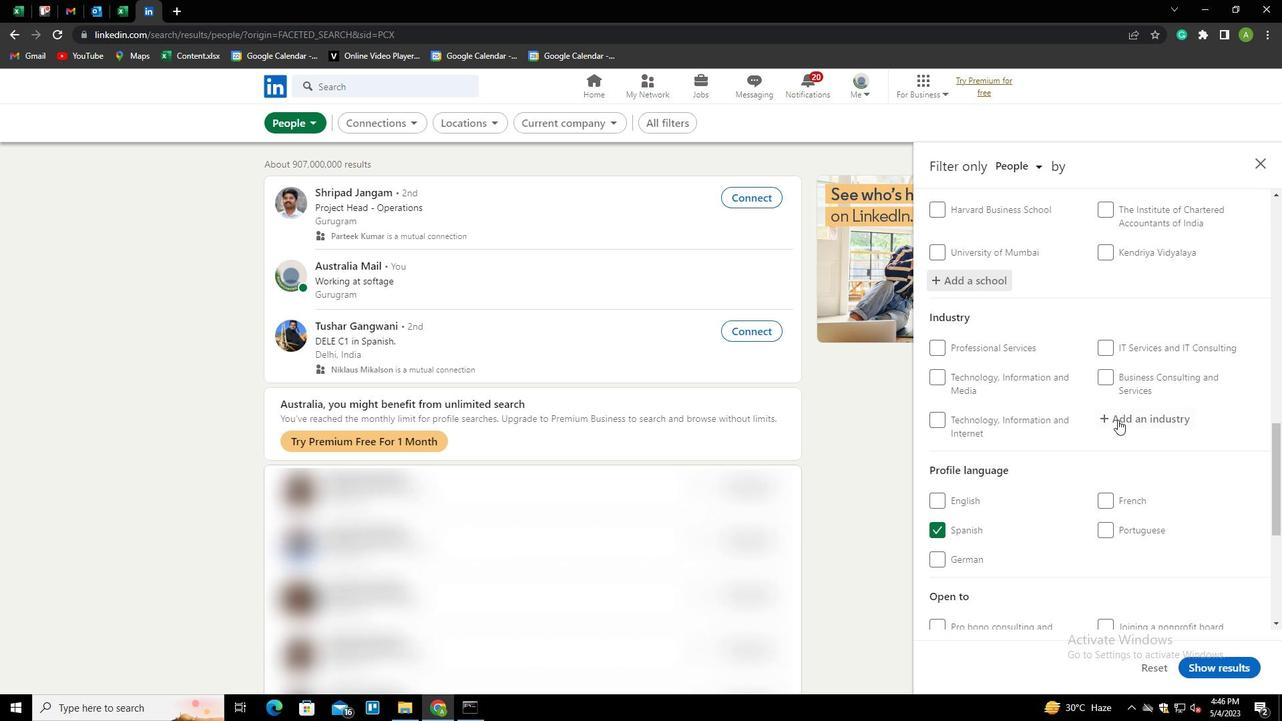 
Action: Key pressed <Key.shift>WHOLSALE
Screenshot: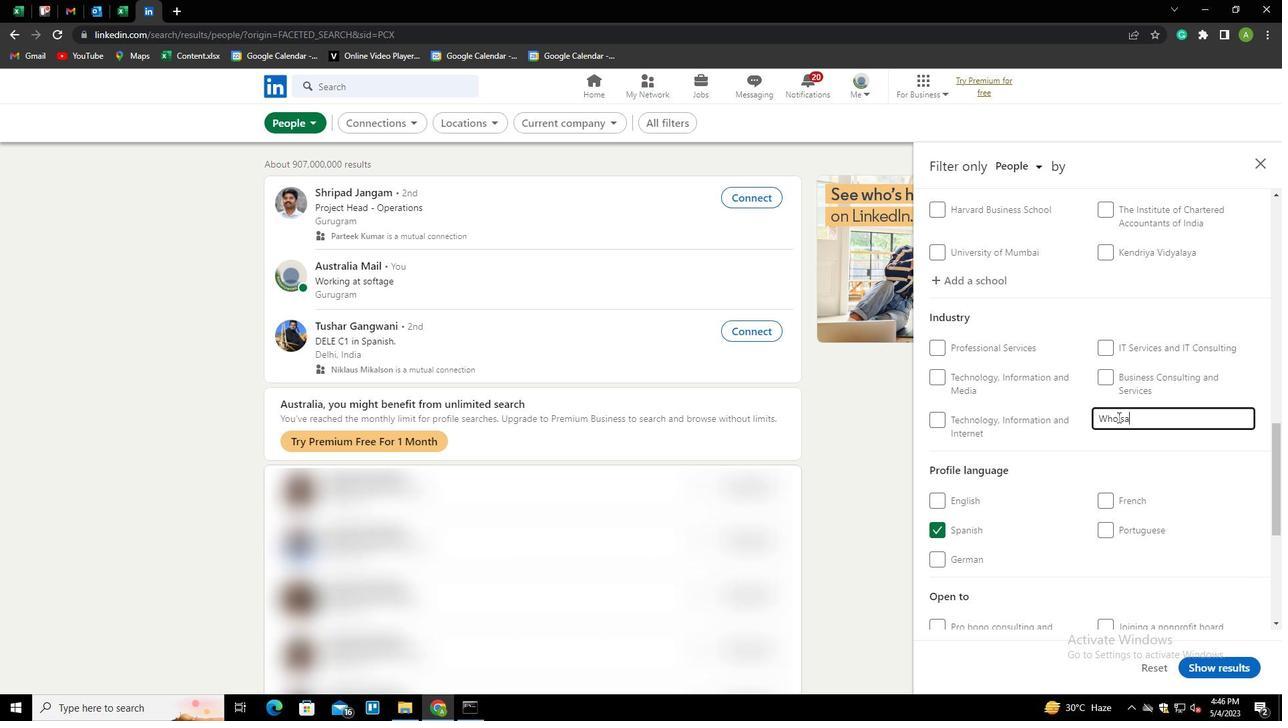 
Action: Mouse moved to (1228, 412)
Screenshot: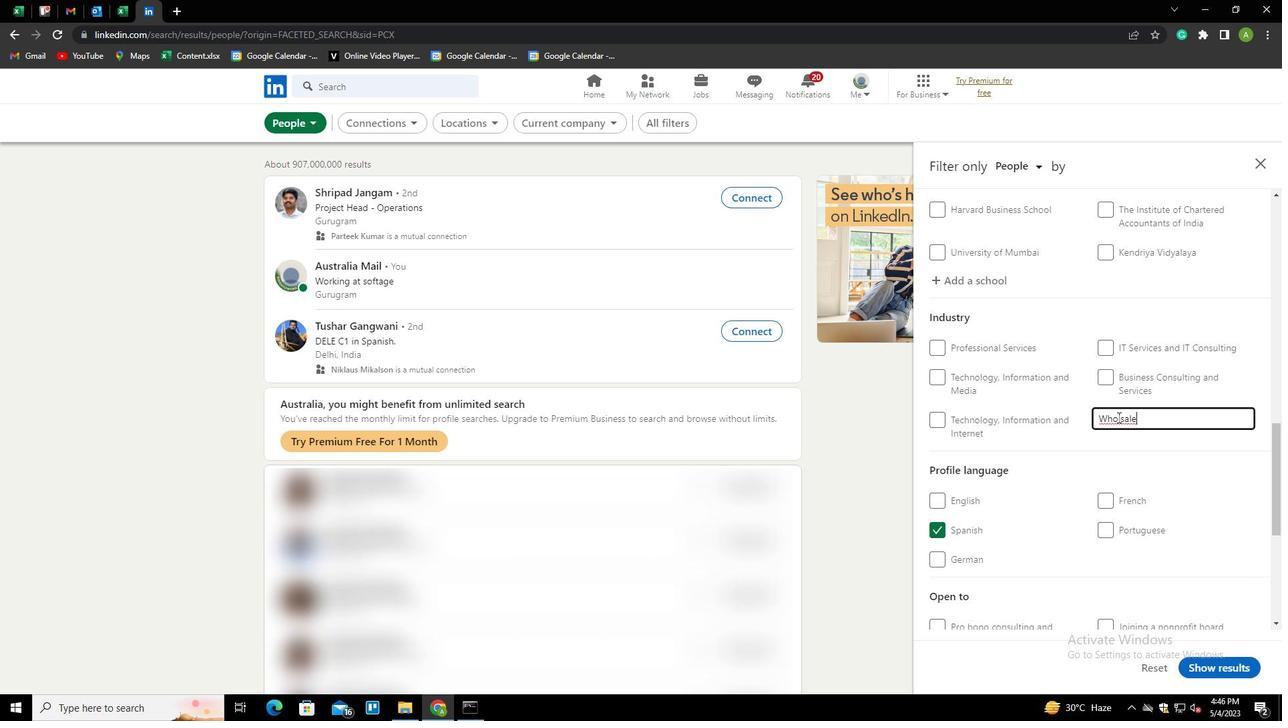 
Action: Key pressed <Key.left><Key.left><Key.left><Key.left>E<Key.down><Key.end><Key.space><Key.shift><Key.shift><Key.shift><Key.shift><Key.shift><Key.shift><Key.shift><Key.shift><Key.shift><Key.shift><Key.shift><Key.shift>MACHINERY<Key.down><Key.down><Key.enter>
Screenshot: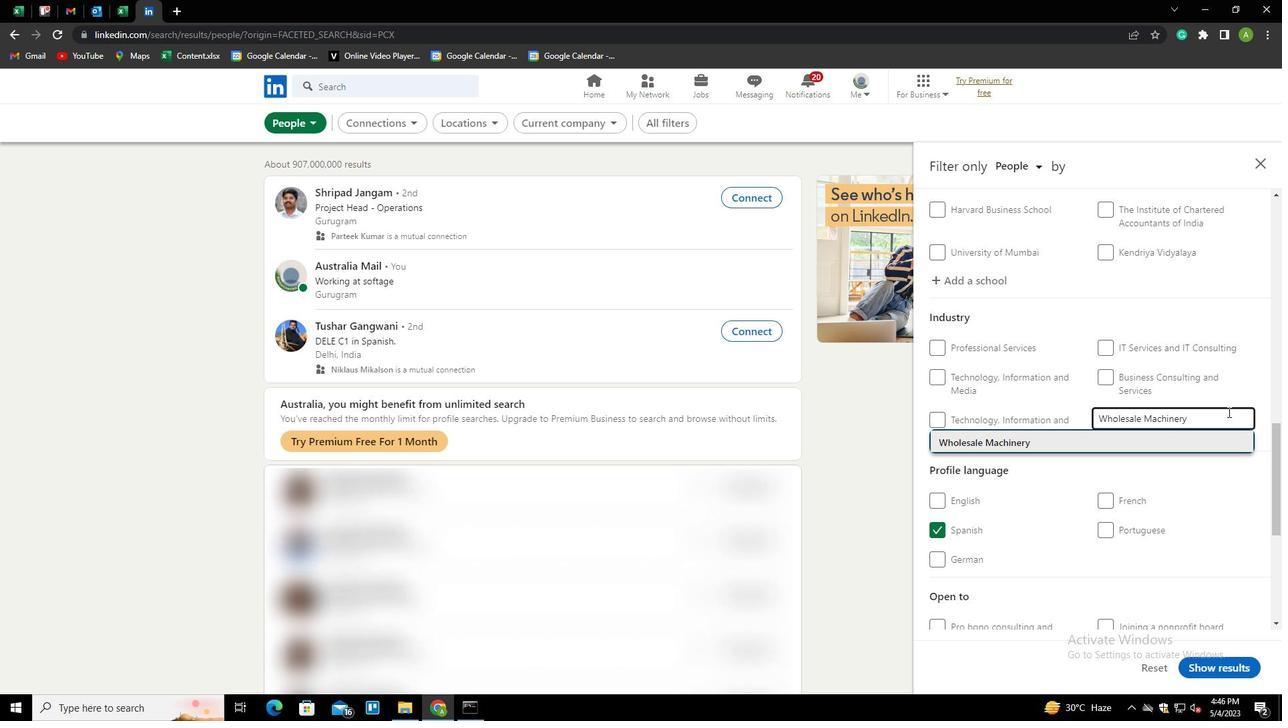 
Action: Mouse scrolled (1228, 411) with delta (0, 0)
Screenshot: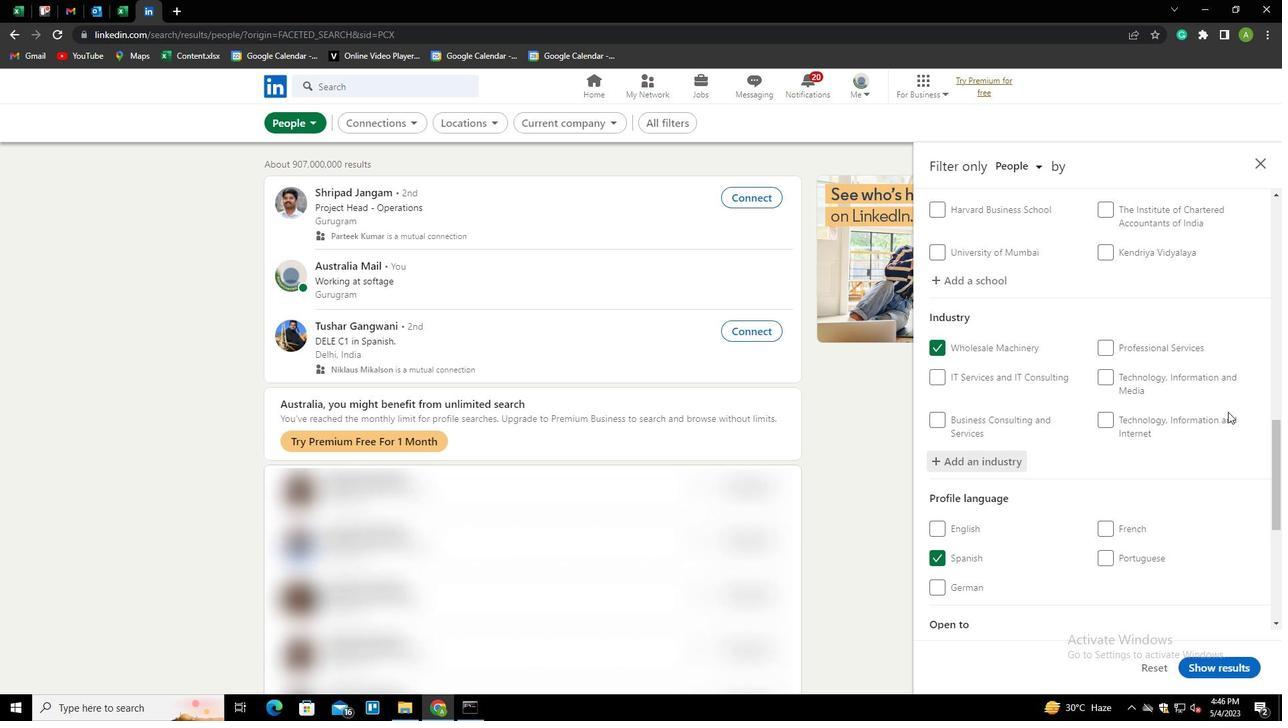 
Action: Mouse scrolled (1228, 411) with delta (0, 0)
Screenshot: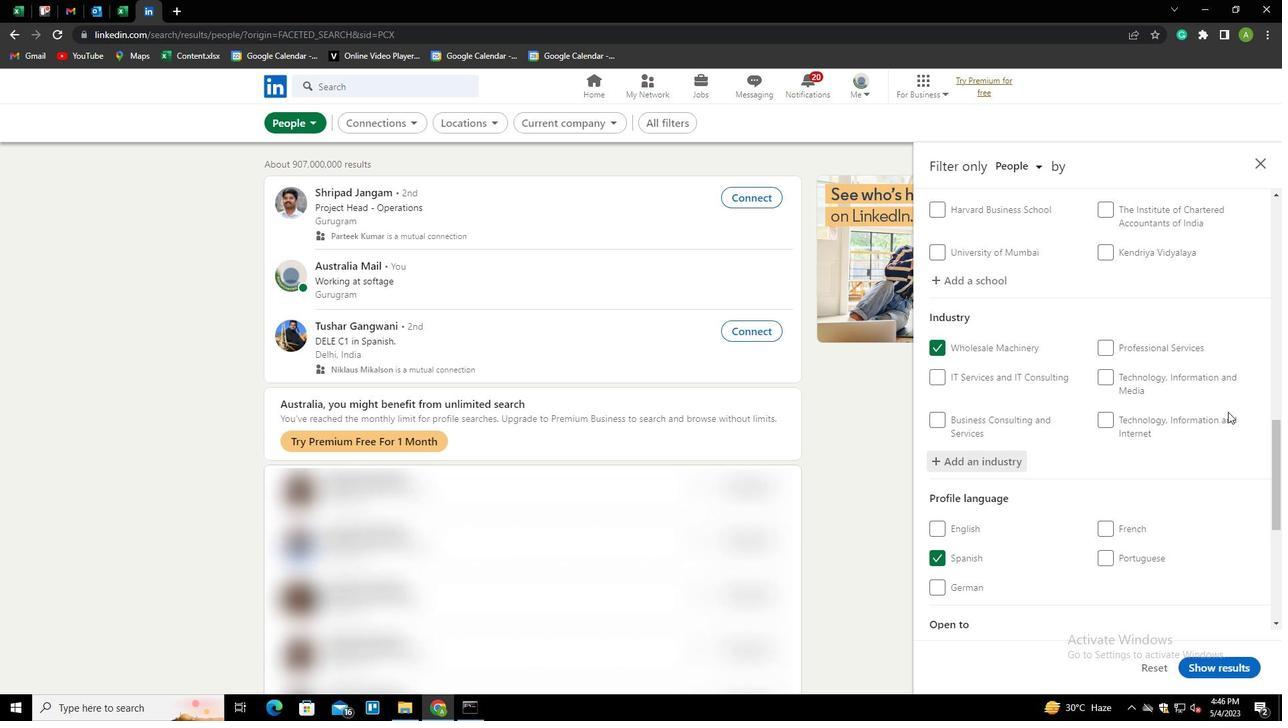 
Action: Mouse scrolled (1228, 411) with delta (0, 0)
Screenshot: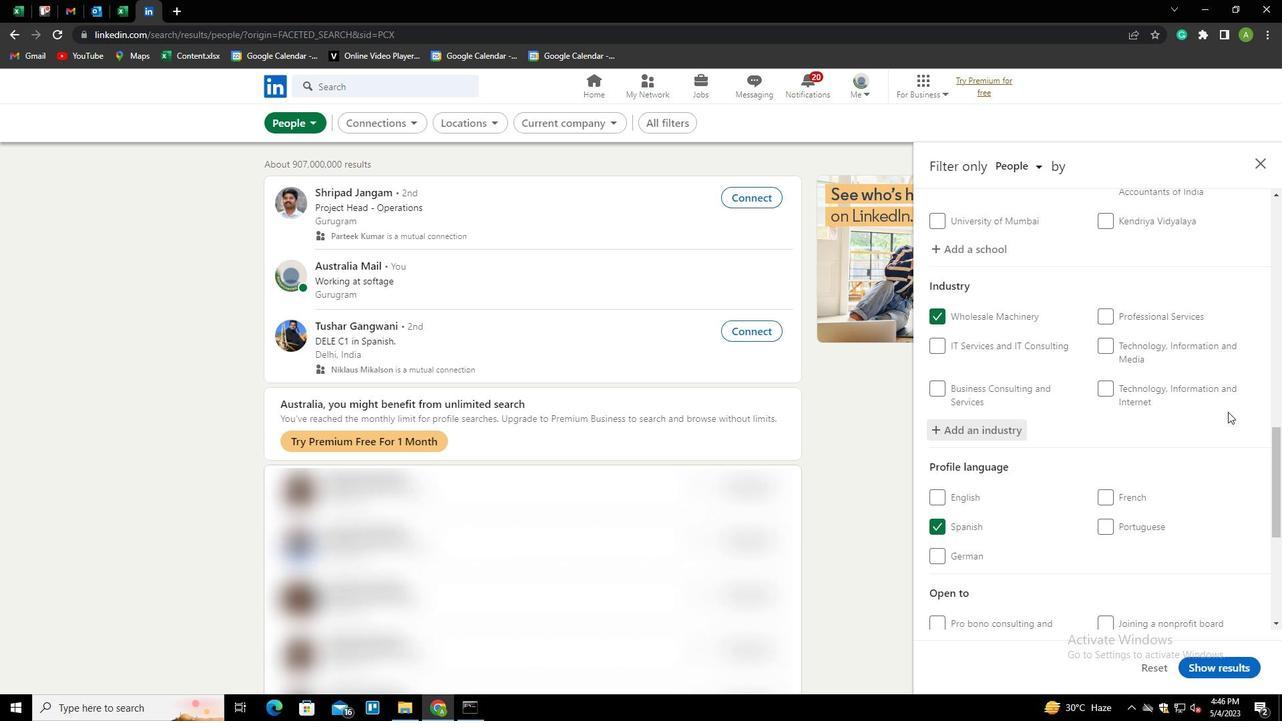 
Action: Mouse scrolled (1228, 411) with delta (0, 0)
Screenshot: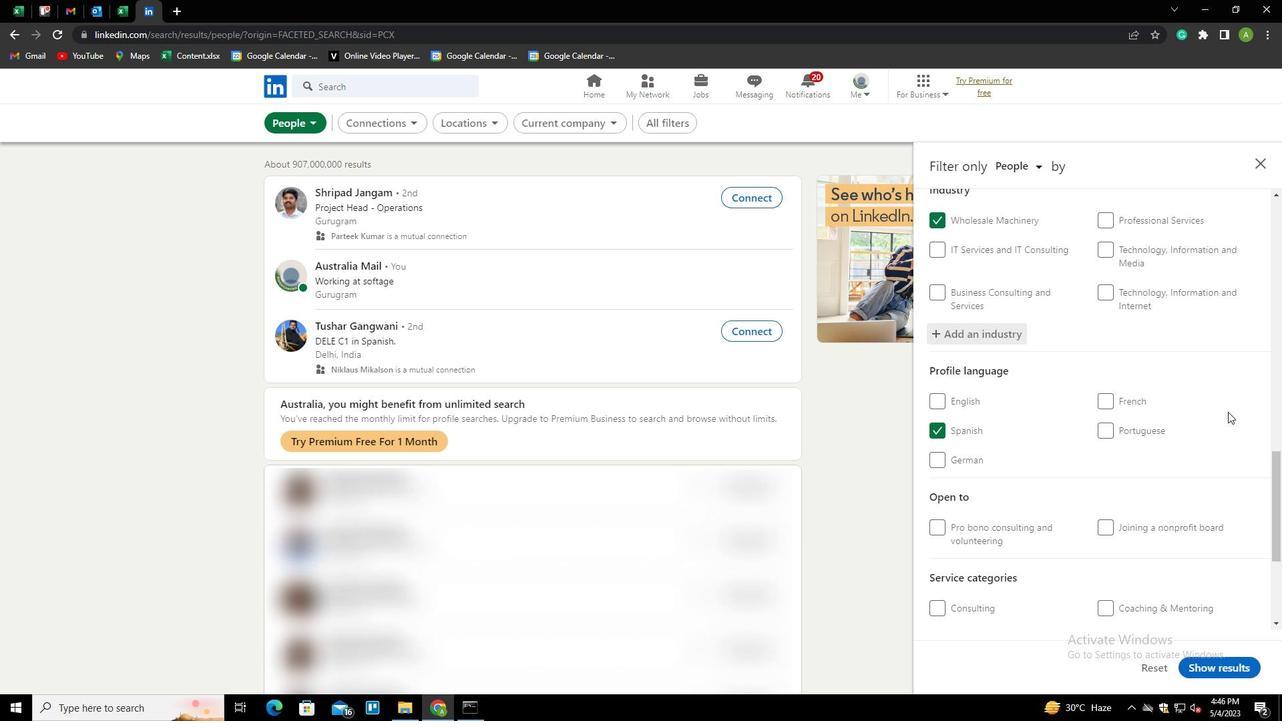 
Action: Mouse scrolled (1228, 411) with delta (0, 0)
Screenshot: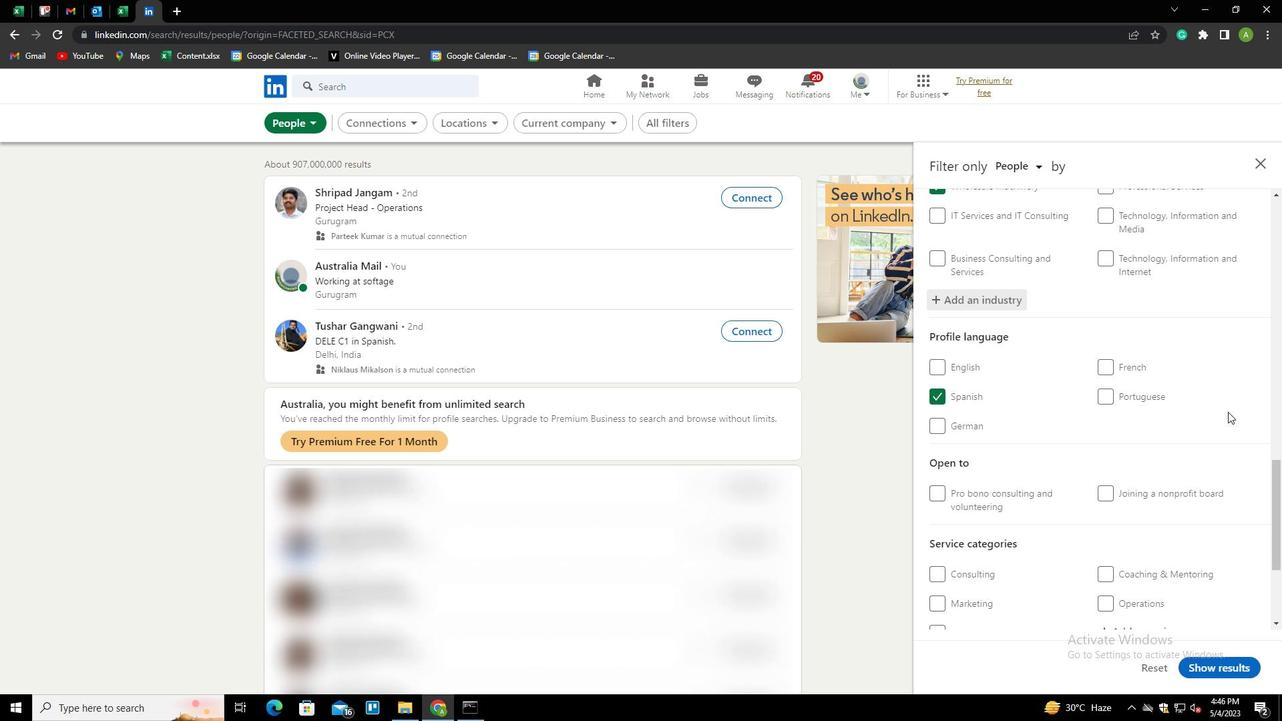 
Action: Mouse moved to (1160, 449)
Screenshot: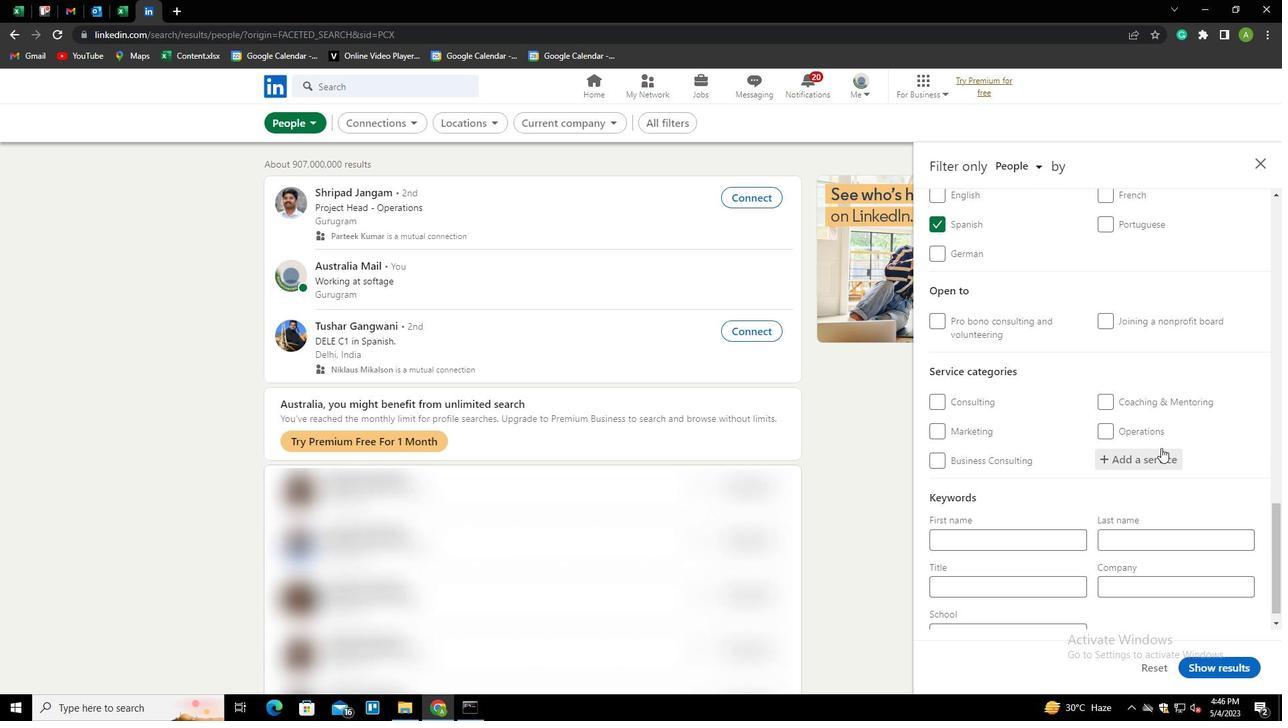 
Action: Mouse pressed left at (1160, 449)
Screenshot: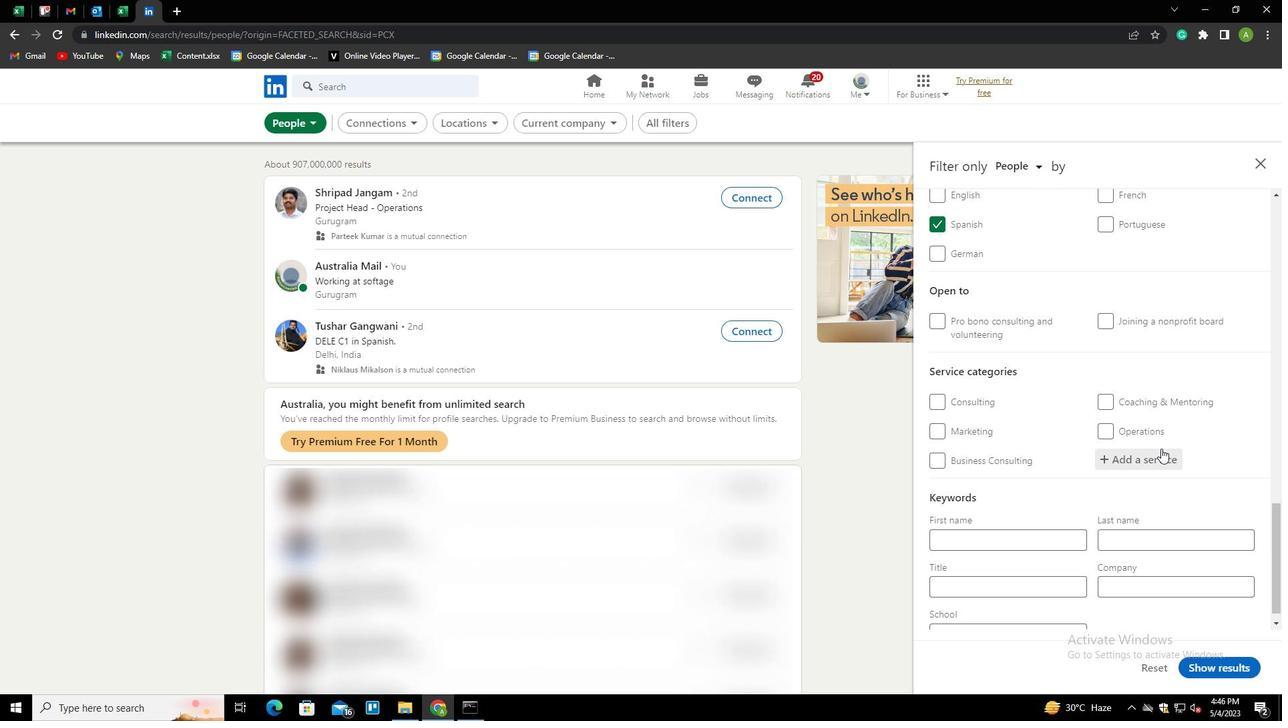 
Action: Key pressed <Key.shift>RELOCATION<Key.down><Key.enter>
Screenshot: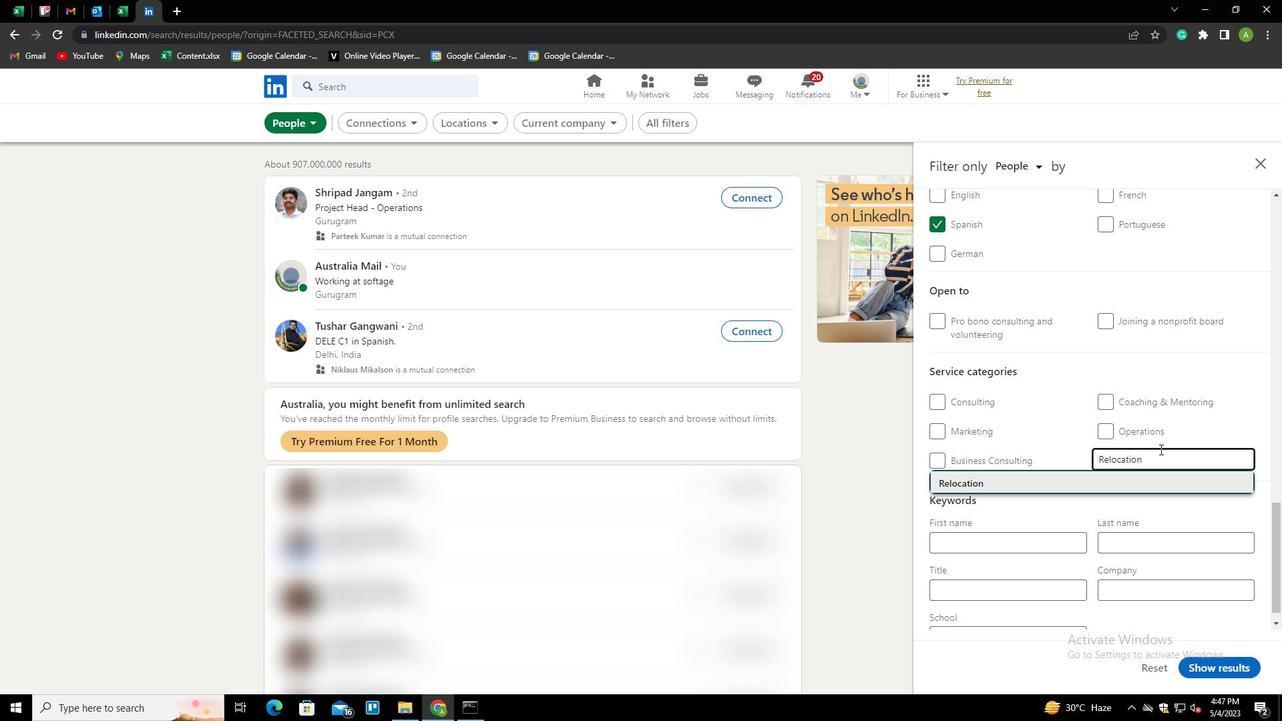 
Action: Mouse scrolled (1160, 448) with delta (0, 0)
Screenshot: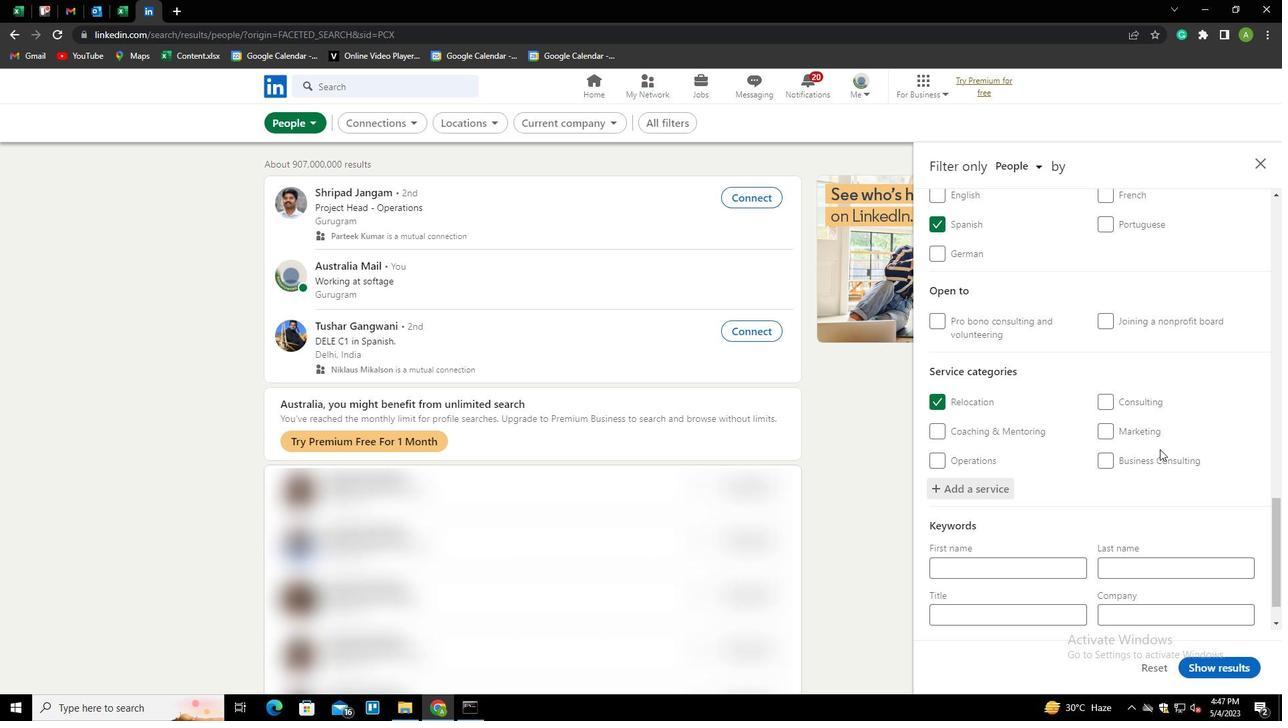 
Action: Mouse scrolled (1160, 448) with delta (0, 0)
Screenshot: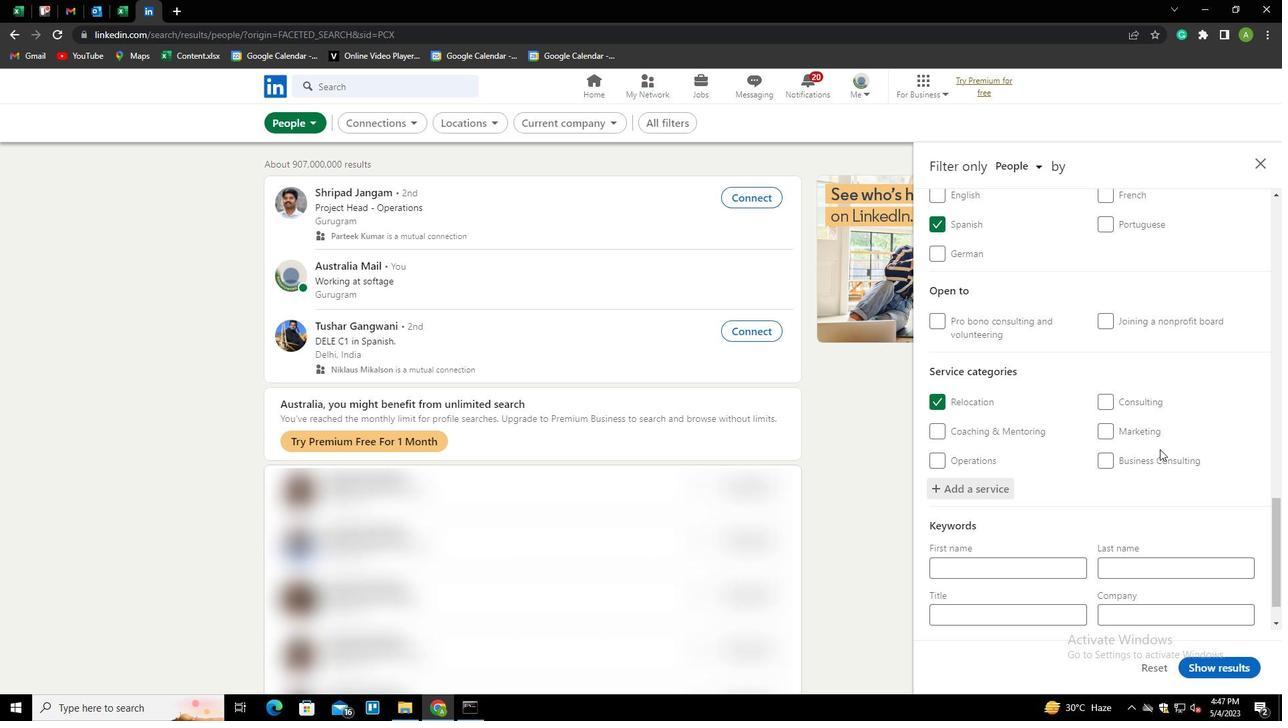 
Action: Mouse scrolled (1160, 448) with delta (0, 0)
Screenshot: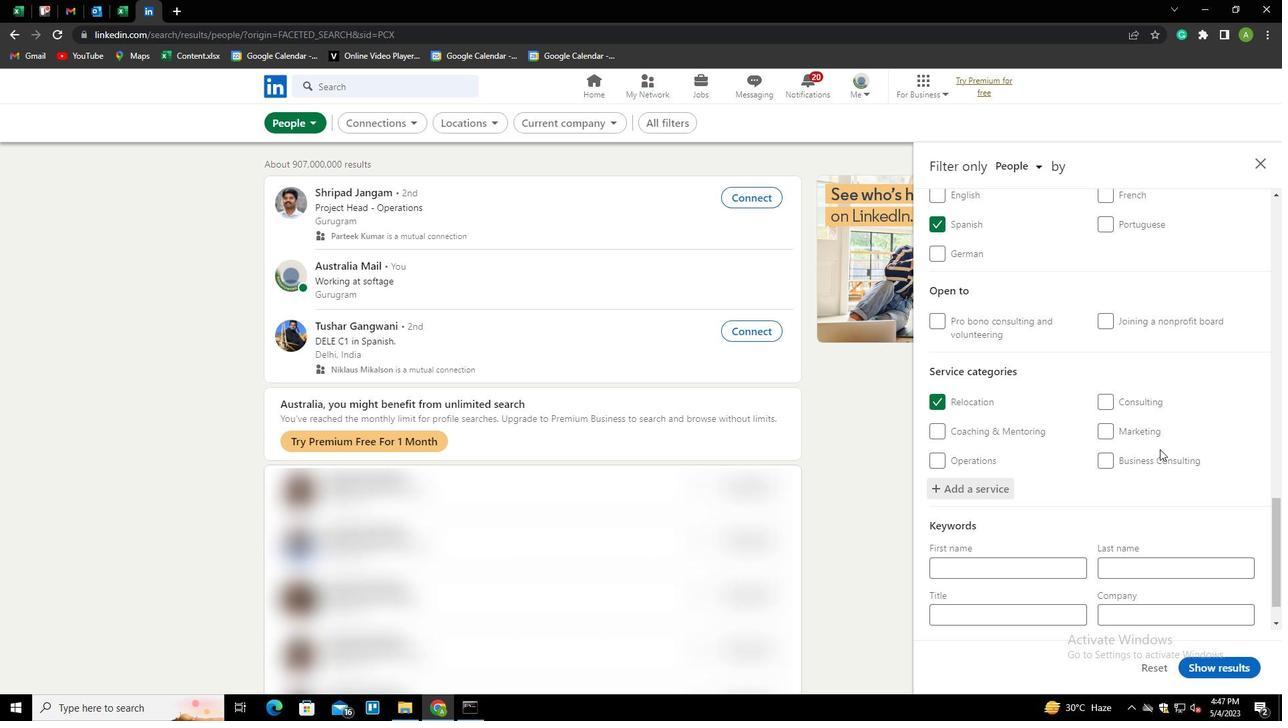 
Action: Mouse scrolled (1160, 448) with delta (0, 0)
Screenshot: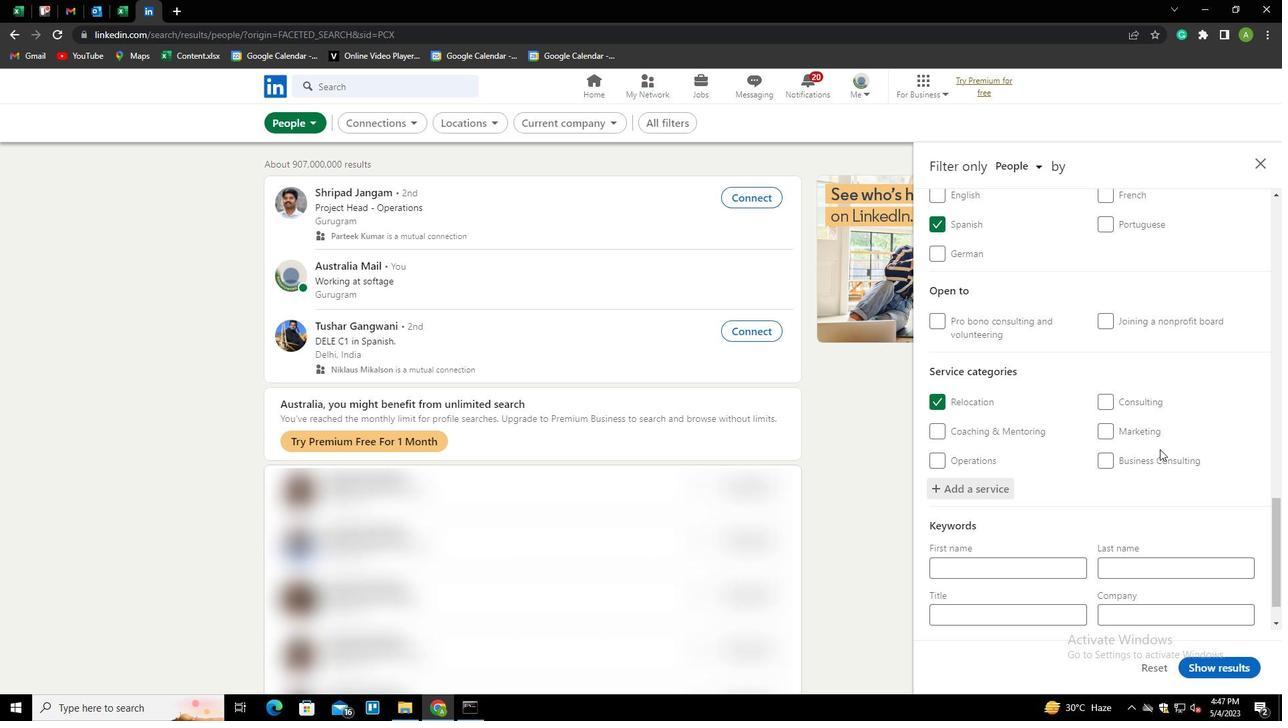 
Action: Mouse scrolled (1160, 448) with delta (0, 0)
Screenshot: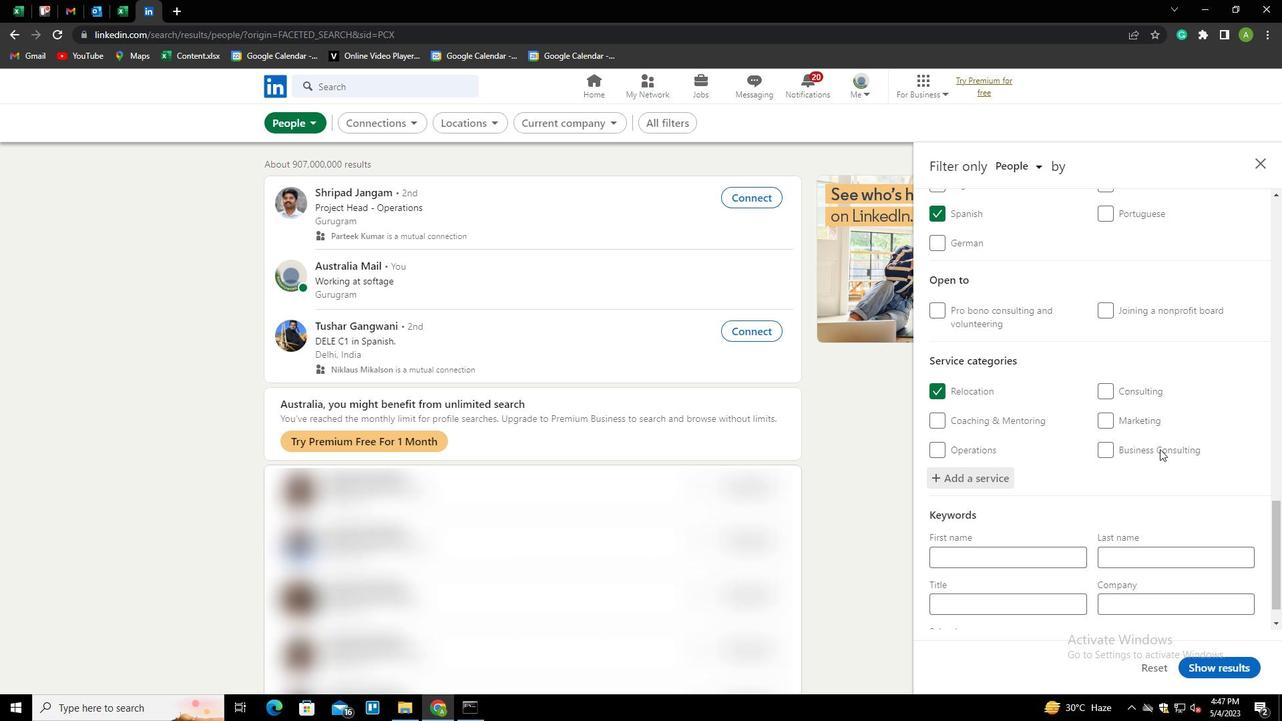 
Action: Mouse moved to (1068, 566)
Screenshot: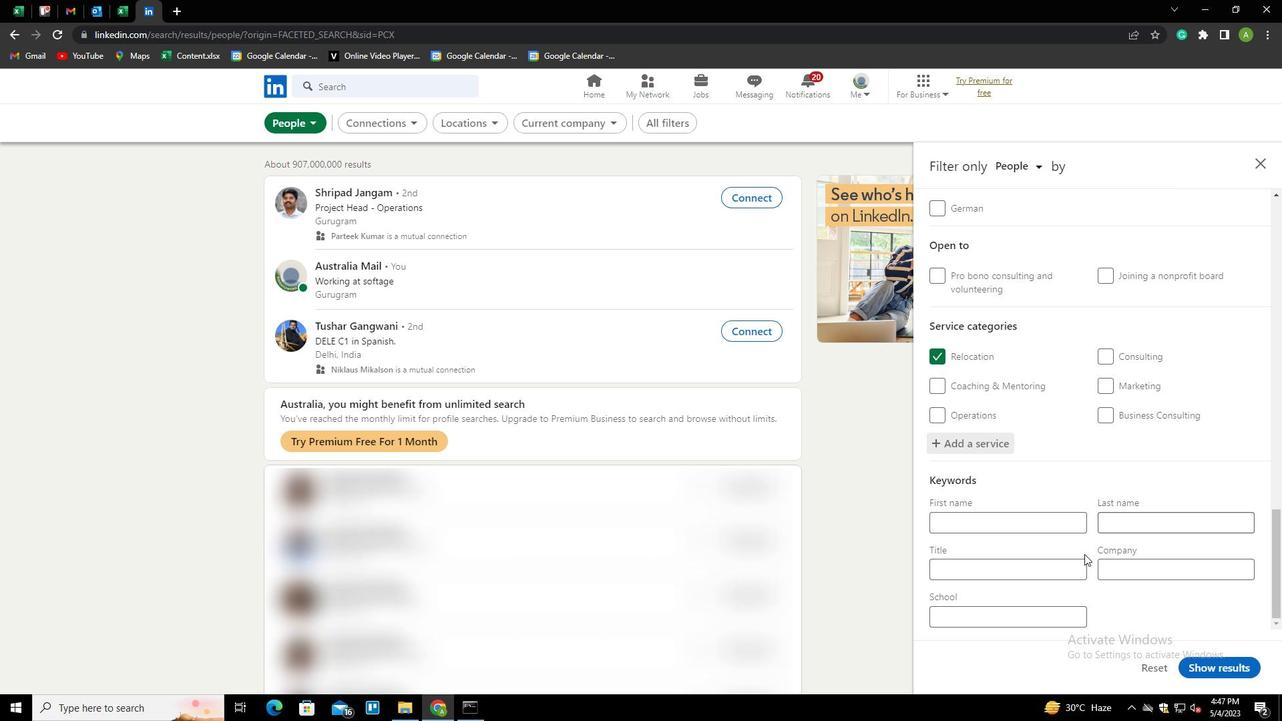 
Action: Mouse pressed left at (1068, 566)
Screenshot: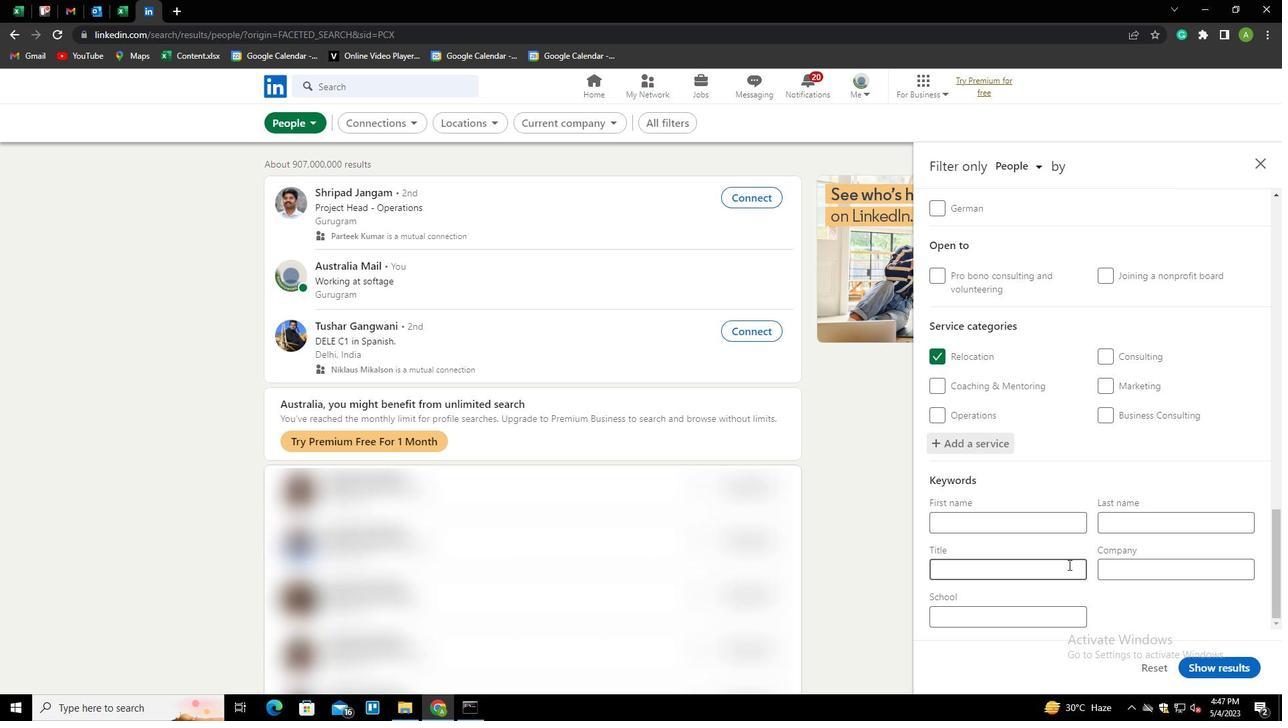 
Action: Key pressed <Key.shift>ENGINEER
Screenshot: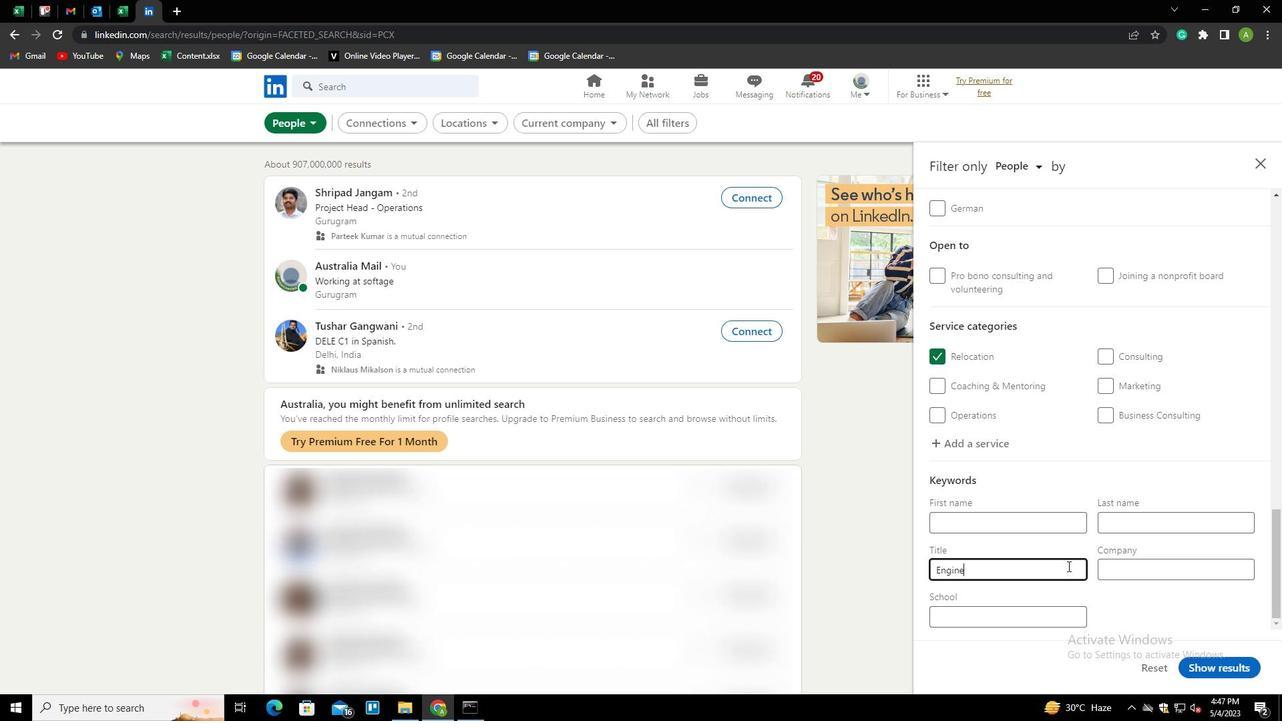 
Action: Mouse moved to (1211, 669)
Screenshot: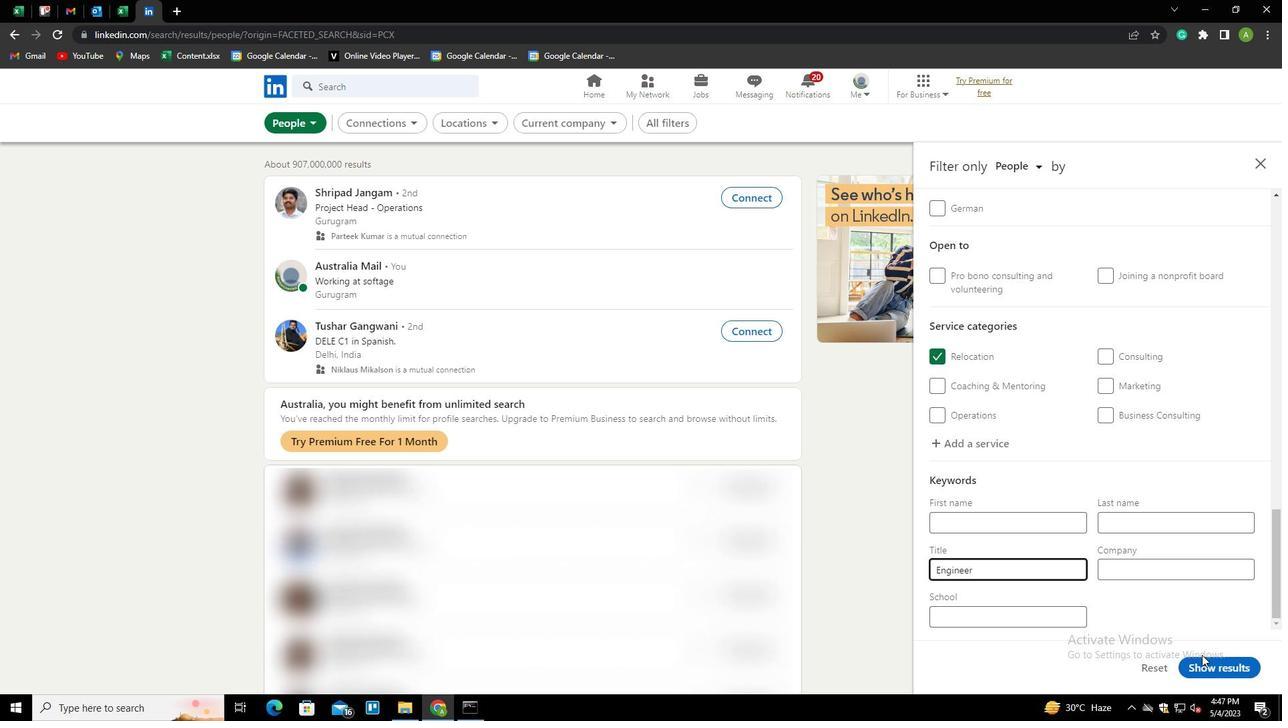 
Action: Mouse pressed left at (1211, 669)
Screenshot: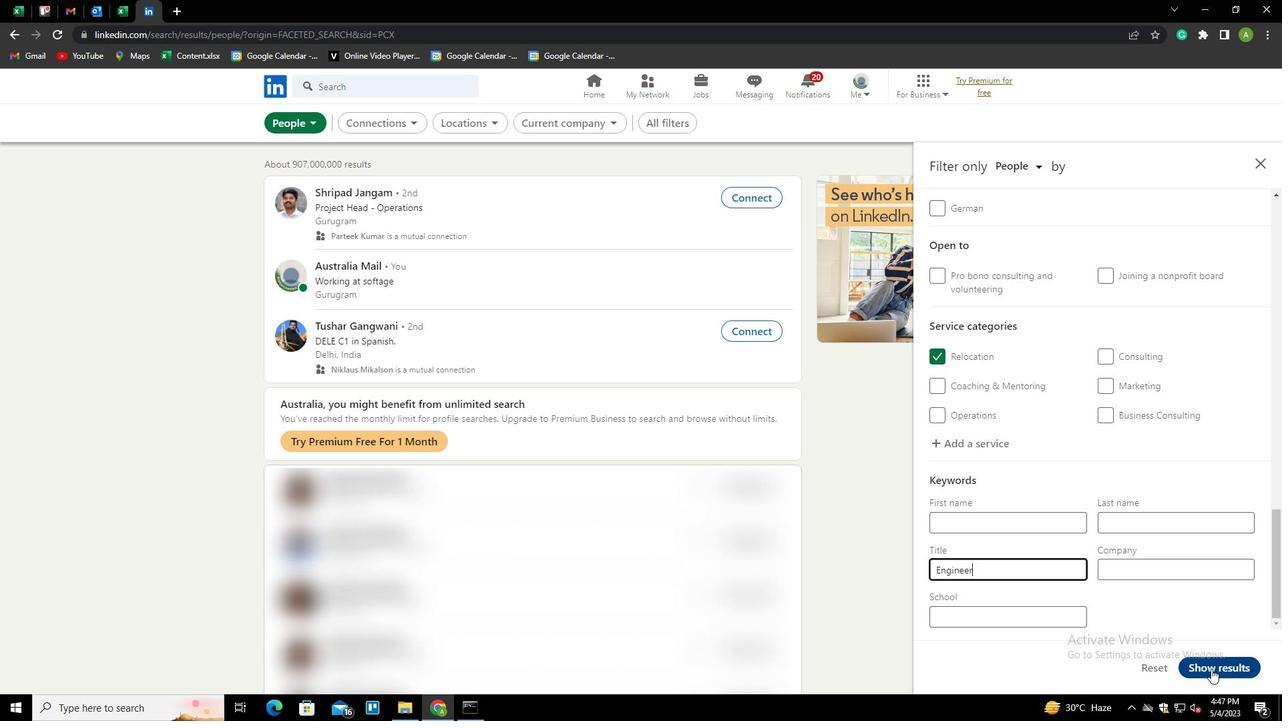 
